 Task: Look for space in Sherghāti, India from 3rd August, 2023 to 17th August, 2023 for 3 adults, 1 child in price range Rs.3000 to Rs.15000. Place can be entire place with 3 bedrooms having 4 beds and 2 bathrooms. Property type can be house, flat, guest house. Booking option can be shelf check-in. Required host language is English.
Action: Mouse moved to (503, 89)
Screenshot: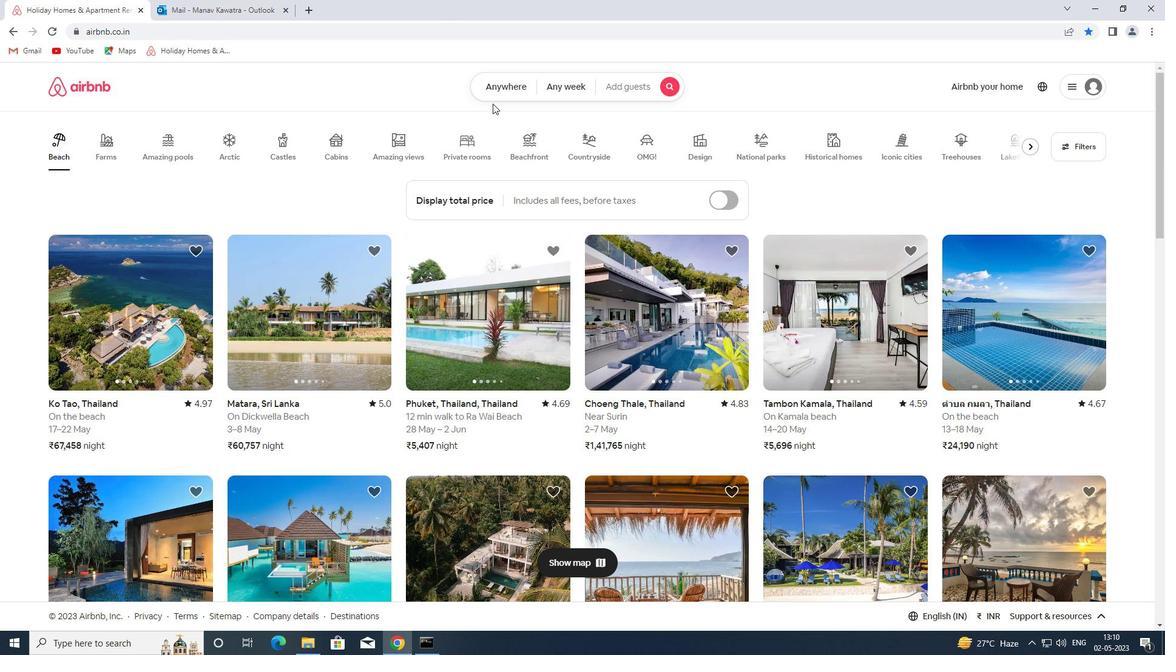 
Action: Mouse pressed left at (503, 89)
Screenshot: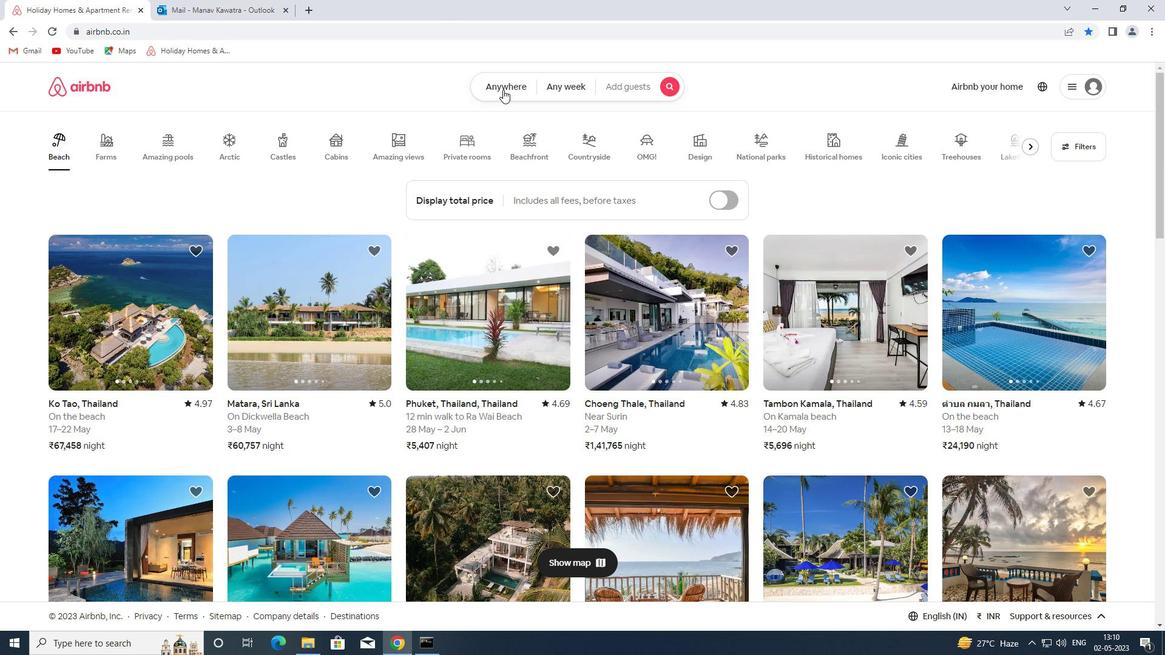 
Action: Mouse moved to (443, 131)
Screenshot: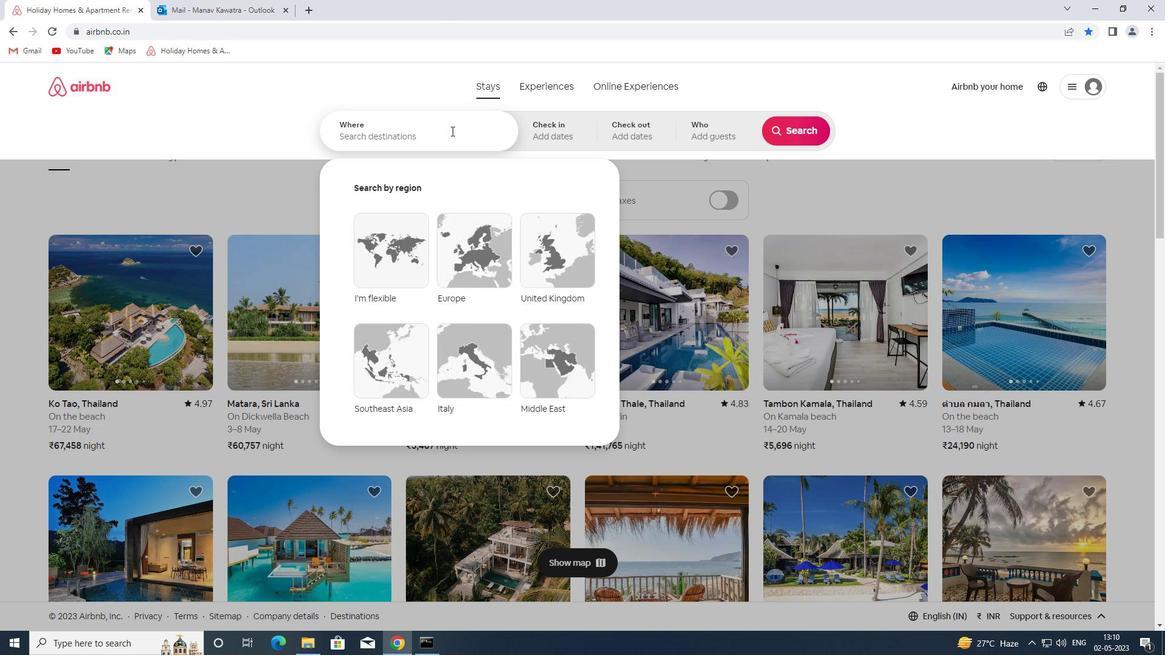 
Action: Mouse pressed left at (443, 131)
Screenshot: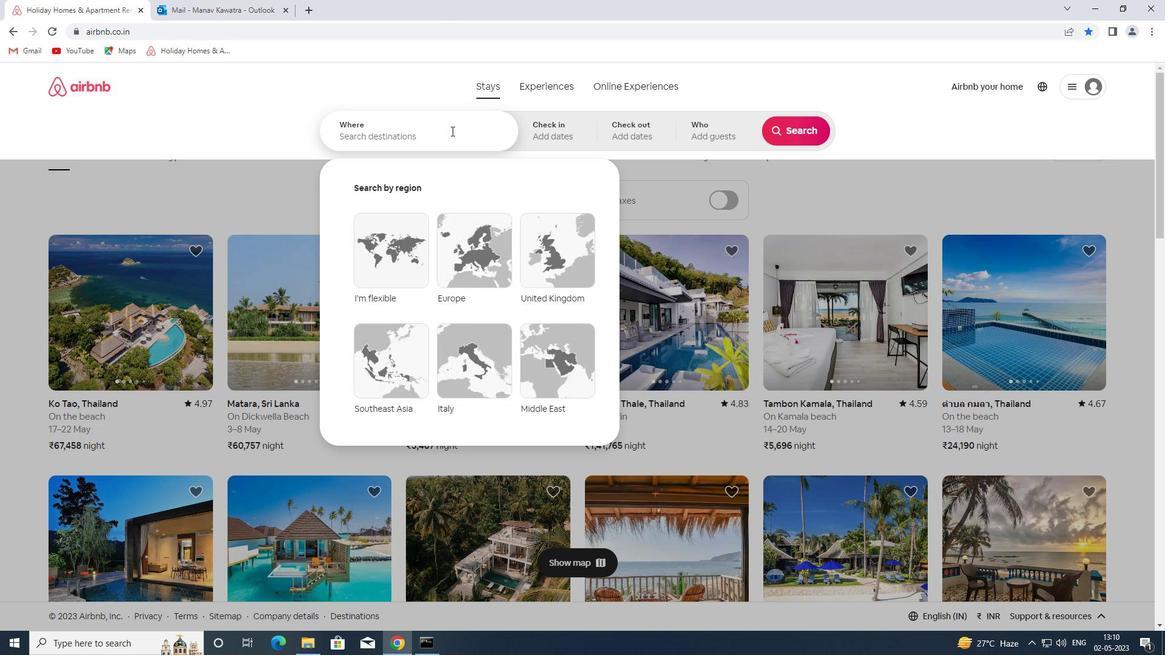 
Action: Key pressed sherghati<Key.space>india<Key.enter>
Screenshot: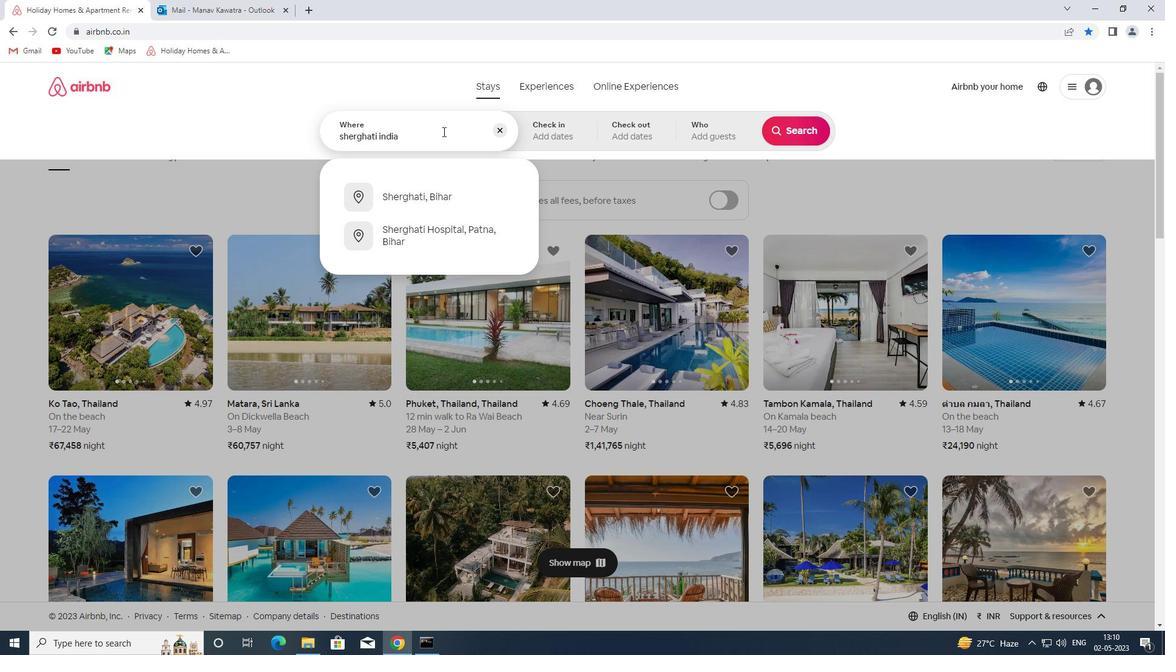 
Action: Mouse moved to (792, 224)
Screenshot: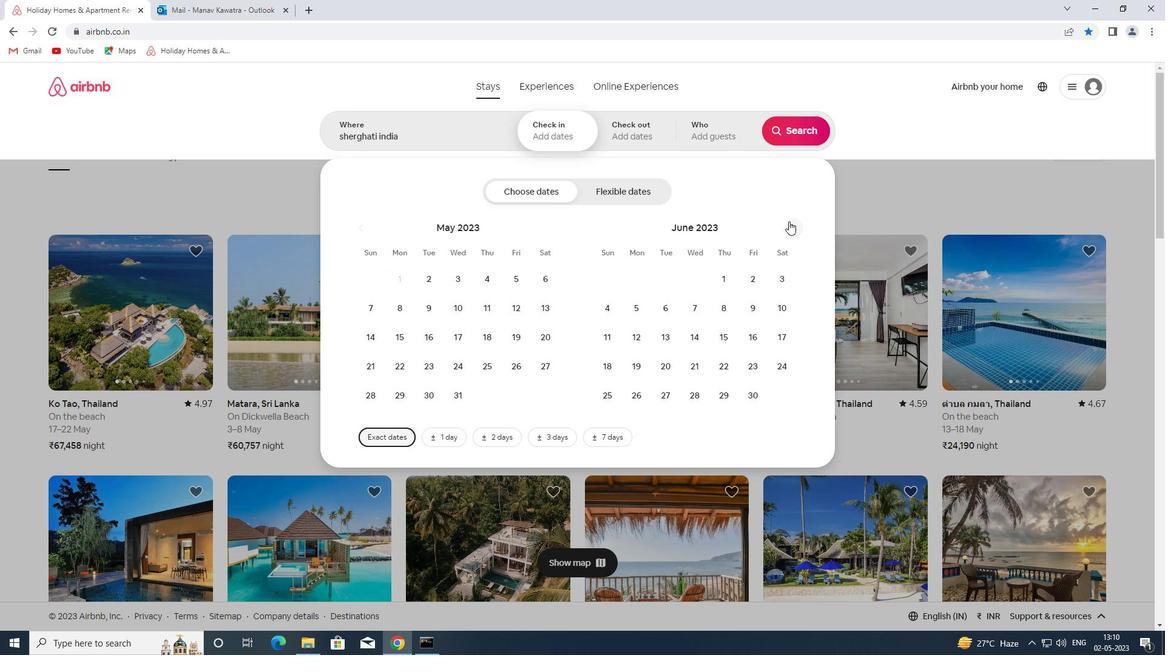 
Action: Mouse pressed left at (792, 224)
Screenshot: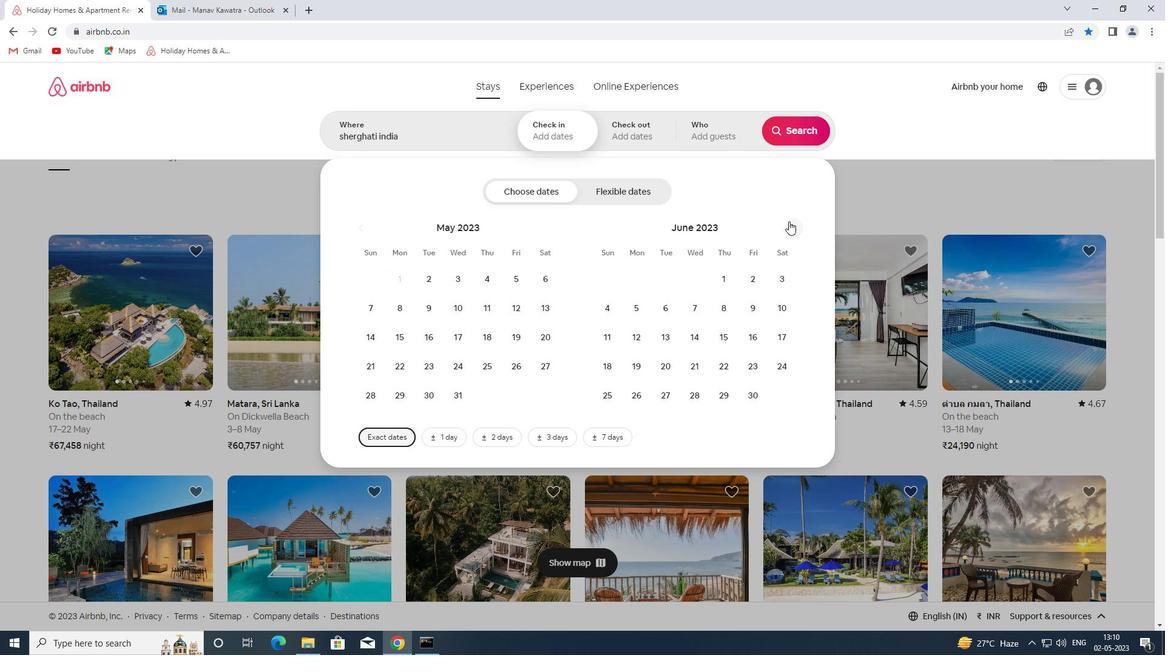 
Action: Mouse moved to (793, 224)
Screenshot: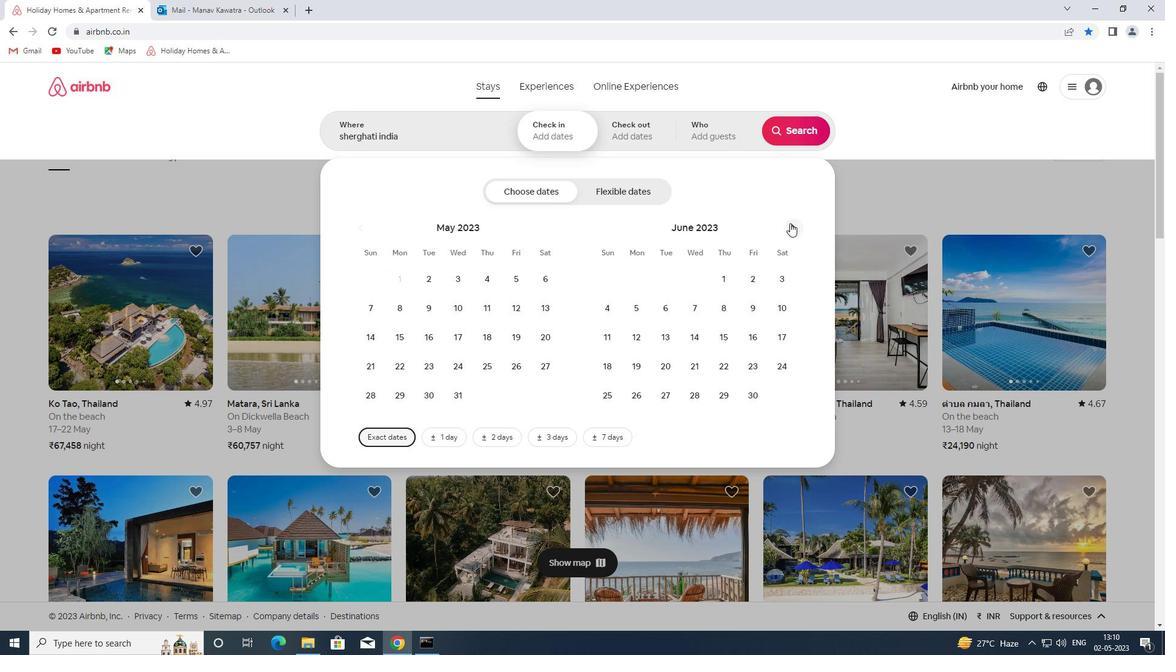 
Action: Mouse pressed left at (793, 224)
Screenshot: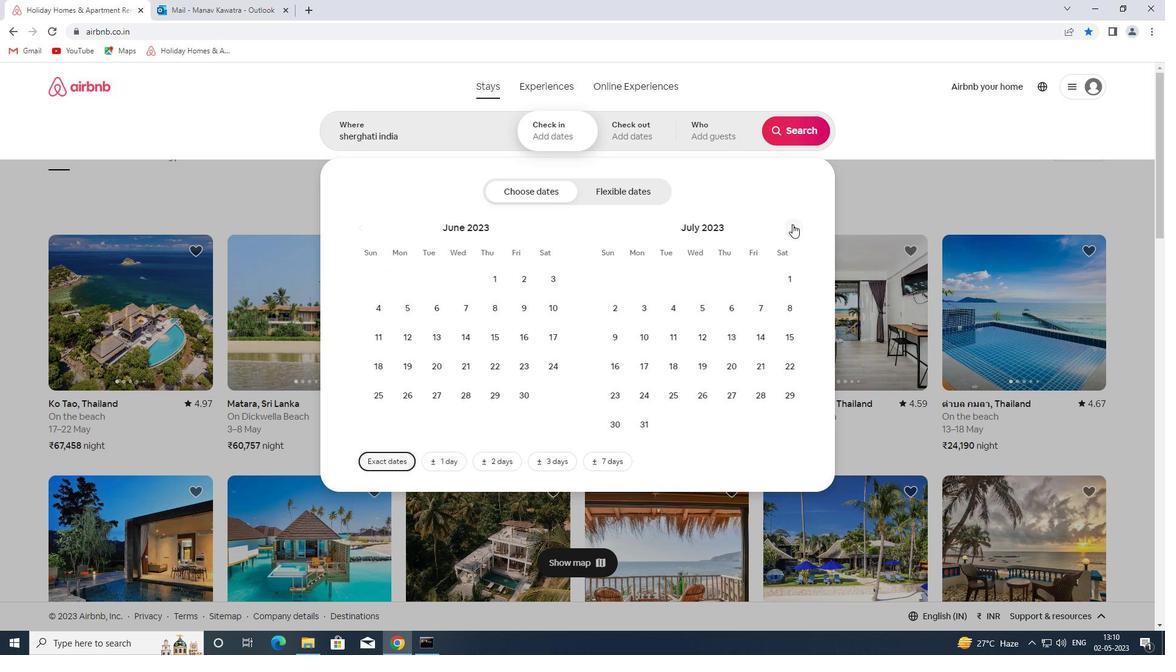 
Action: Mouse moved to (729, 276)
Screenshot: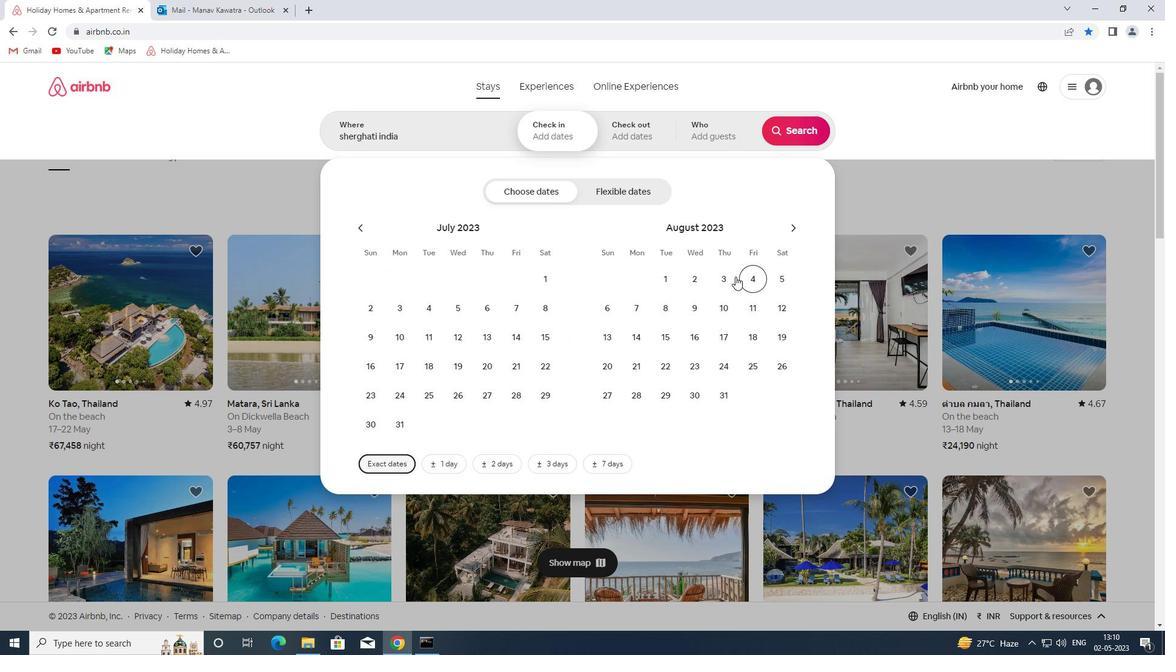 
Action: Mouse pressed left at (729, 276)
Screenshot: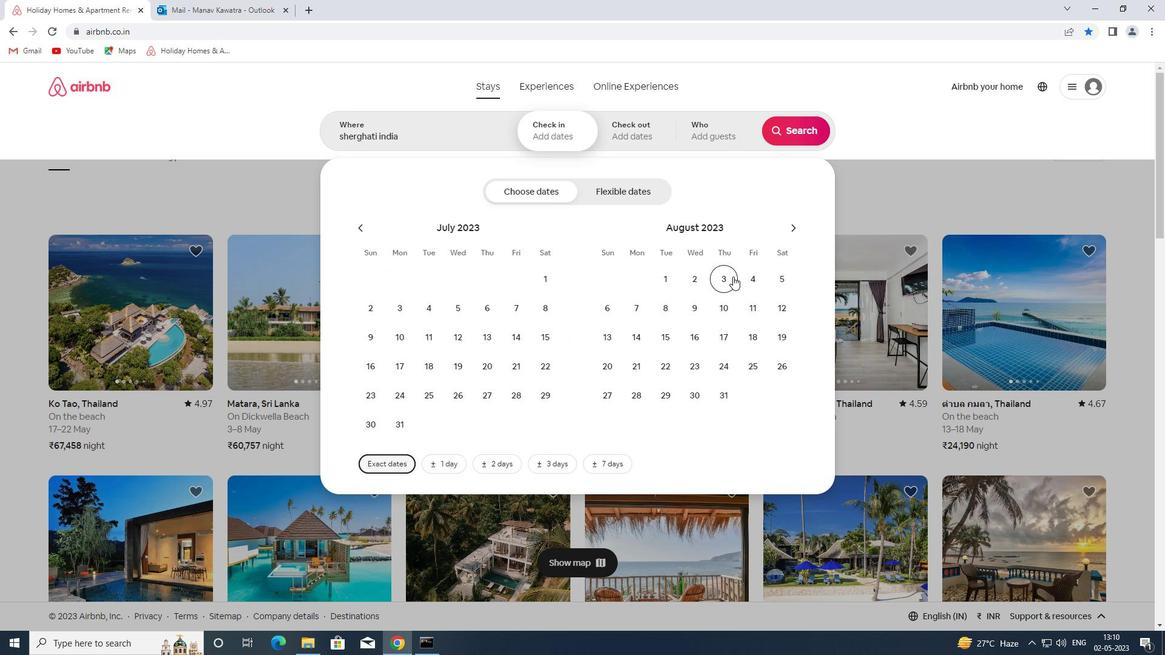 
Action: Mouse moved to (728, 341)
Screenshot: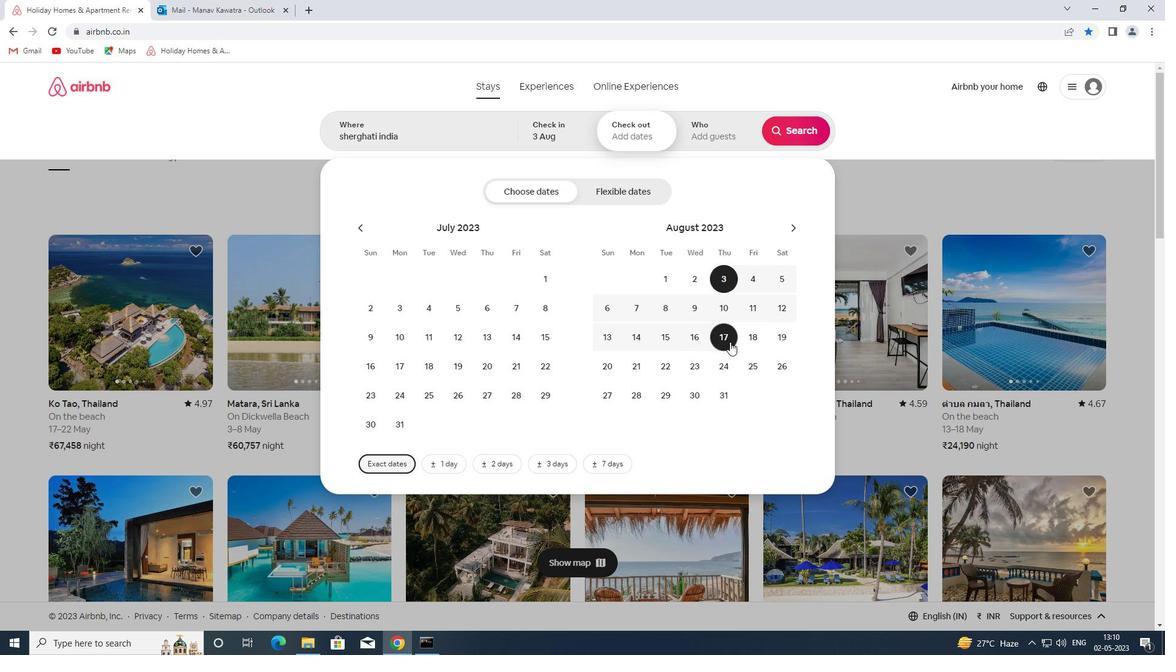 
Action: Mouse pressed left at (728, 341)
Screenshot: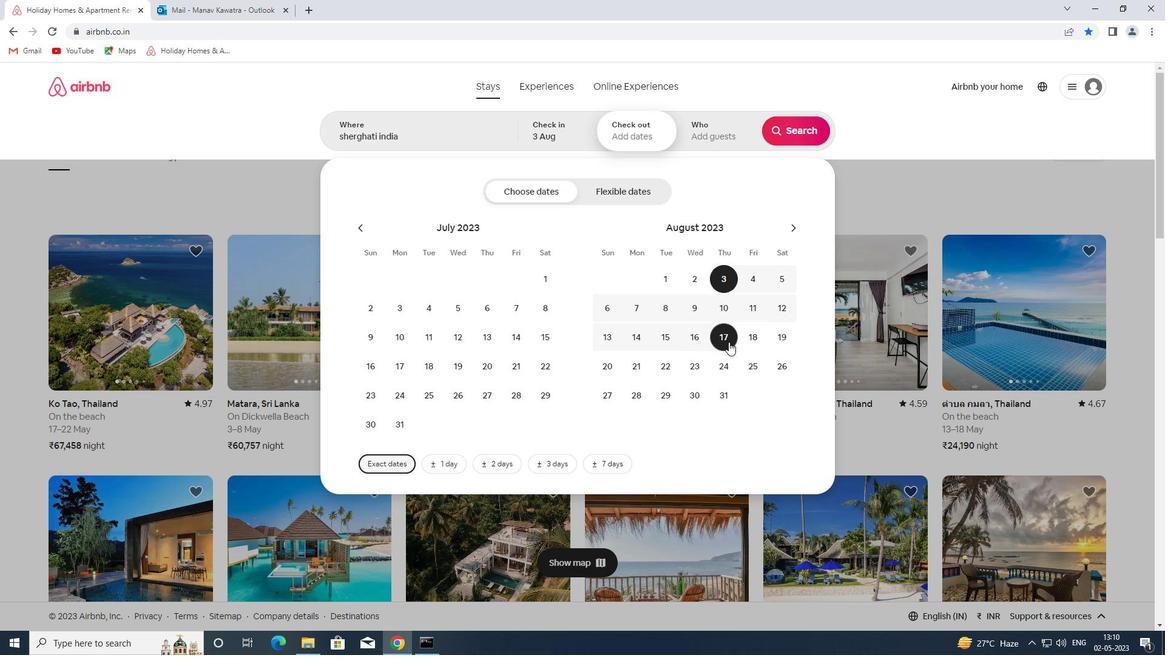 
Action: Mouse moved to (721, 136)
Screenshot: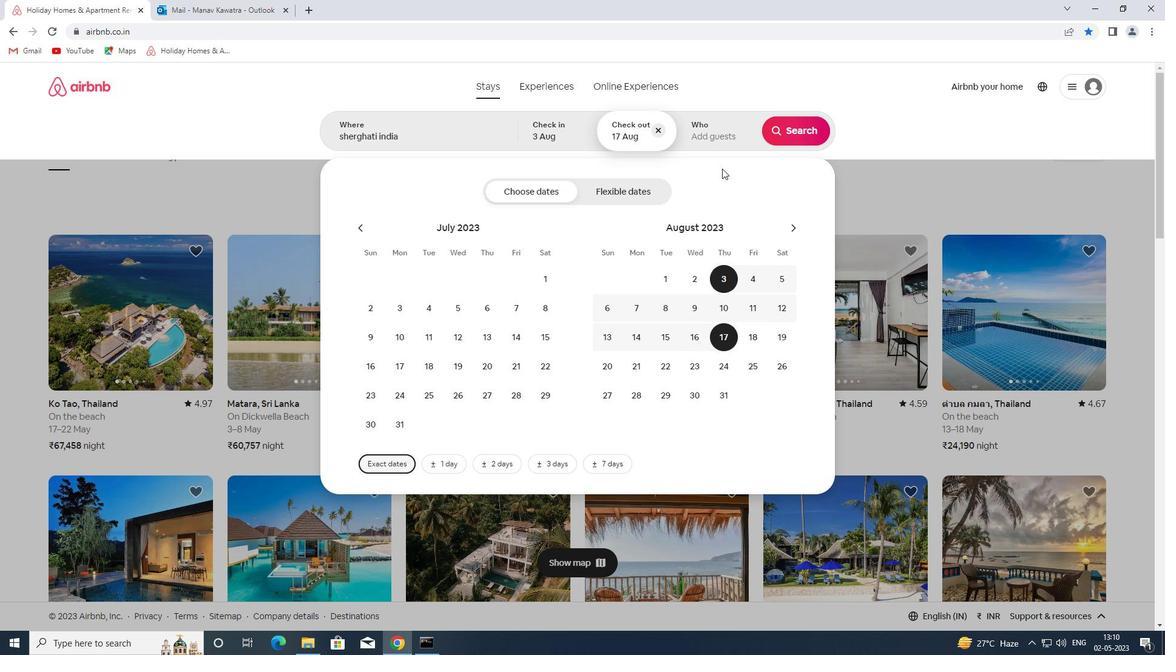 
Action: Mouse pressed left at (721, 136)
Screenshot: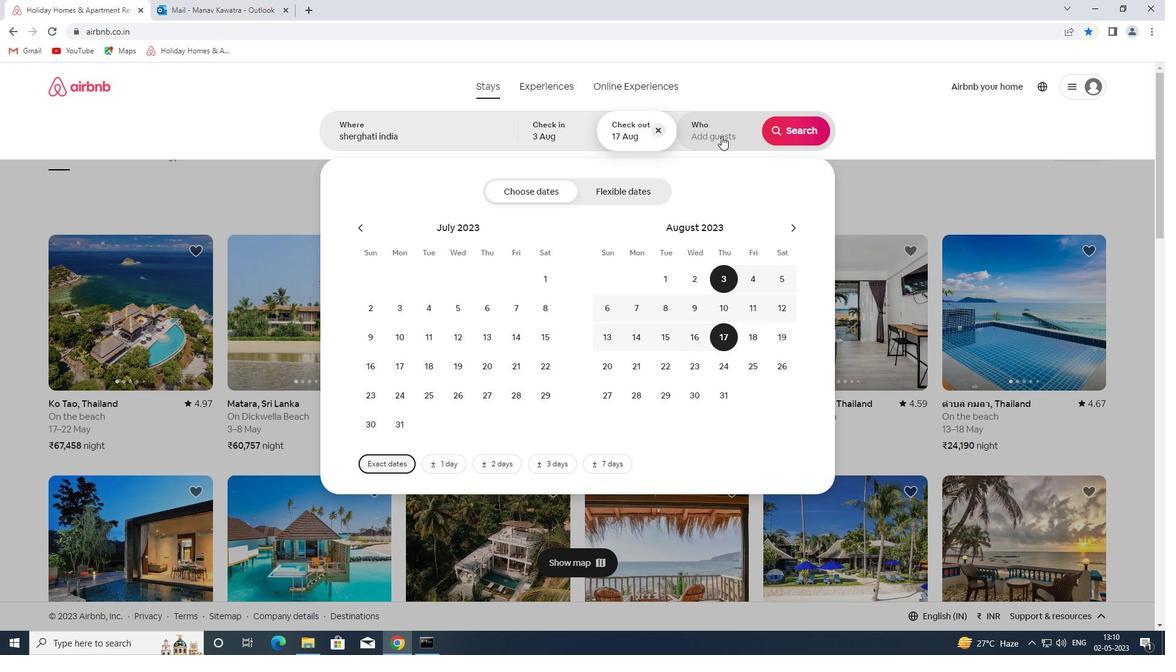 
Action: Mouse moved to (797, 193)
Screenshot: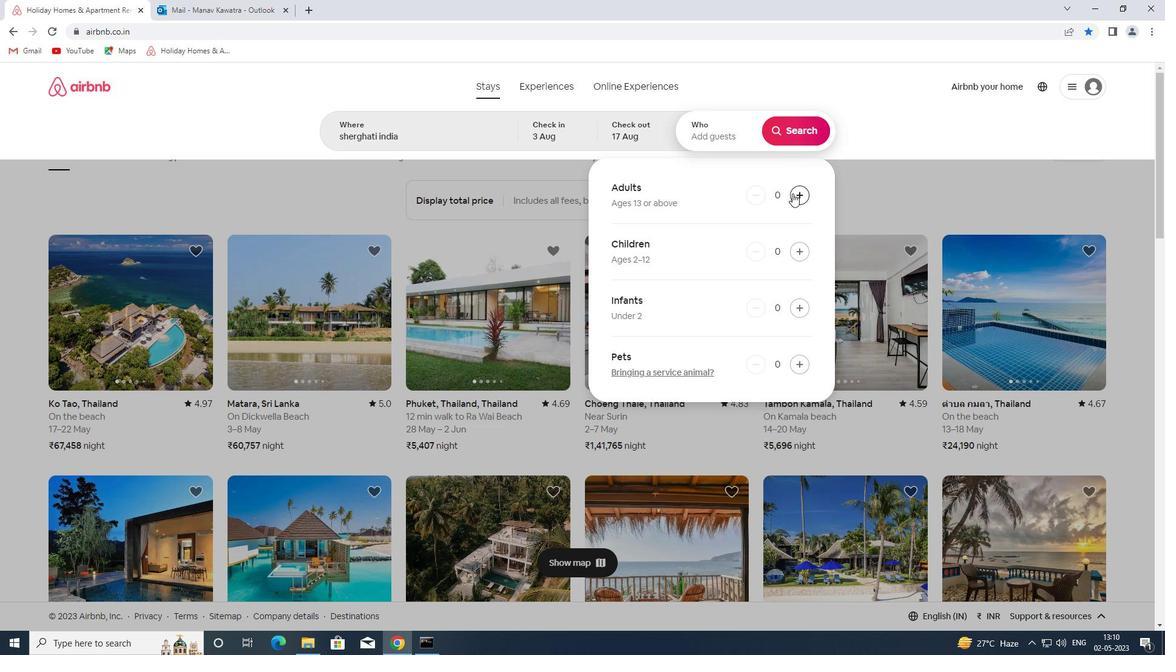 
Action: Mouse pressed left at (797, 193)
Screenshot: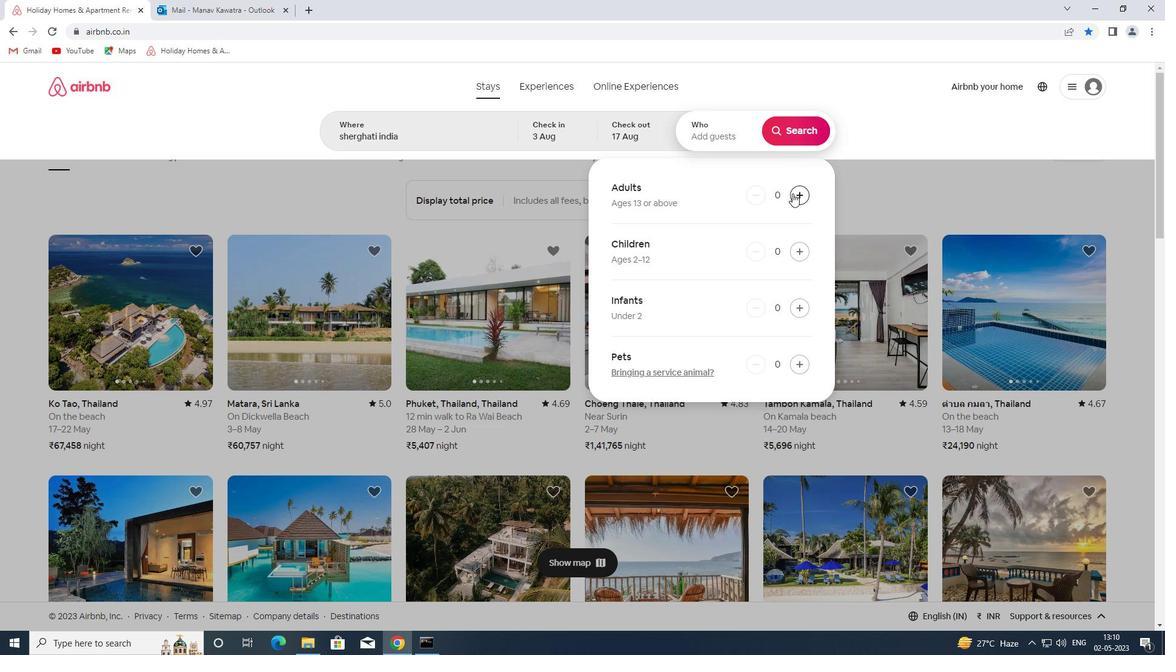 
Action: Mouse moved to (798, 193)
Screenshot: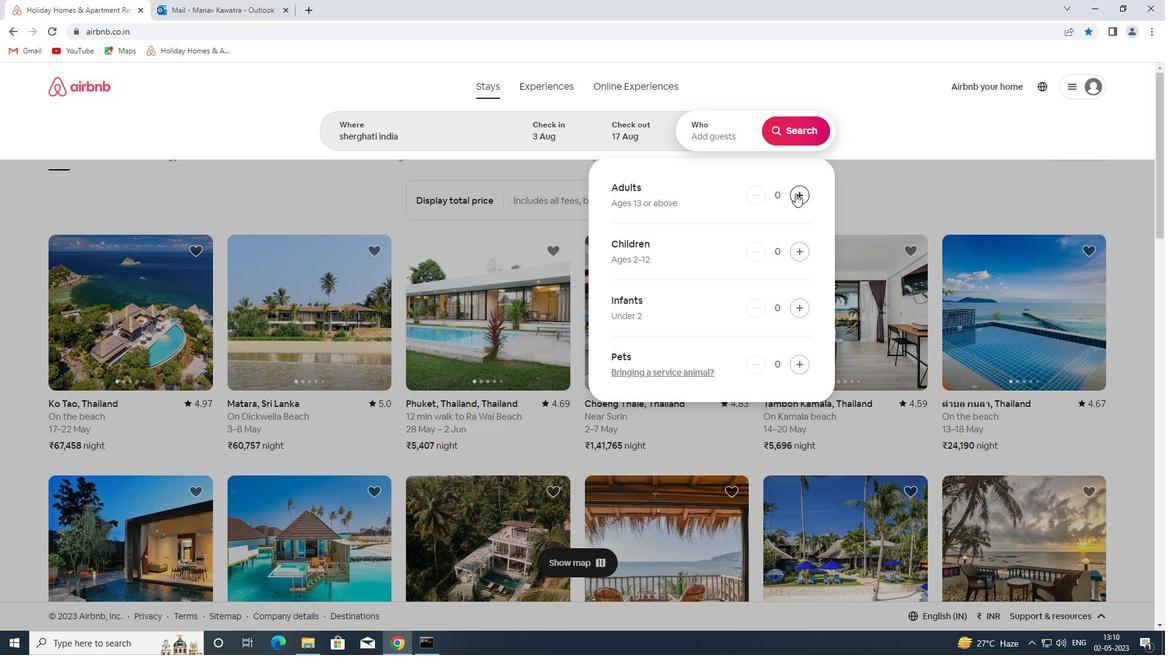 
Action: Mouse pressed left at (798, 193)
Screenshot: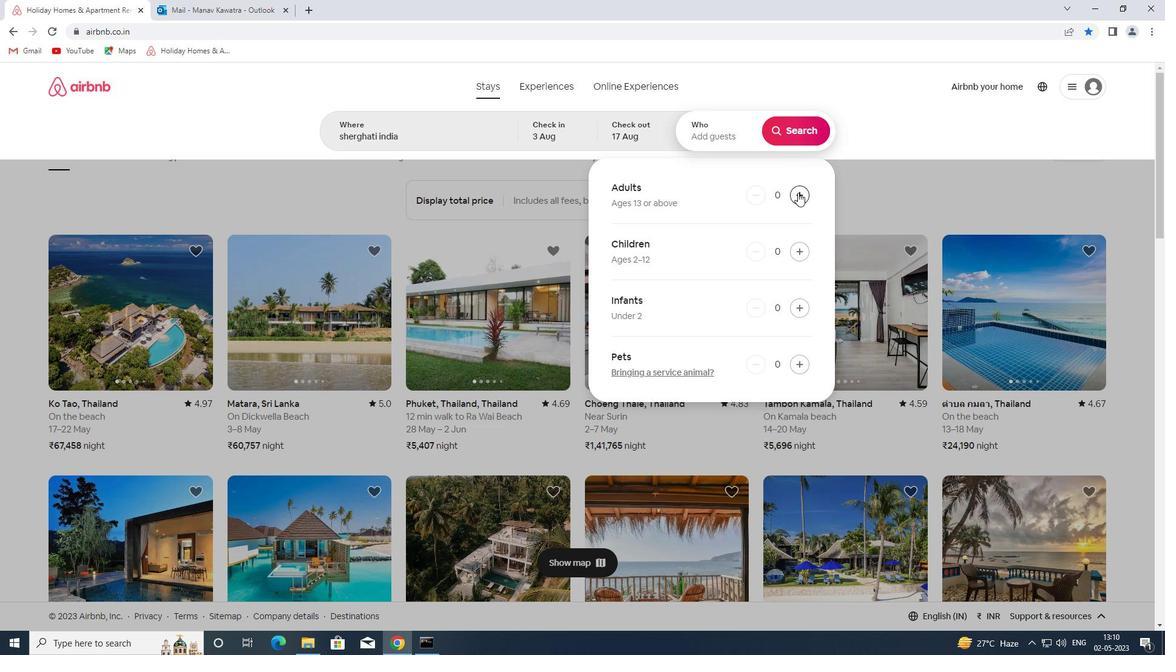 
Action: Mouse moved to (799, 182)
Screenshot: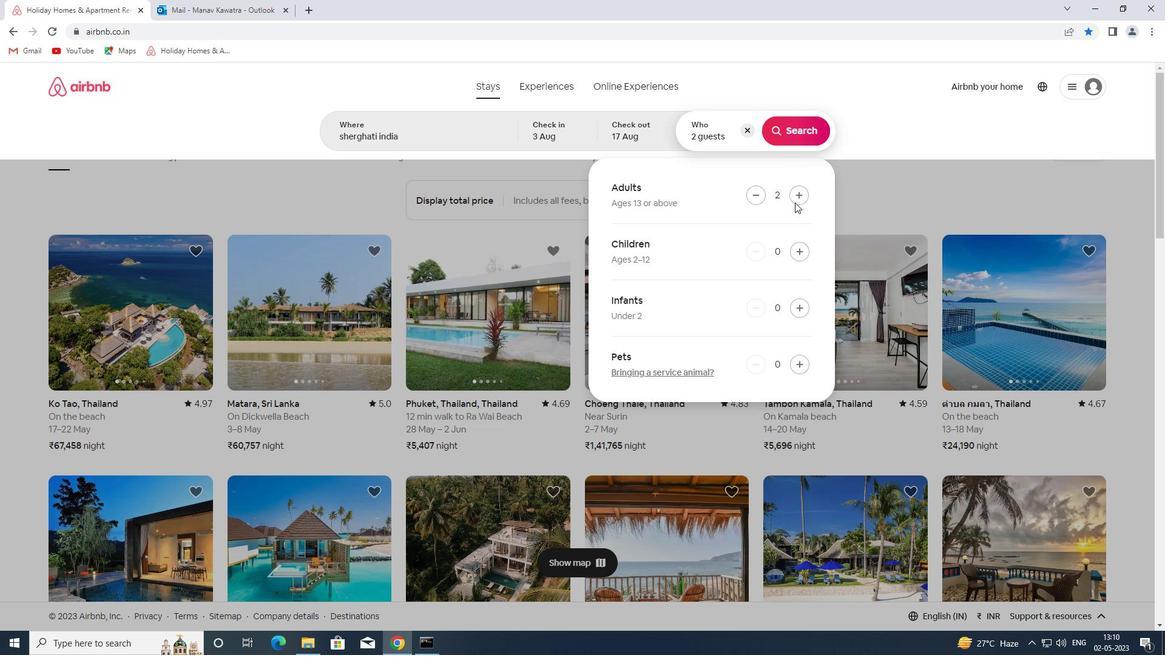 
Action: Mouse pressed left at (799, 182)
Screenshot: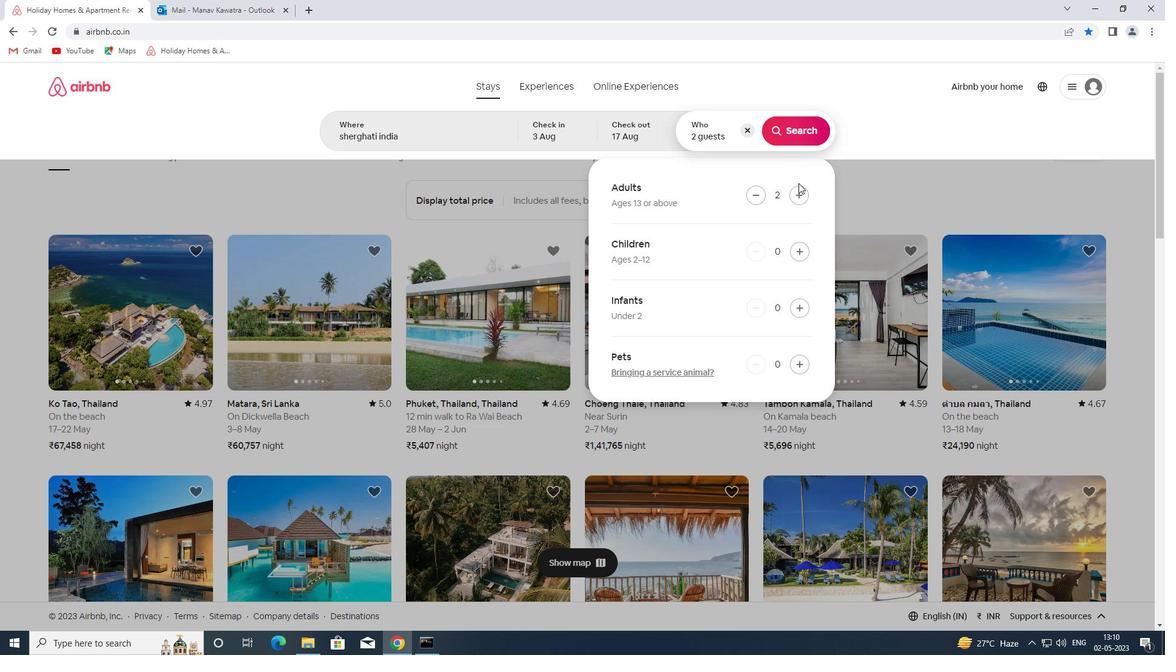 
Action: Mouse moved to (799, 205)
Screenshot: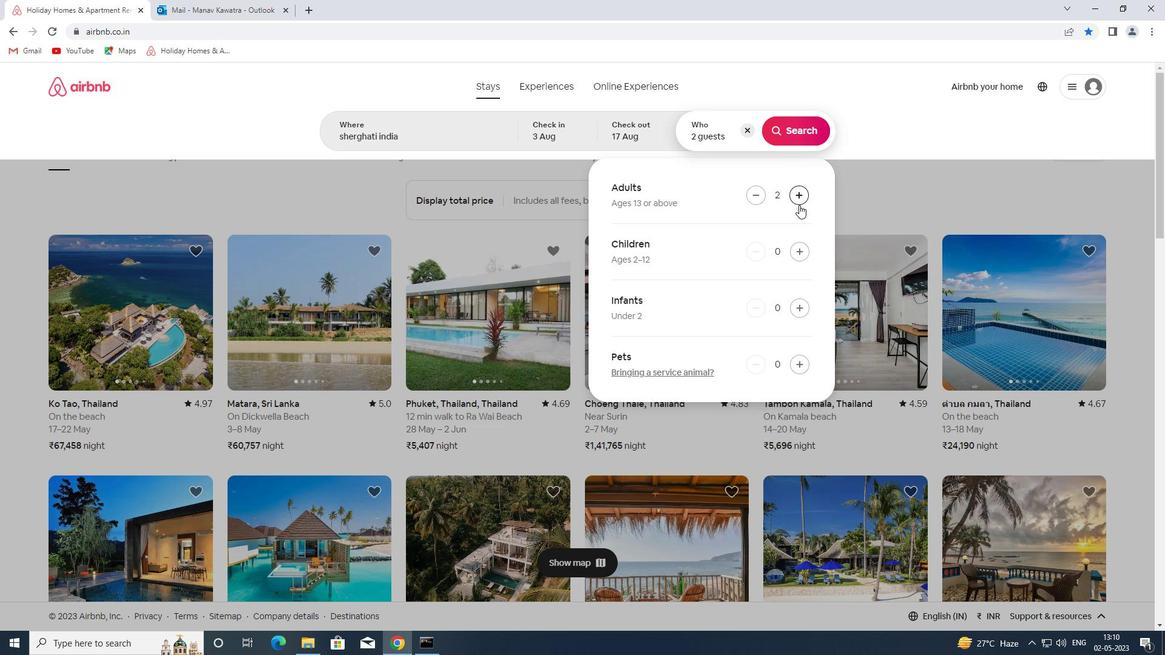 
Action: Mouse pressed left at (799, 205)
Screenshot: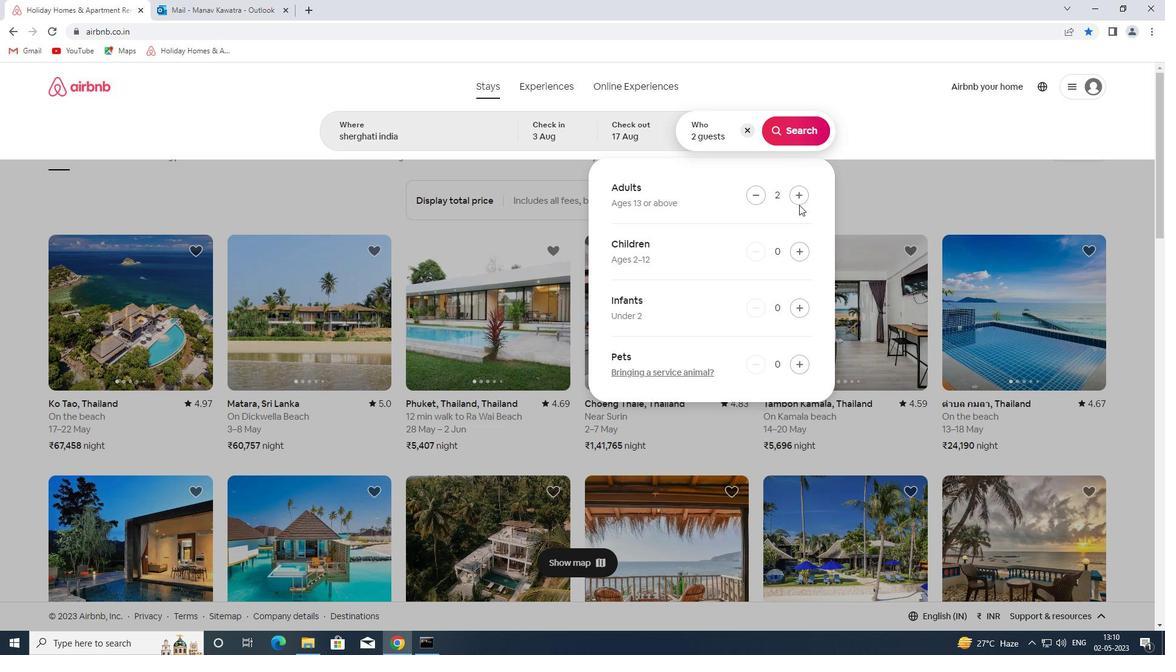 
Action: Mouse moved to (799, 202)
Screenshot: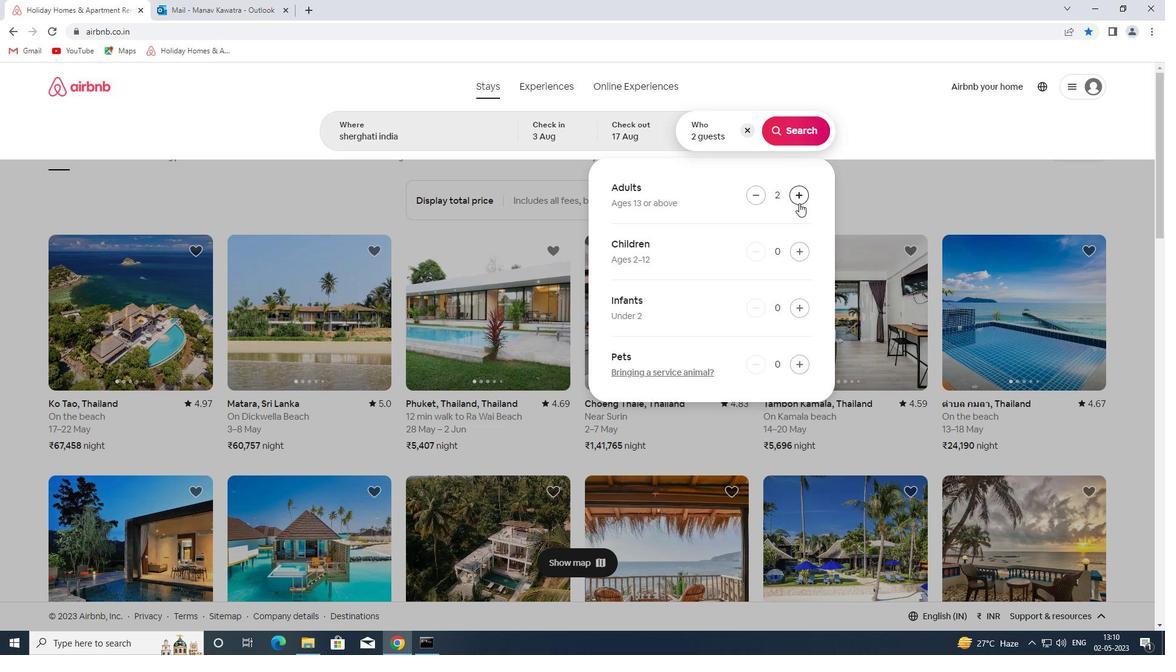 
Action: Mouse pressed left at (799, 202)
Screenshot: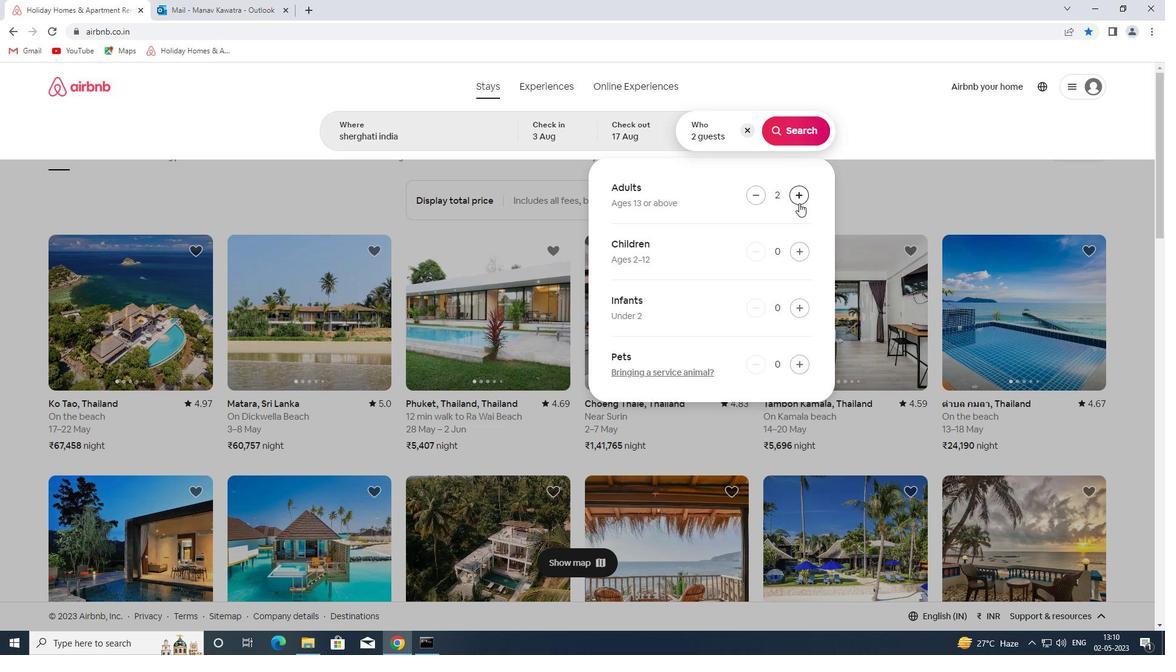 
Action: Mouse moved to (800, 241)
Screenshot: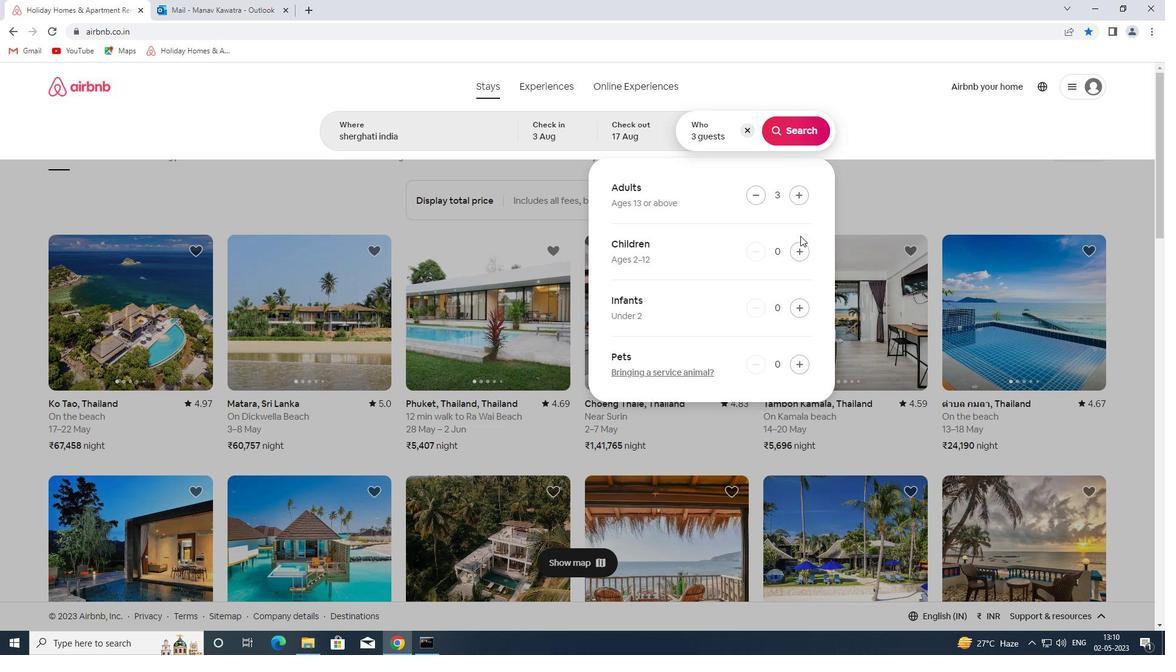 
Action: Mouse pressed left at (800, 241)
Screenshot: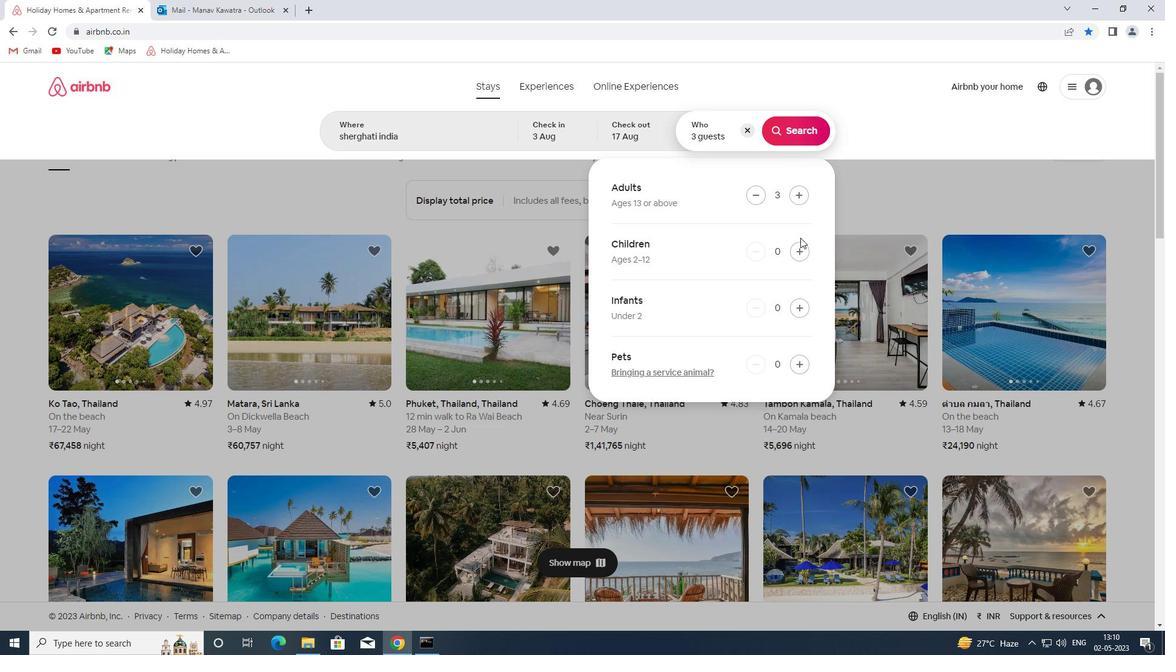 
Action: Mouse moved to (802, 248)
Screenshot: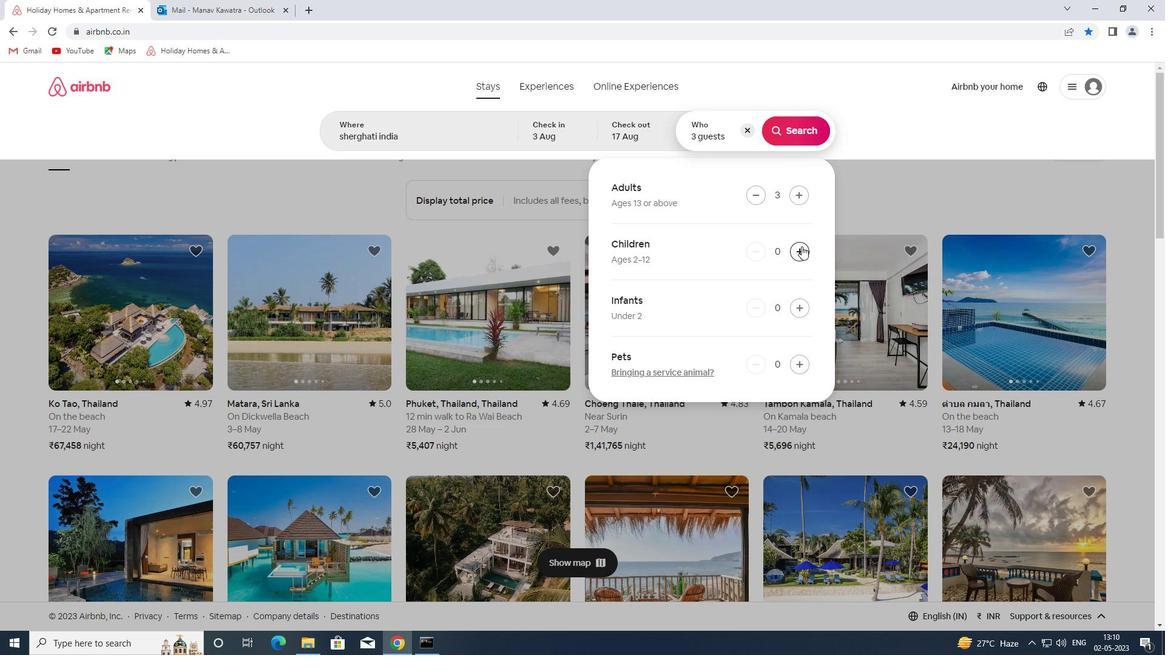 
Action: Mouse pressed left at (802, 248)
Screenshot: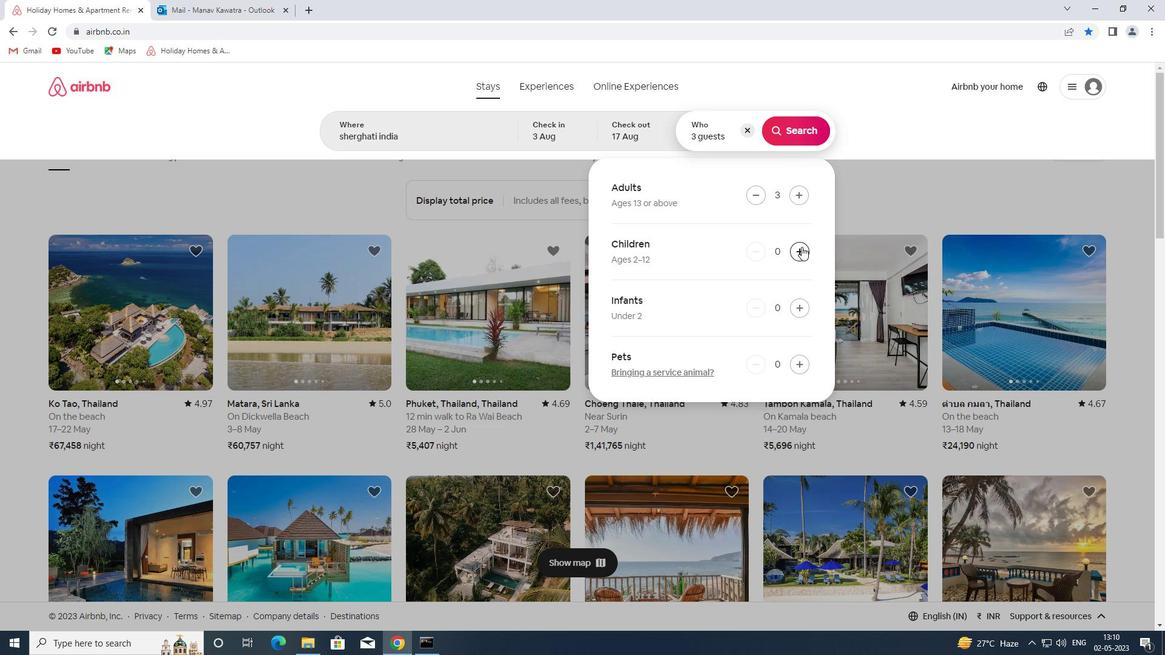 
Action: Mouse moved to (789, 136)
Screenshot: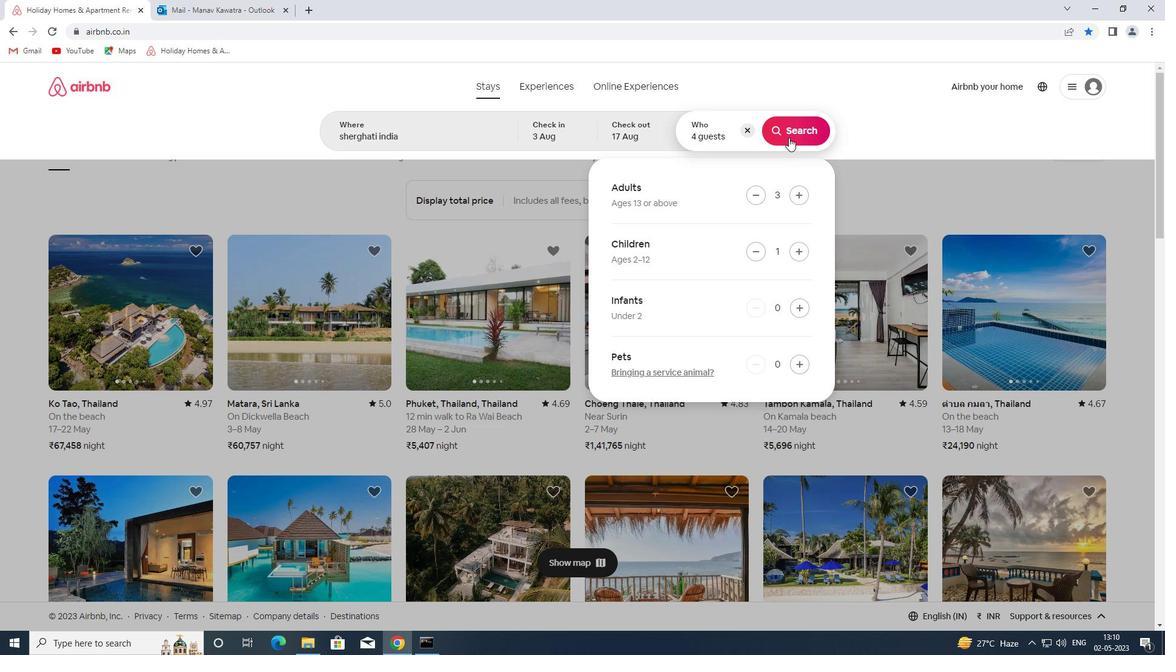 
Action: Mouse pressed left at (789, 136)
Screenshot: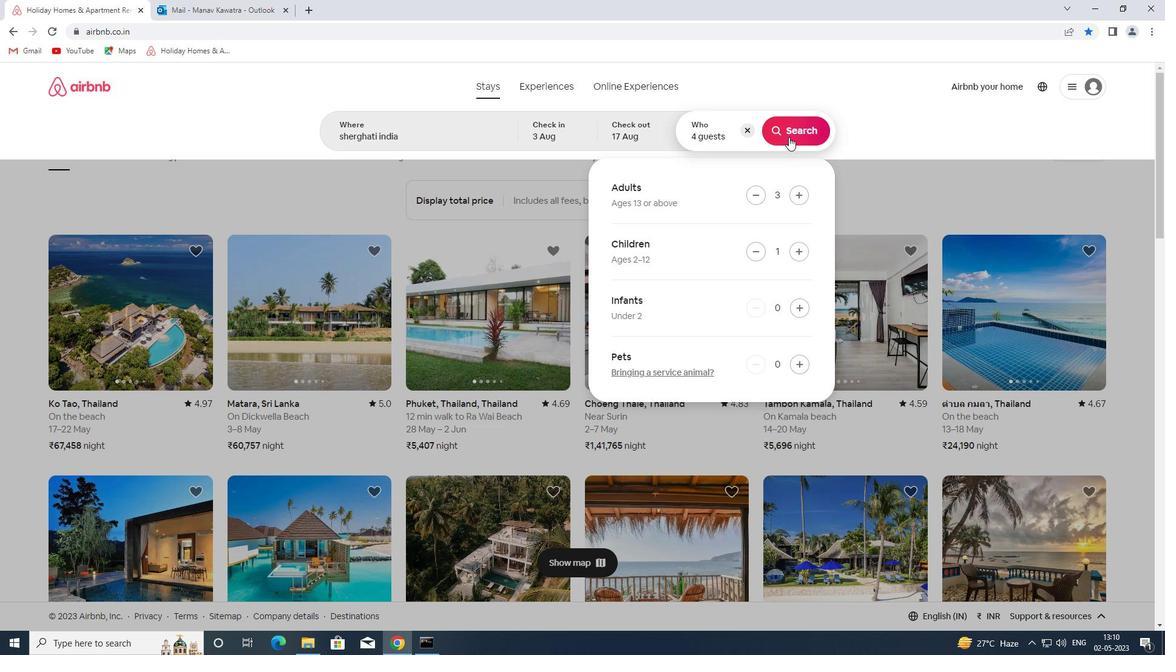 
Action: Mouse moved to (1117, 140)
Screenshot: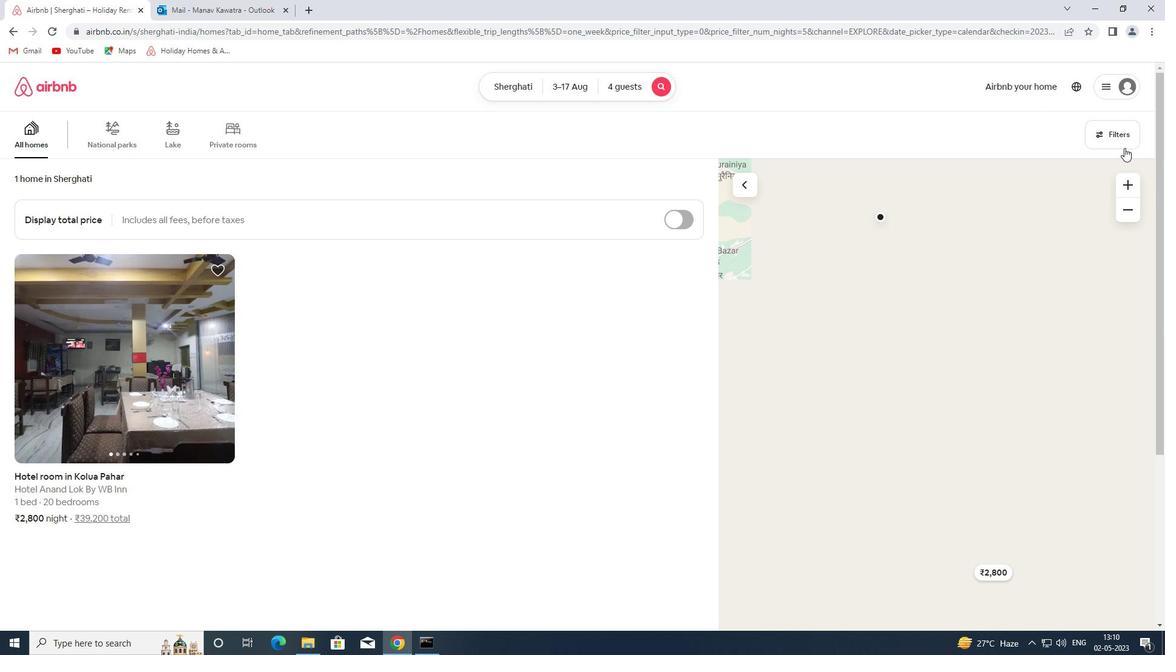 
Action: Mouse pressed left at (1117, 140)
Screenshot: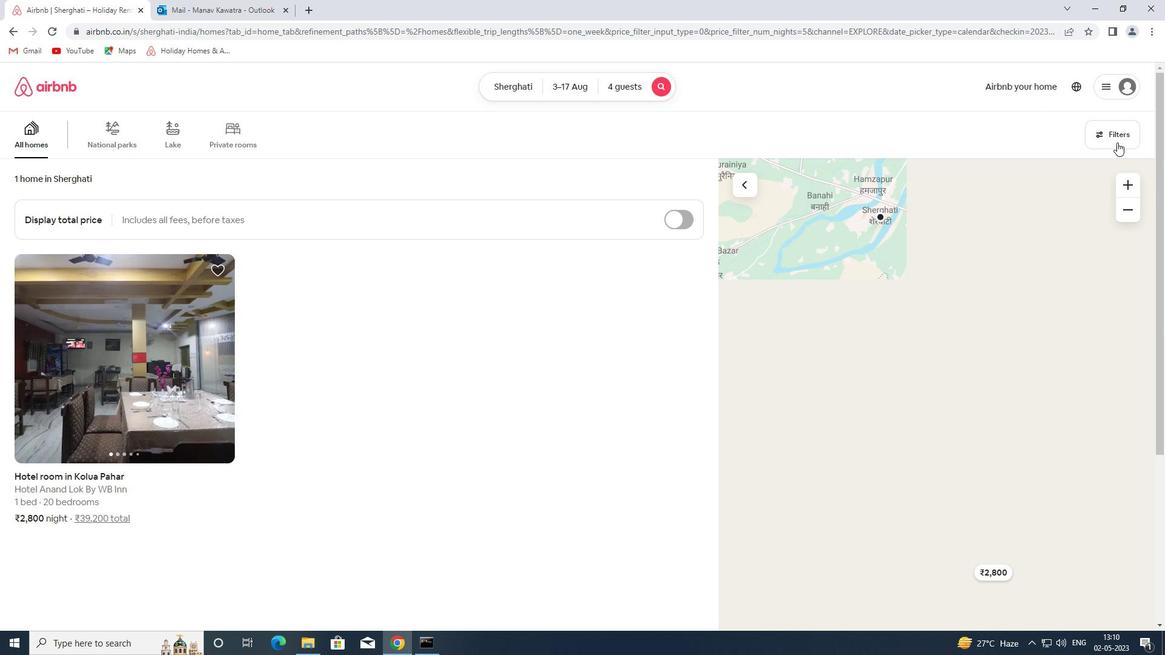
Action: Mouse moved to (428, 292)
Screenshot: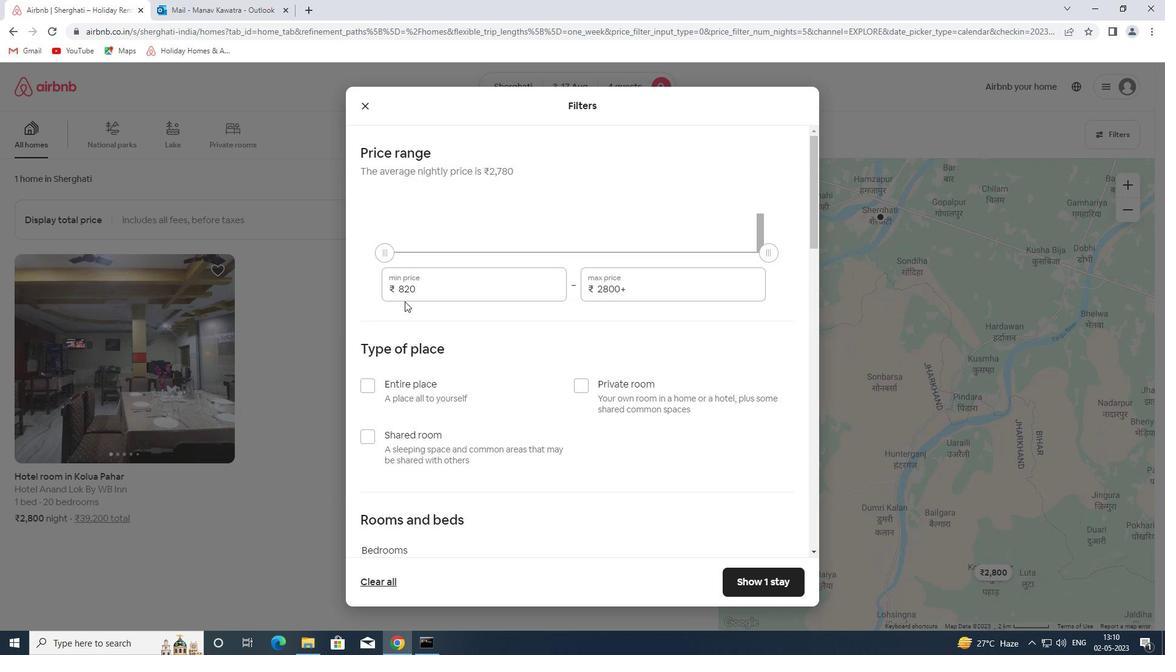 
Action: Mouse pressed left at (428, 292)
Screenshot: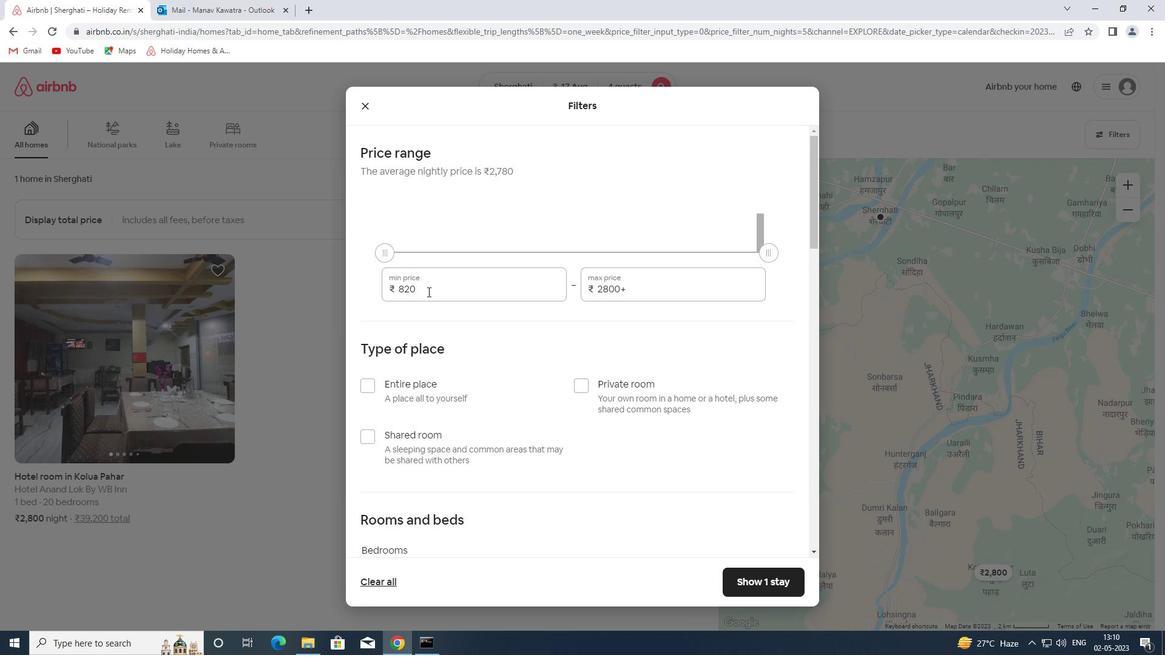 
Action: Mouse pressed left at (428, 292)
Screenshot: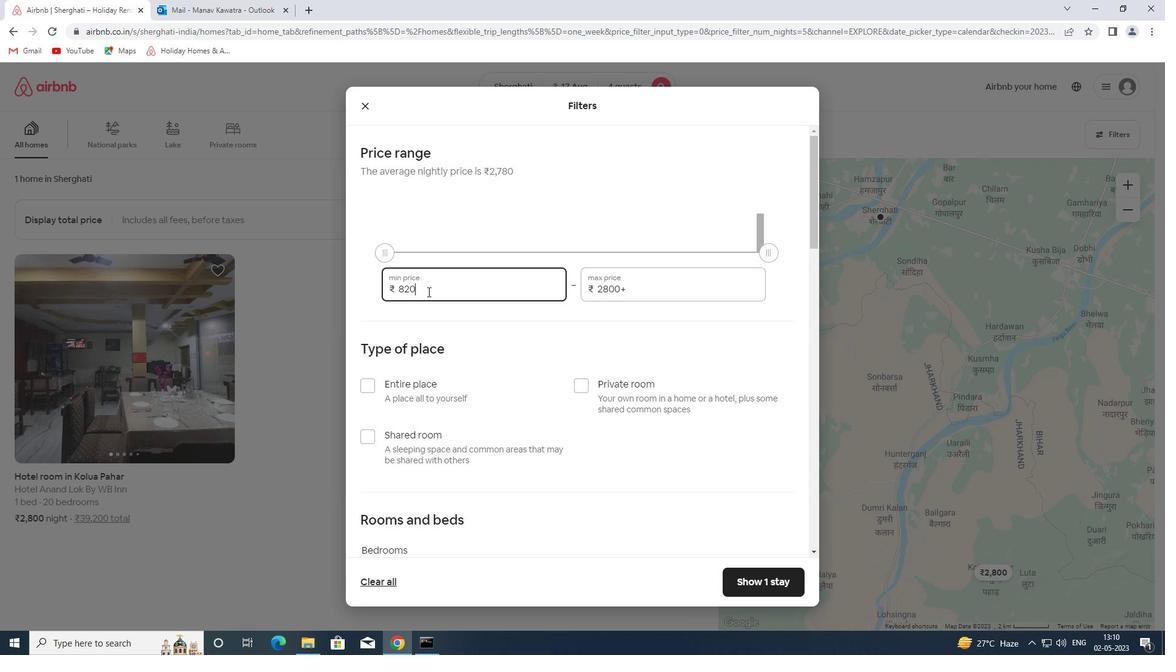 
Action: Key pressed 3000<Key.tab>1<Key.backspace><Key.backspace><Key.backspace><Key.backspace><Key.backspace>15000
Screenshot: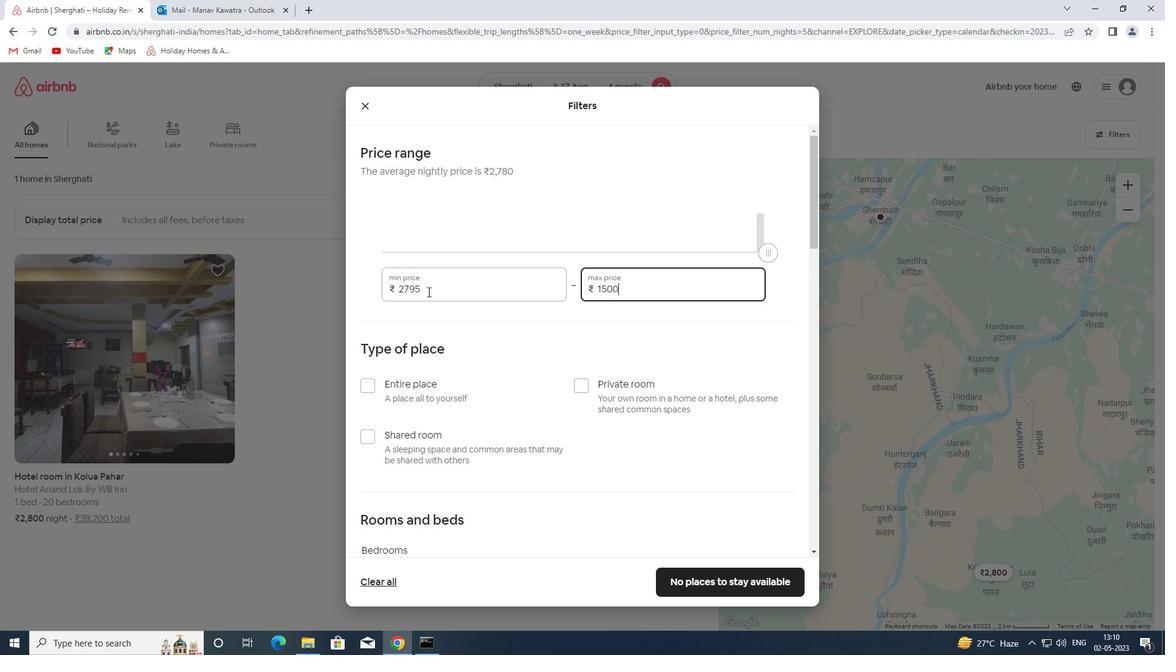 
Action: Mouse moved to (392, 379)
Screenshot: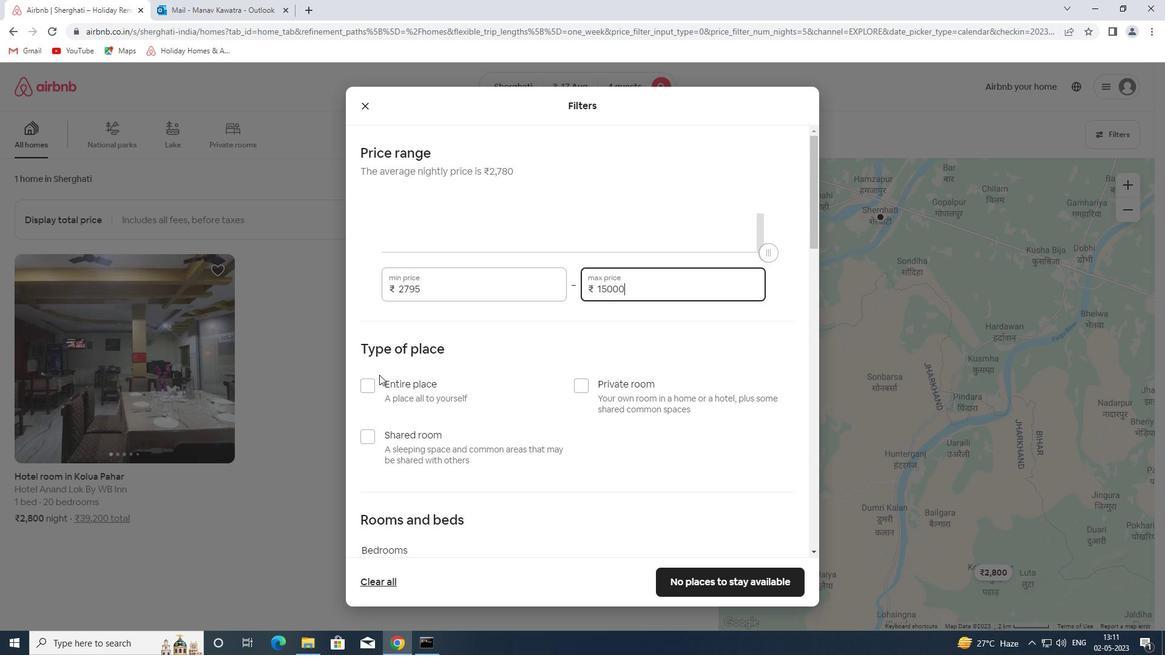 
Action: Mouse pressed left at (392, 379)
Screenshot: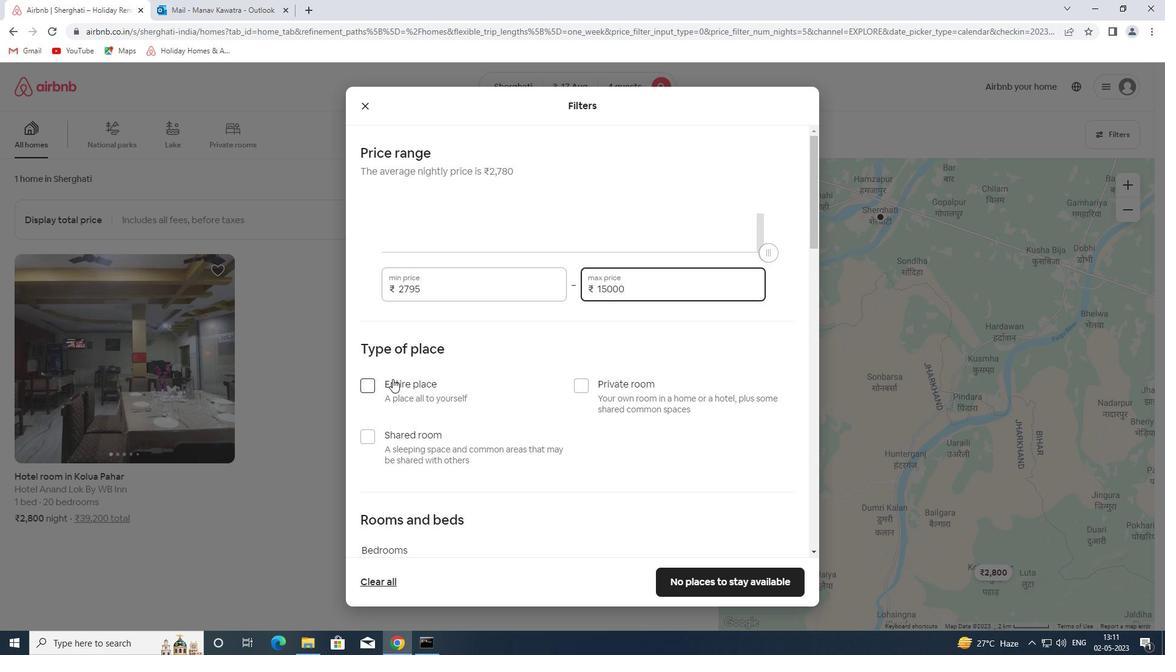 
Action: Mouse moved to (451, 343)
Screenshot: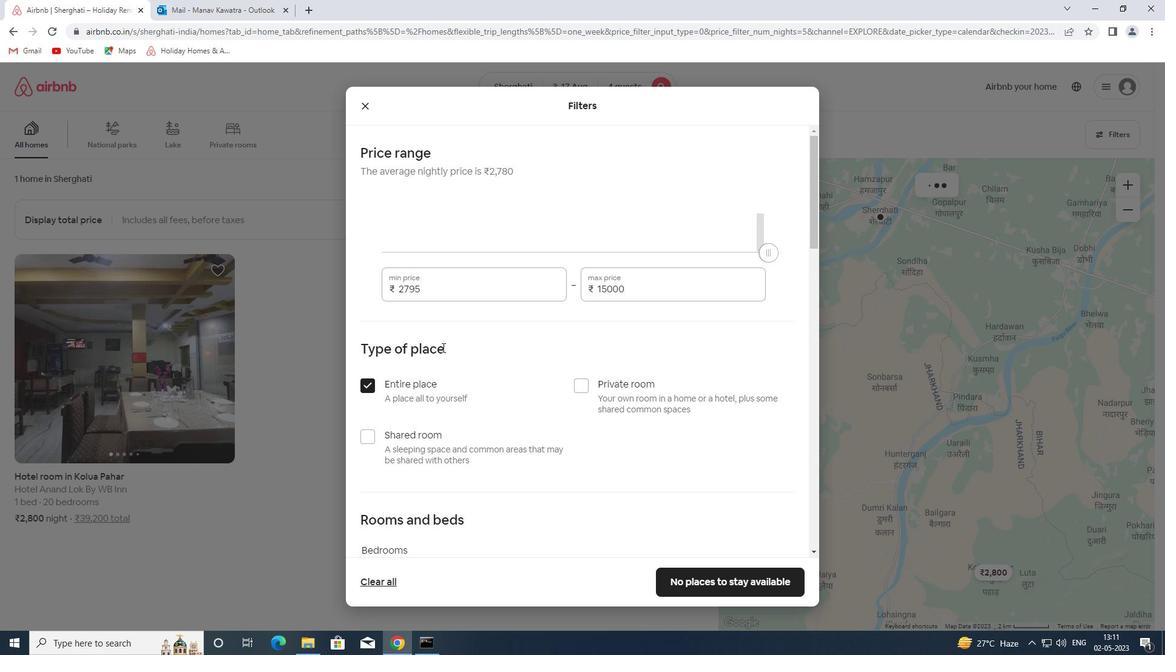 
Action: Mouse scrolled (451, 342) with delta (0, 0)
Screenshot: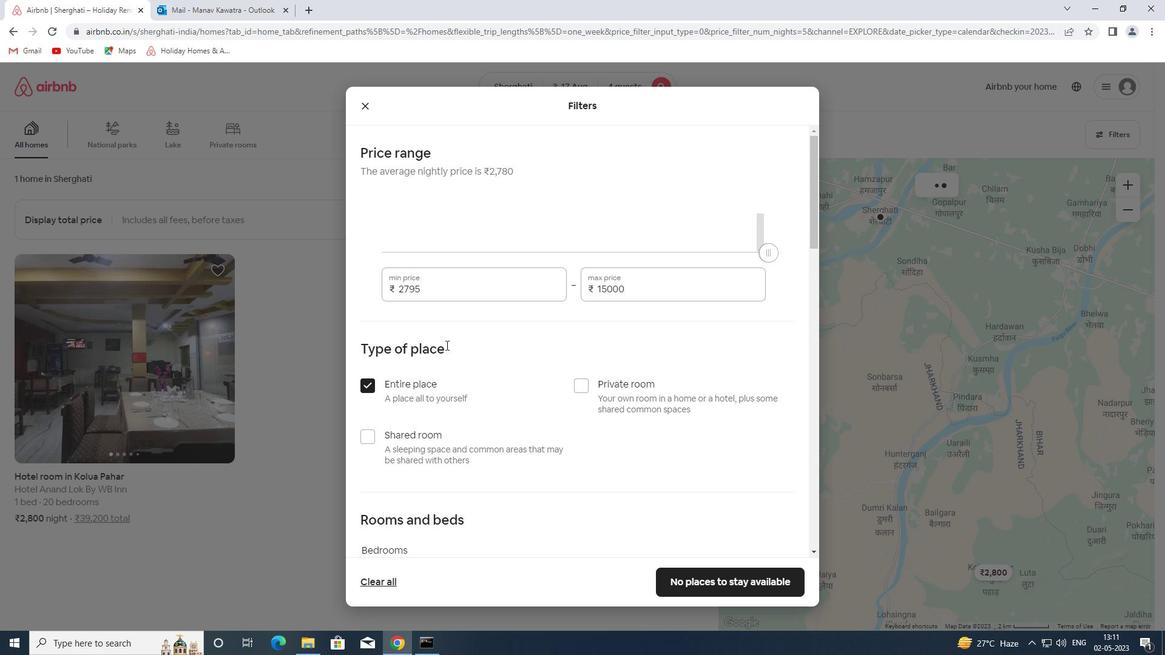
Action: Mouse moved to (452, 343)
Screenshot: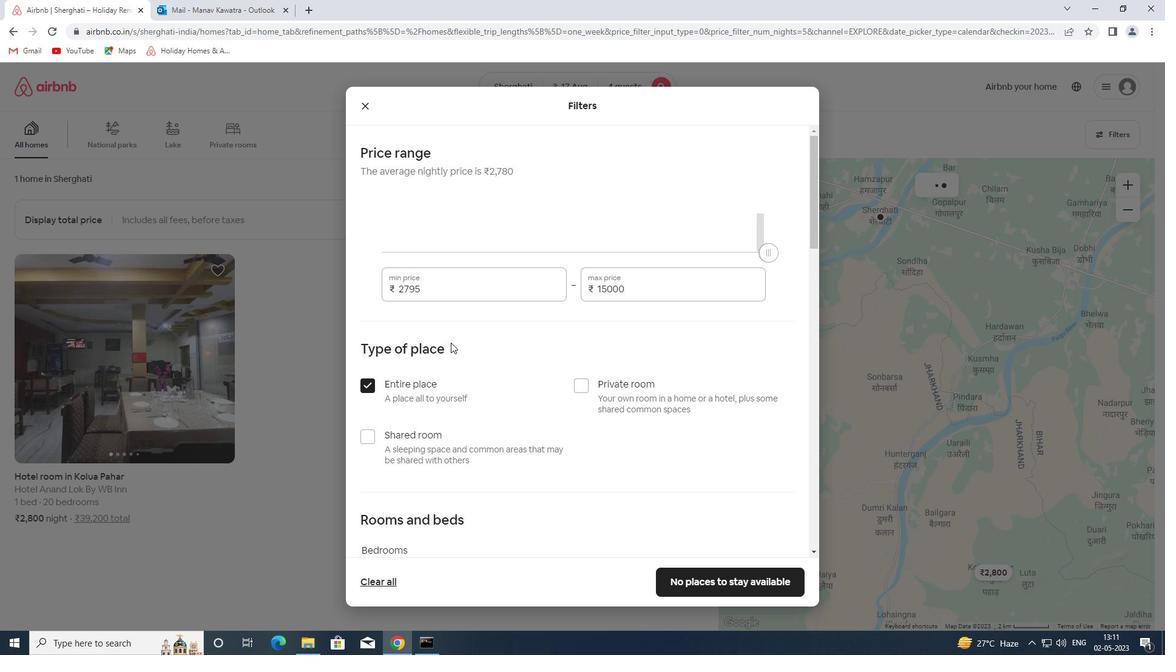 
Action: Mouse scrolled (452, 342) with delta (0, 0)
Screenshot: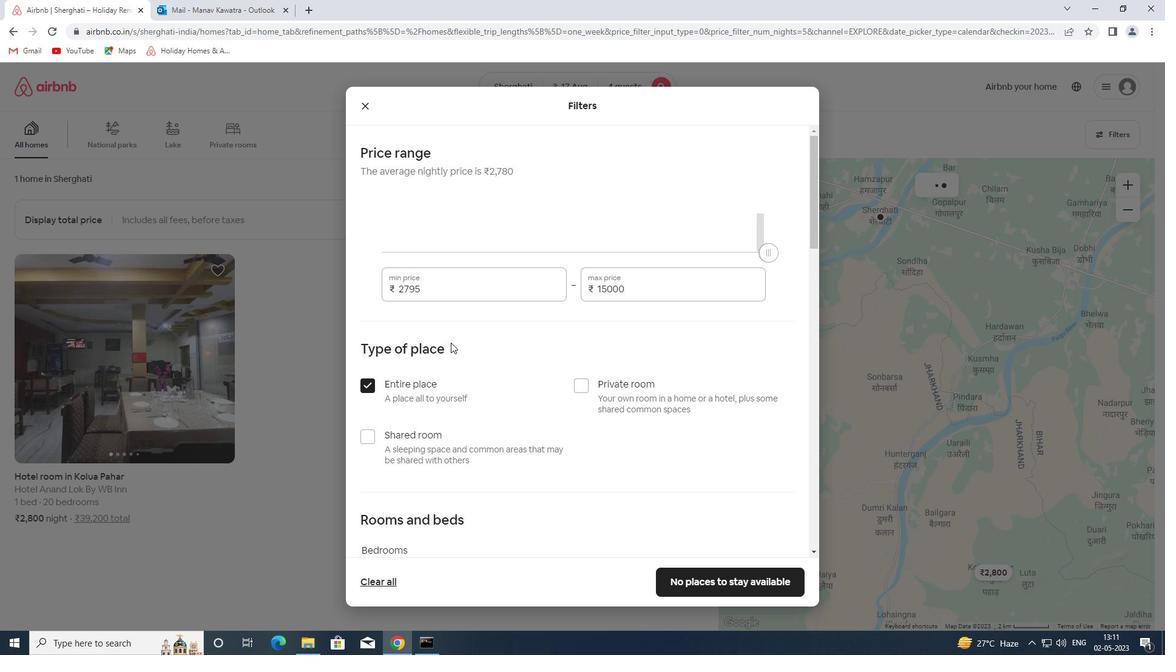 
Action: Mouse moved to (453, 342)
Screenshot: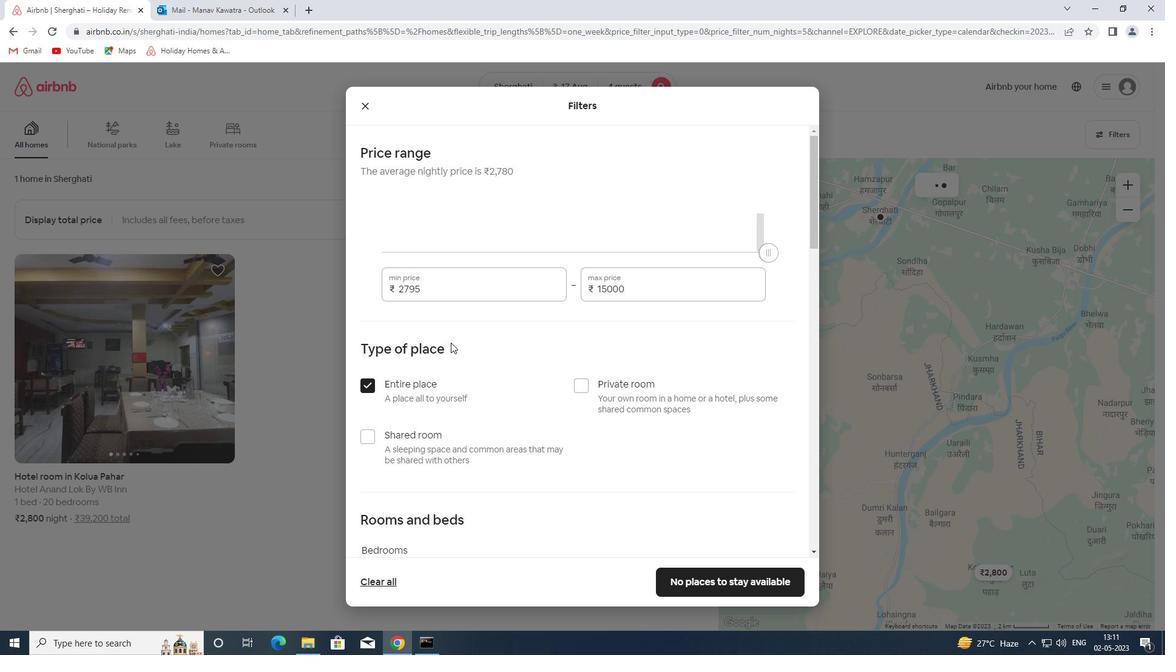 
Action: Mouse scrolled (453, 341) with delta (0, 0)
Screenshot: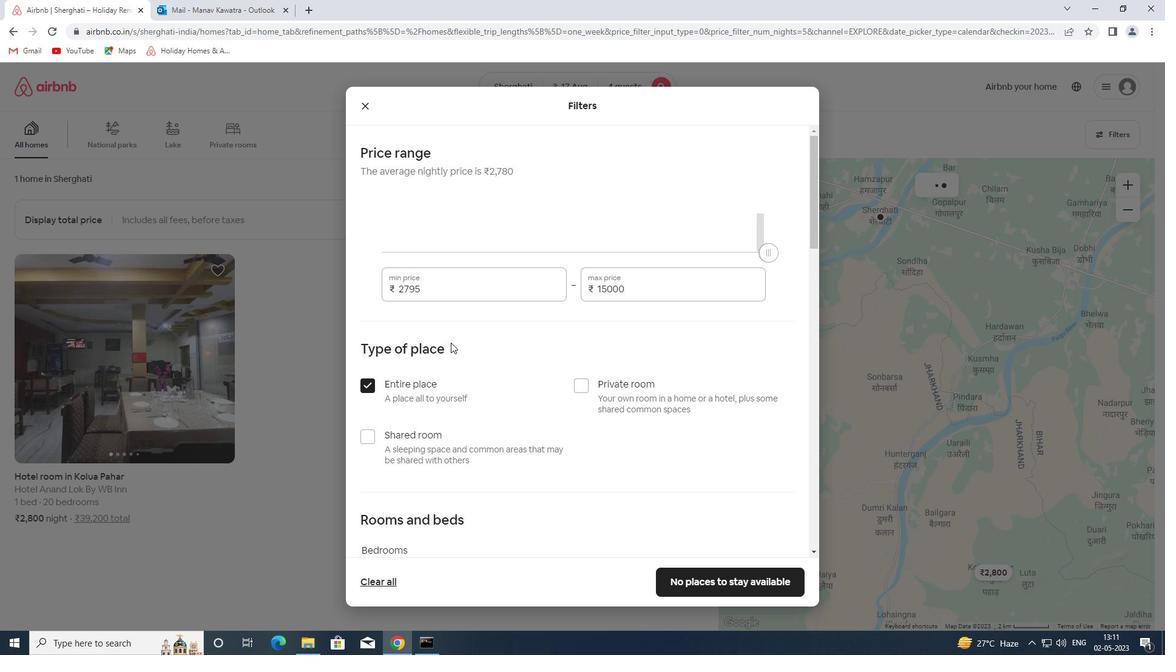 
Action: Mouse moved to (454, 342)
Screenshot: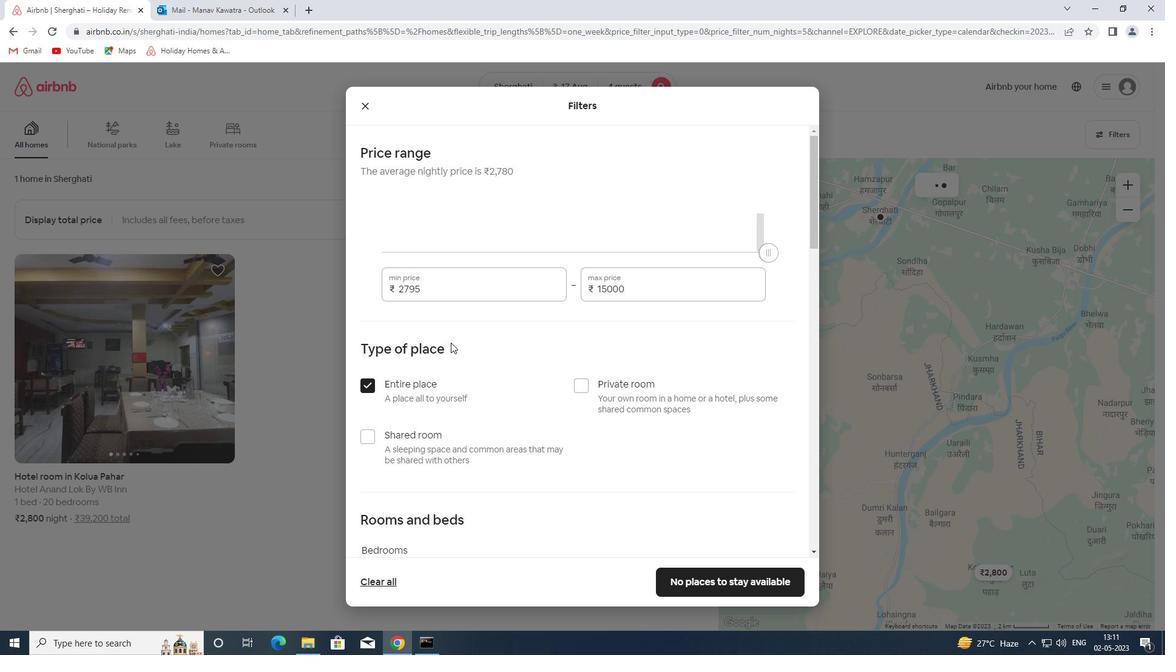 
Action: Mouse scrolled (454, 341) with delta (0, 0)
Screenshot: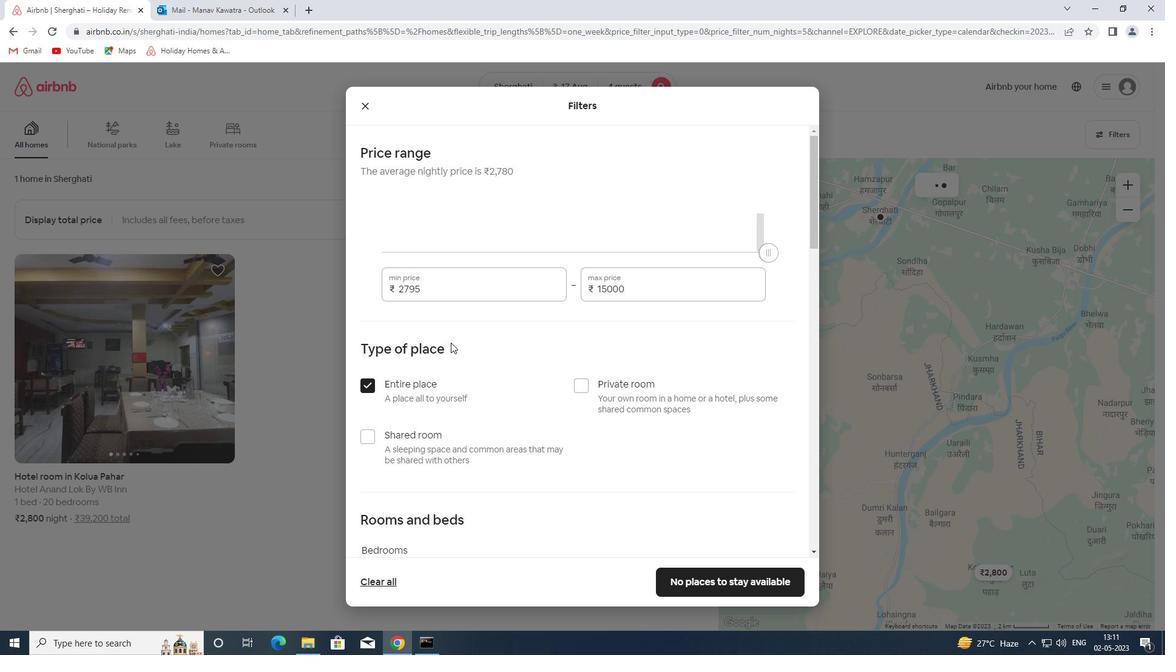 
Action: Mouse moved to (456, 341)
Screenshot: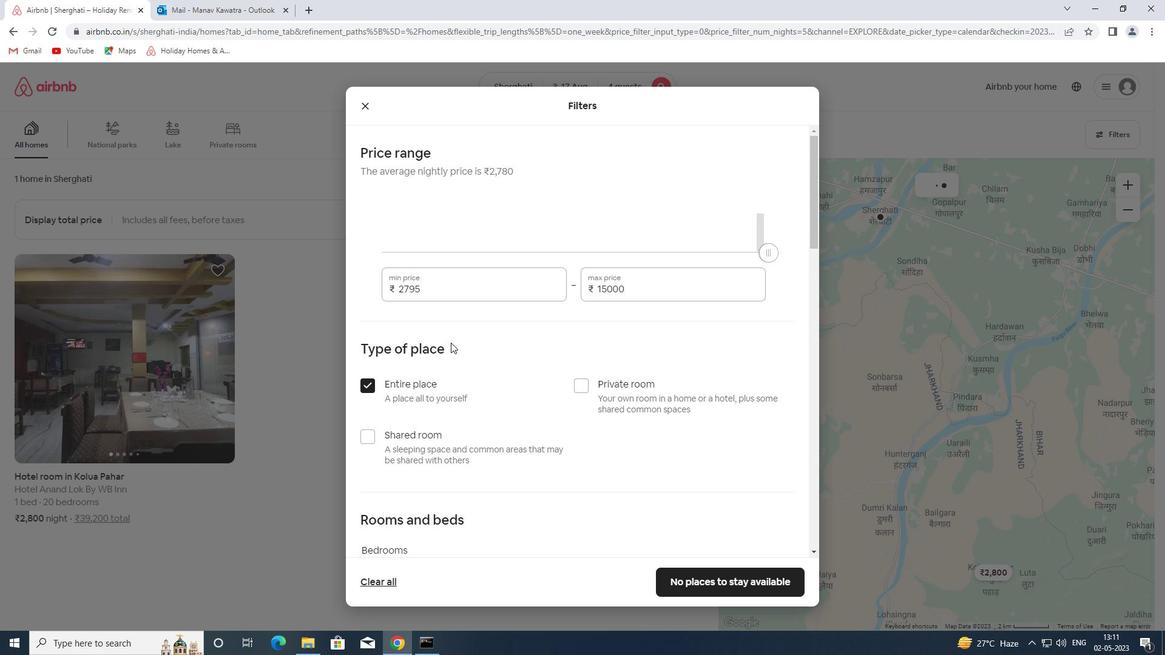 
Action: Mouse scrolled (456, 340) with delta (0, 0)
Screenshot: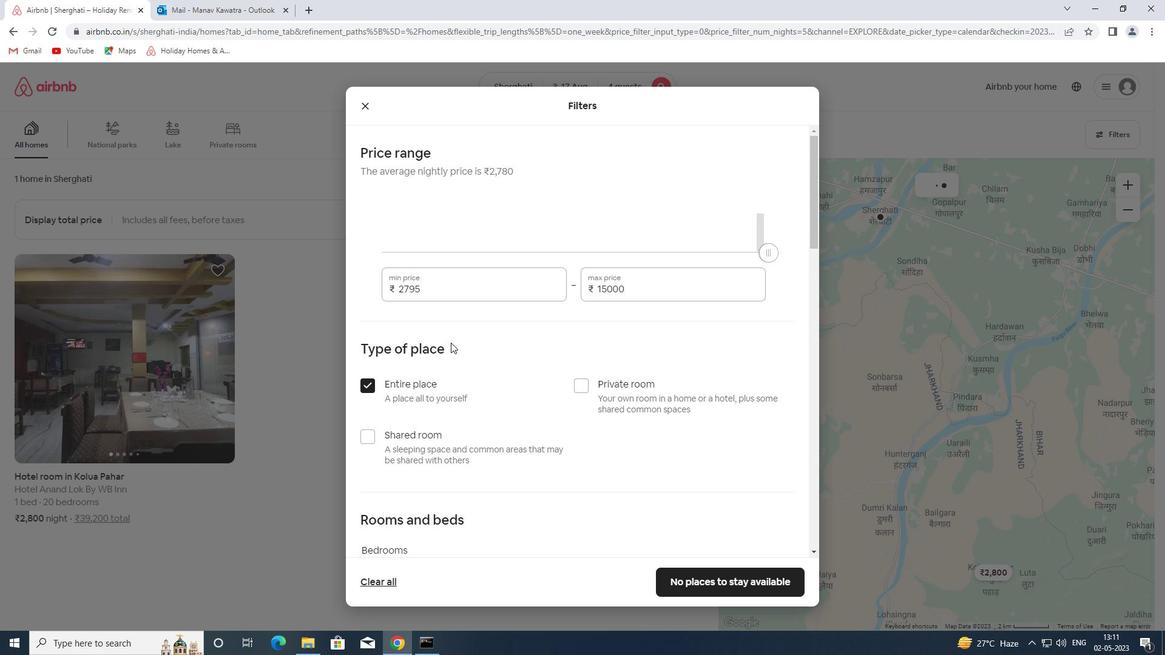 
Action: Mouse moved to (522, 286)
Screenshot: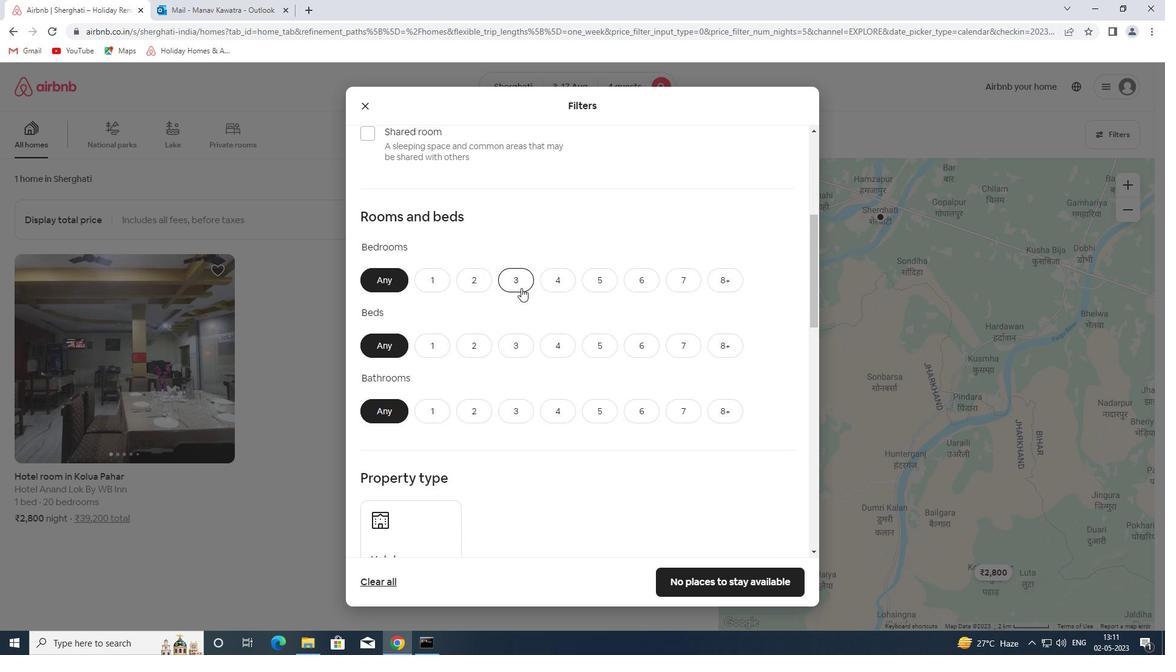 
Action: Mouse pressed left at (522, 286)
Screenshot: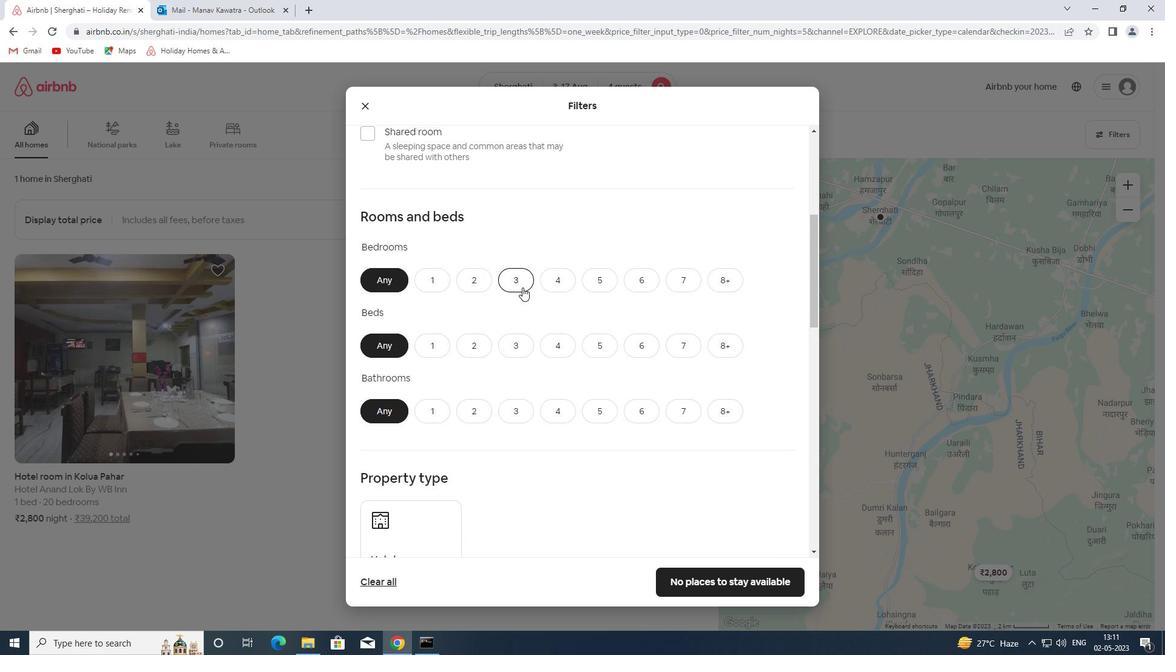 
Action: Mouse moved to (560, 344)
Screenshot: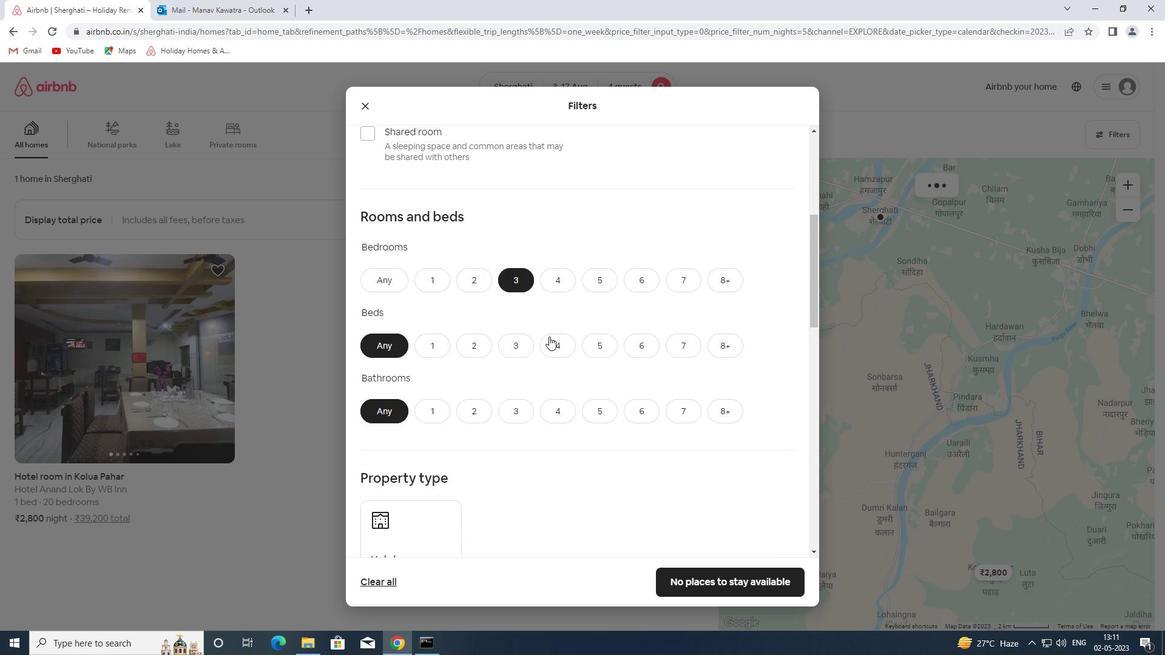
Action: Mouse pressed left at (560, 344)
Screenshot: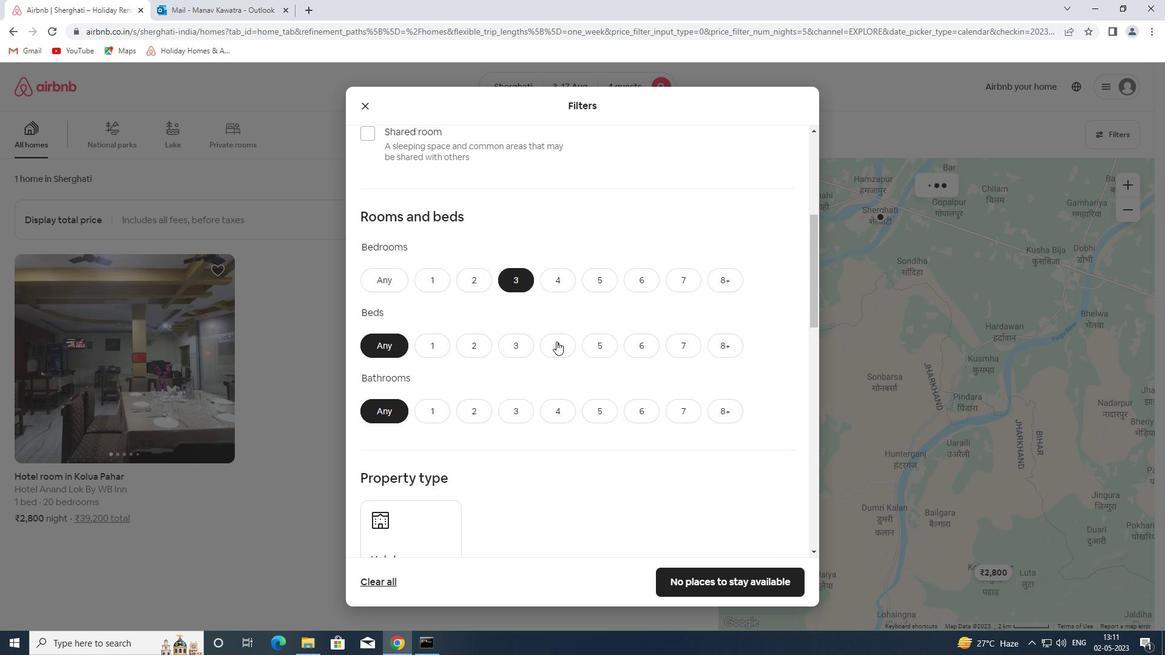 
Action: Mouse moved to (468, 406)
Screenshot: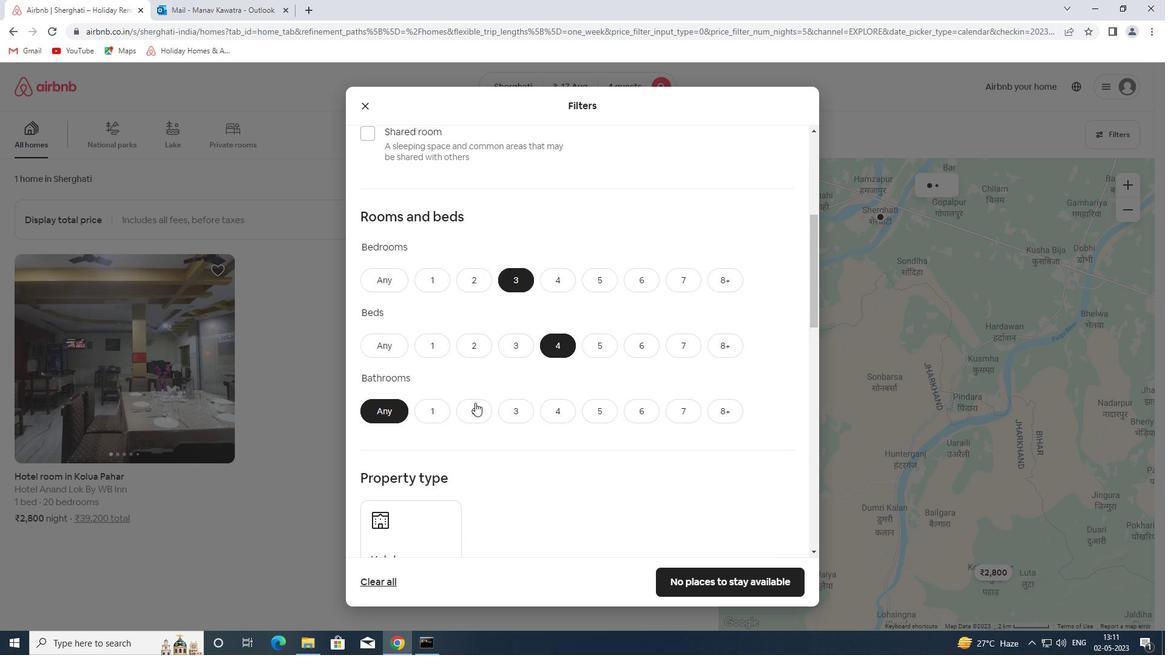 
Action: Mouse pressed left at (468, 406)
Screenshot: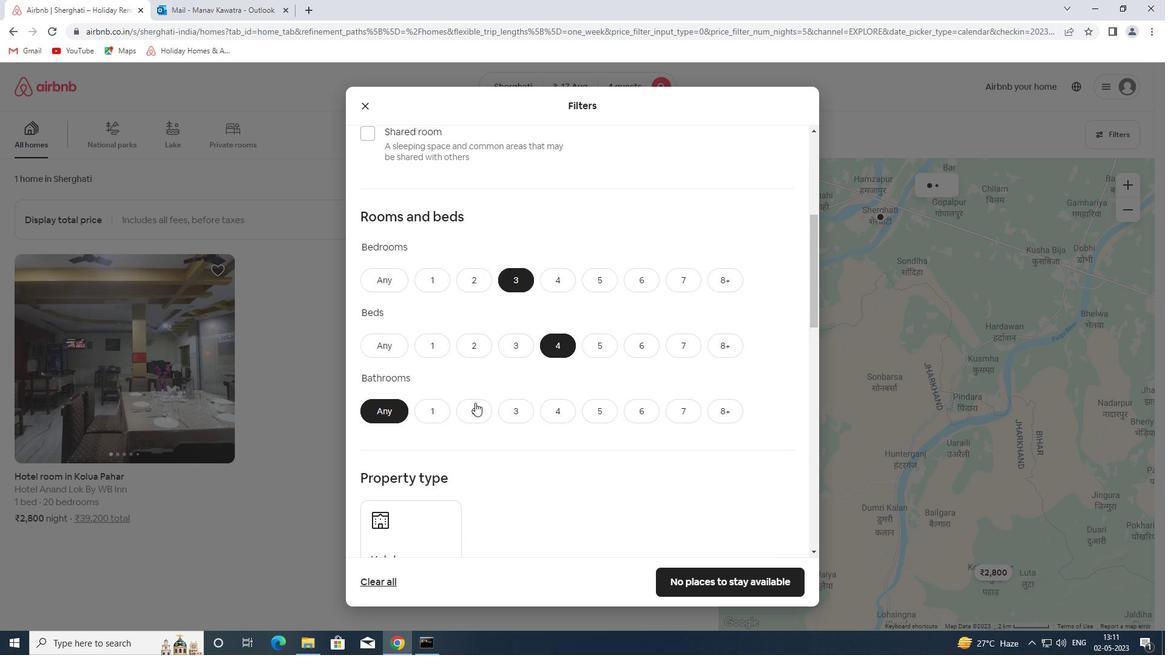 
Action: Mouse moved to (553, 362)
Screenshot: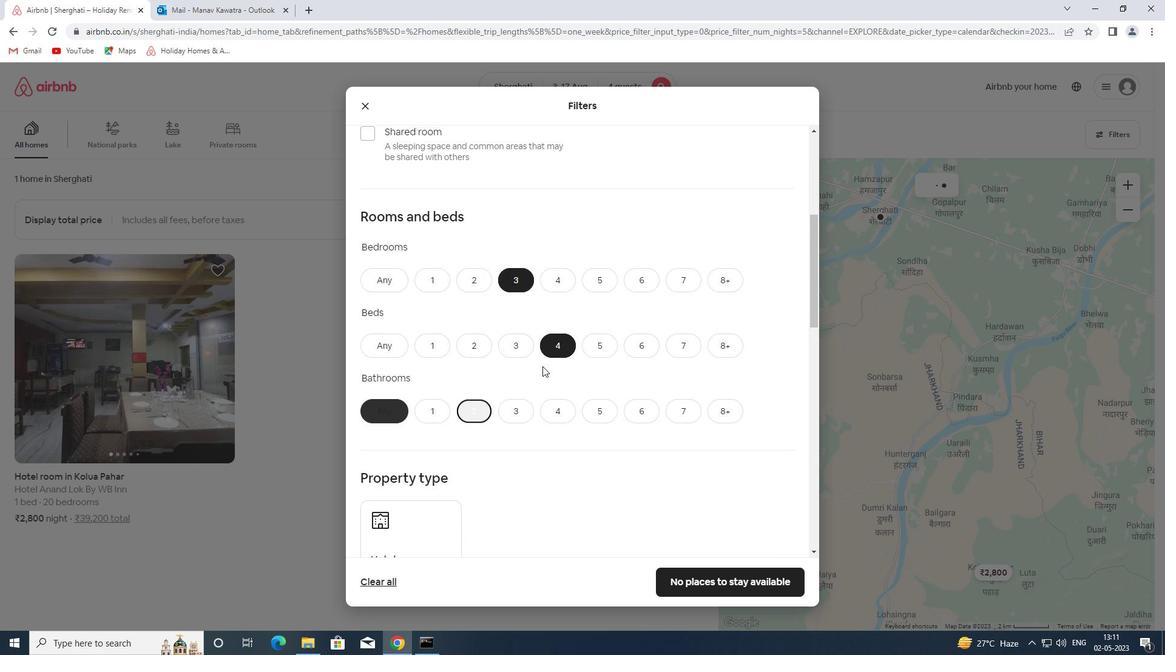 
Action: Mouse scrolled (553, 361) with delta (0, 0)
Screenshot: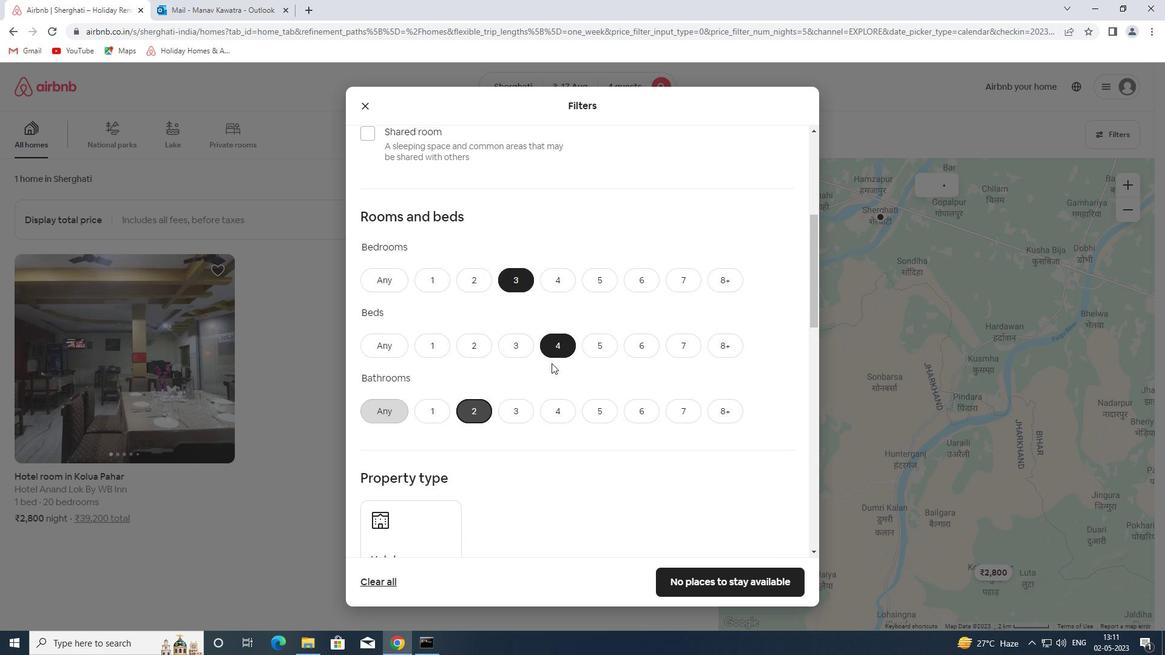 
Action: Mouse scrolled (553, 361) with delta (0, 0)
Screenshot: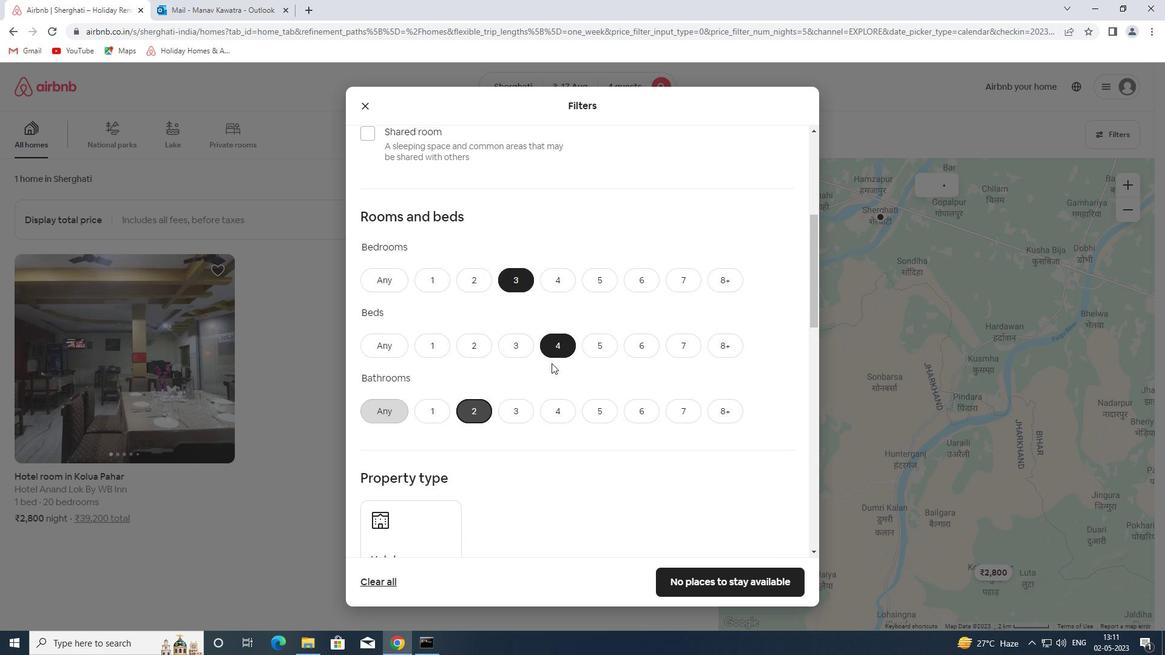 
Action: Mouse scrolled (553, 361) with delta (0, 0)
Screenshot: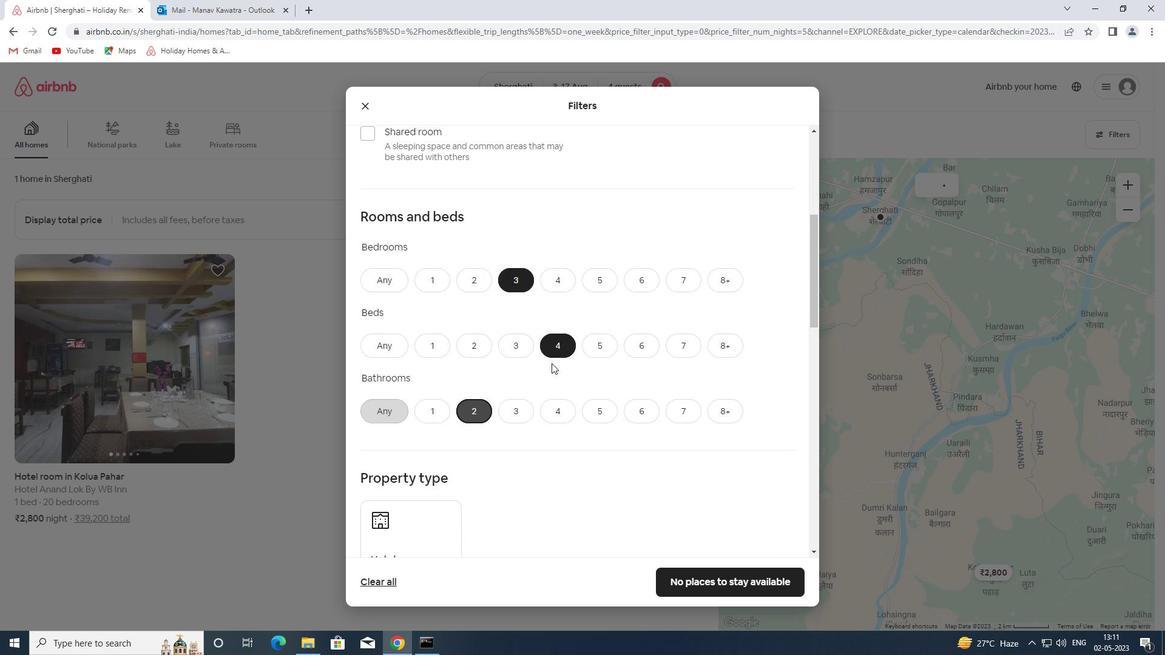 
Action: Mouse scrolled (553, 361) with delta (0, 0)
Screenshot: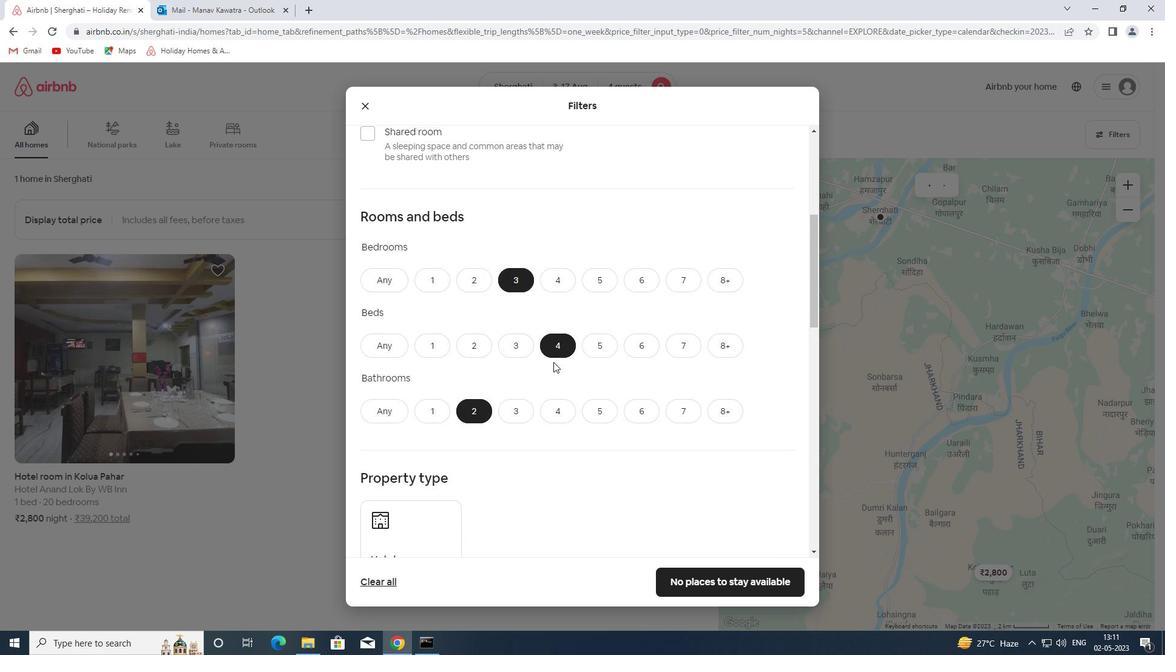 
Action: Mouse scrolled (553, 361) with delta (0, 0)
Screenshot: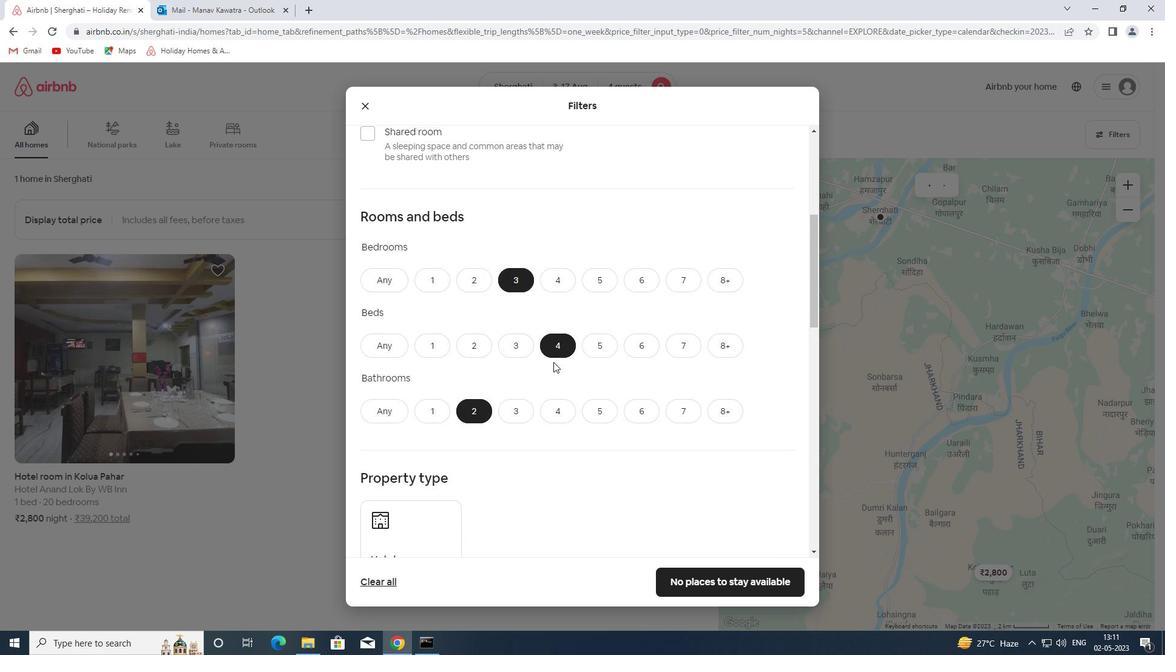 
Action: Mouse scrolled (553, 361) with delta (0, 0)
Screenshot: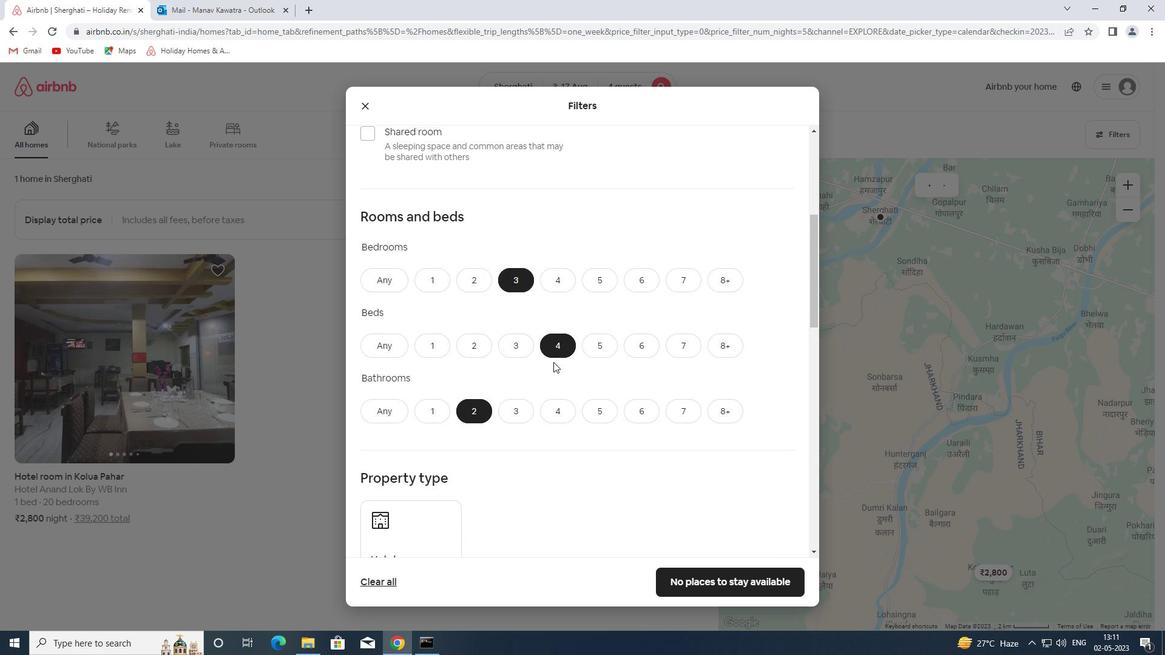 
Action: Mouse moved to (426, 171)
Screenshot: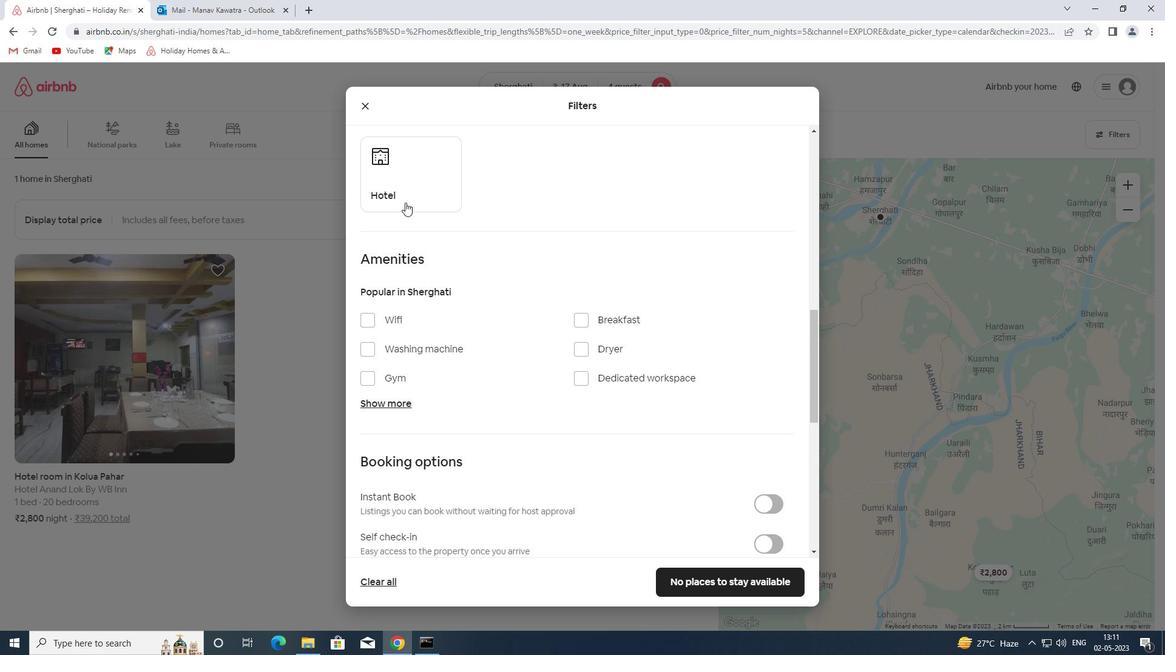 
Action: Mouse pressed left at (426, 171)
Screenshot: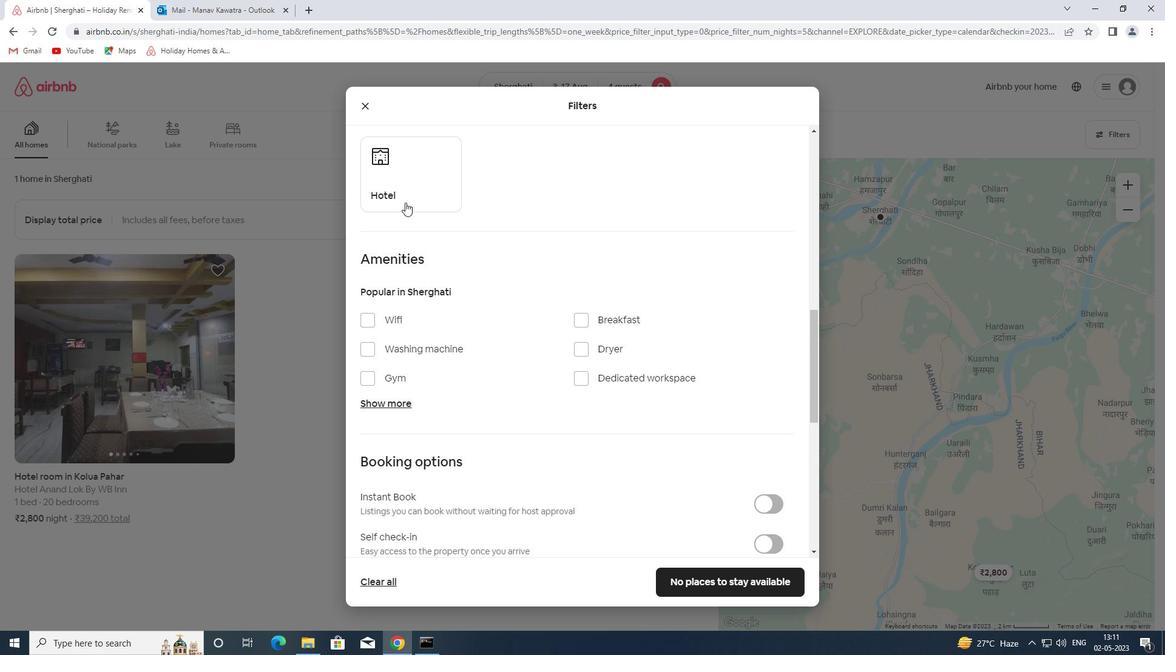 
Action: Mouse moved to (667, 377)
Screenshot: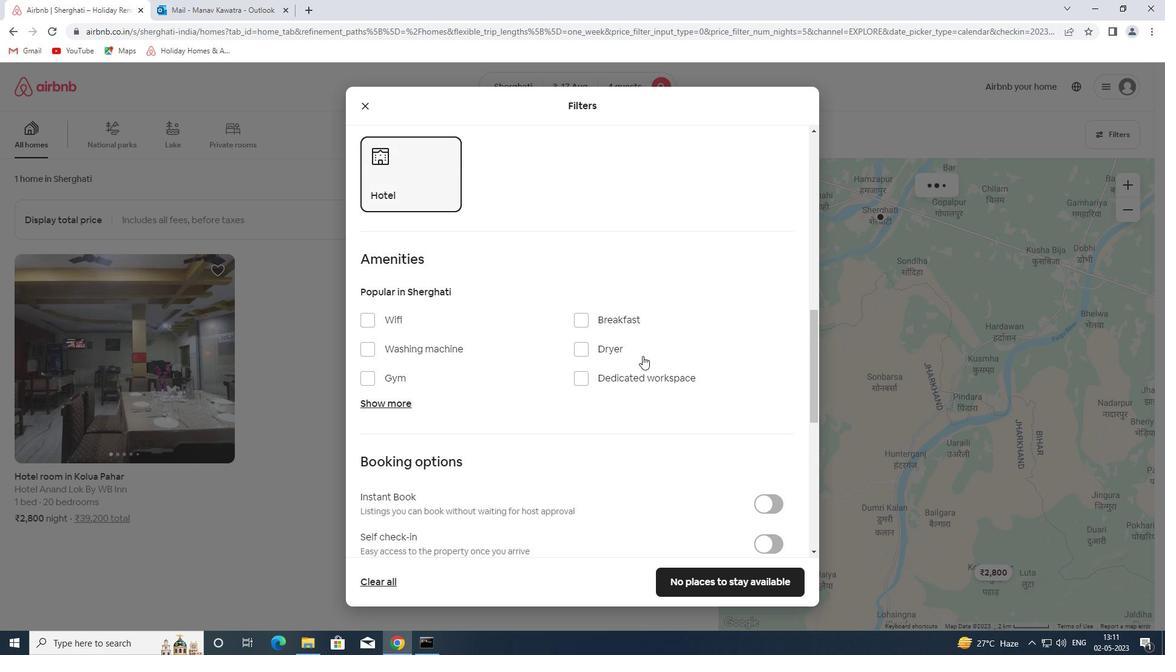 
Action: Mouse scrolled (667, 376) with delta (0, 0)
Screenshot: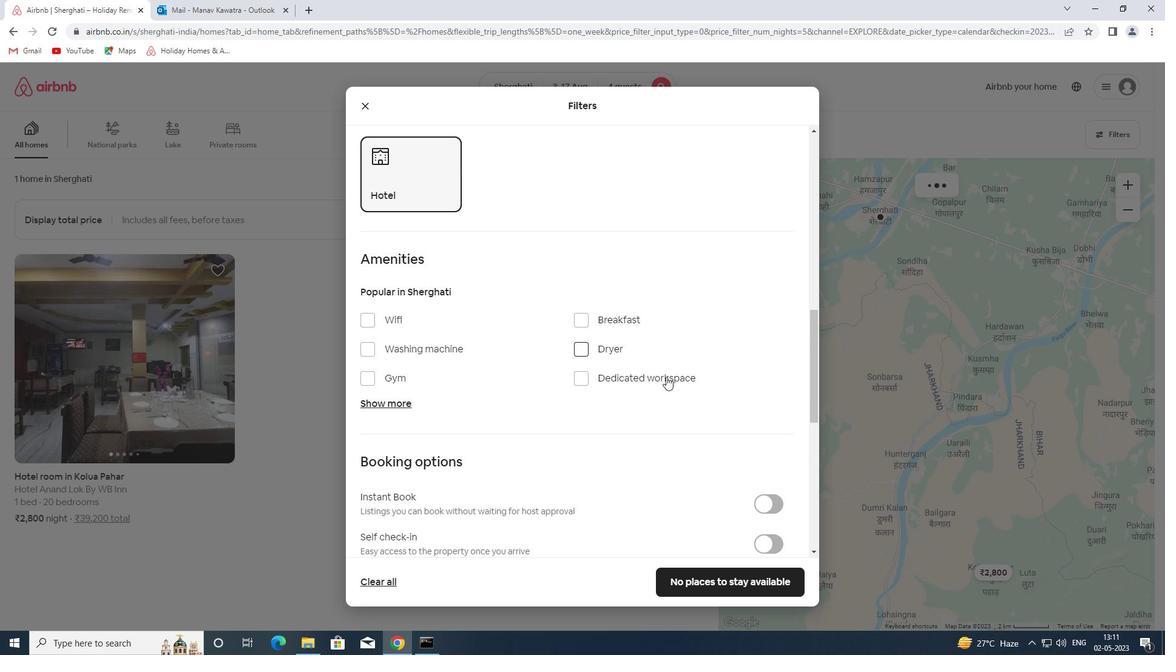 
Action: Mouse moved to (667, 377)
Screenshot: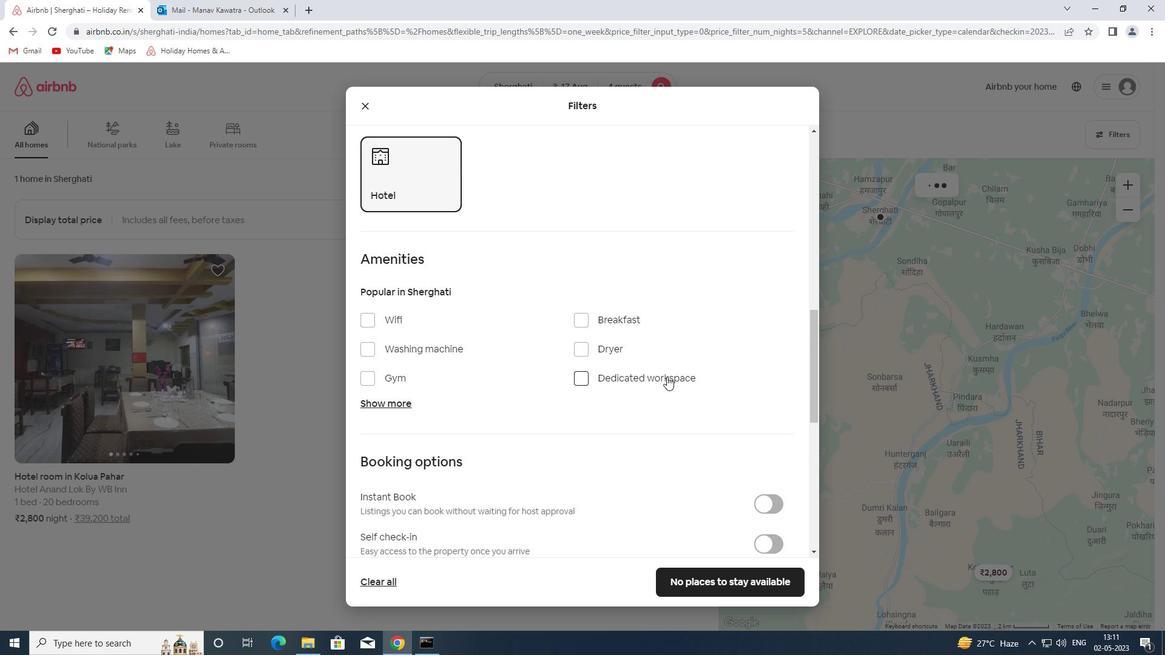 
Action: Mouse scrolled (667, 377) with delta (0, 0)
Screenshot: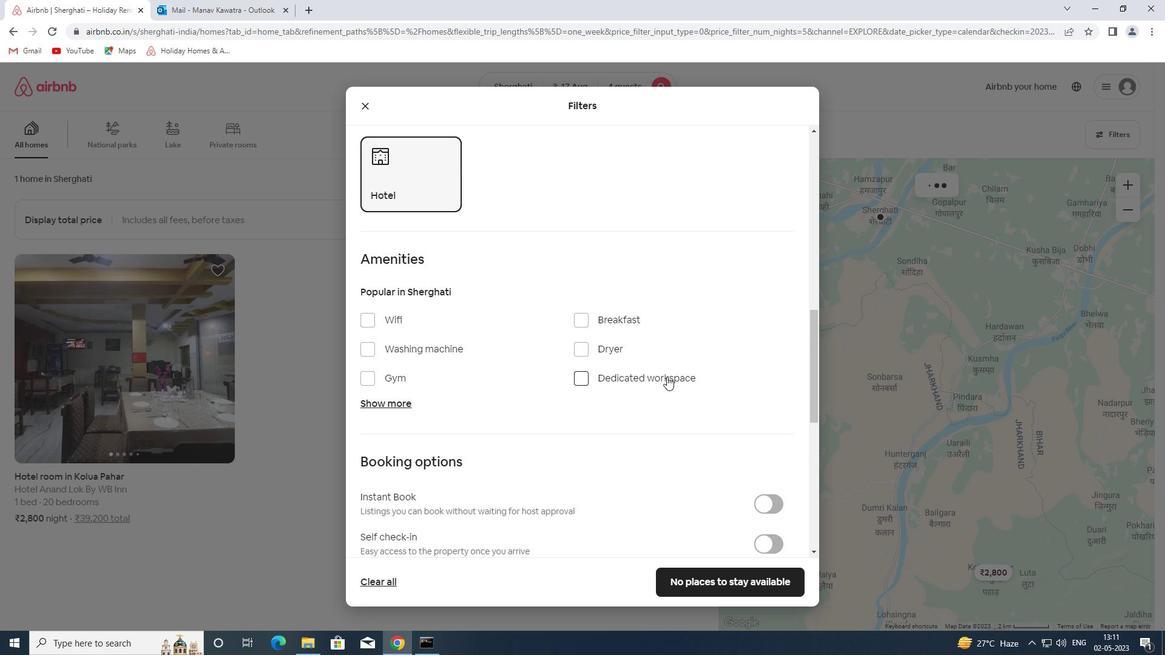
Action: Mouse moved to (666, 378)
Screenshot: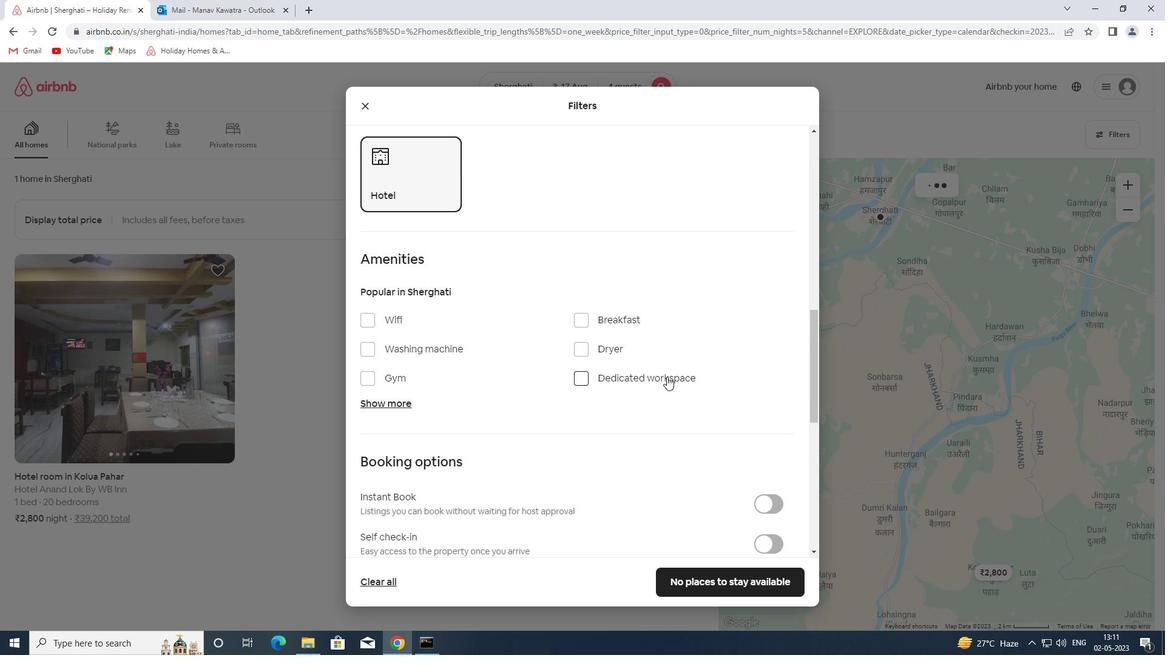 
Action: Mouse scrolled (666, 377) with delta (0, 0)
Screenshot: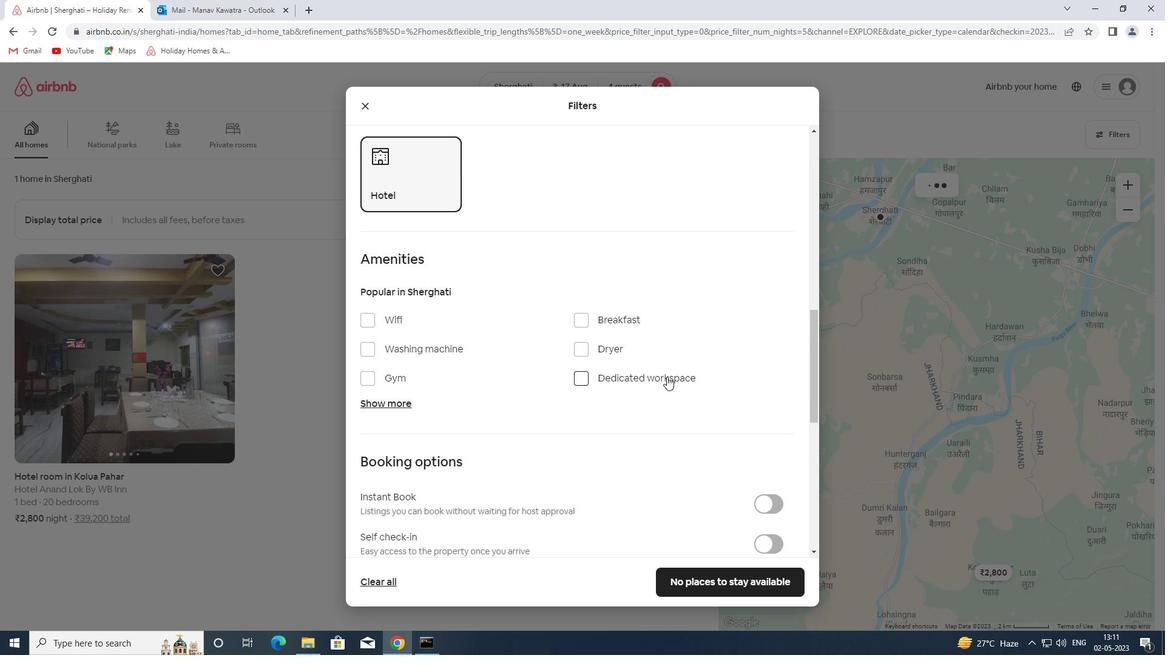 
Action: Mouse moved to (665, 378)
Screenshot: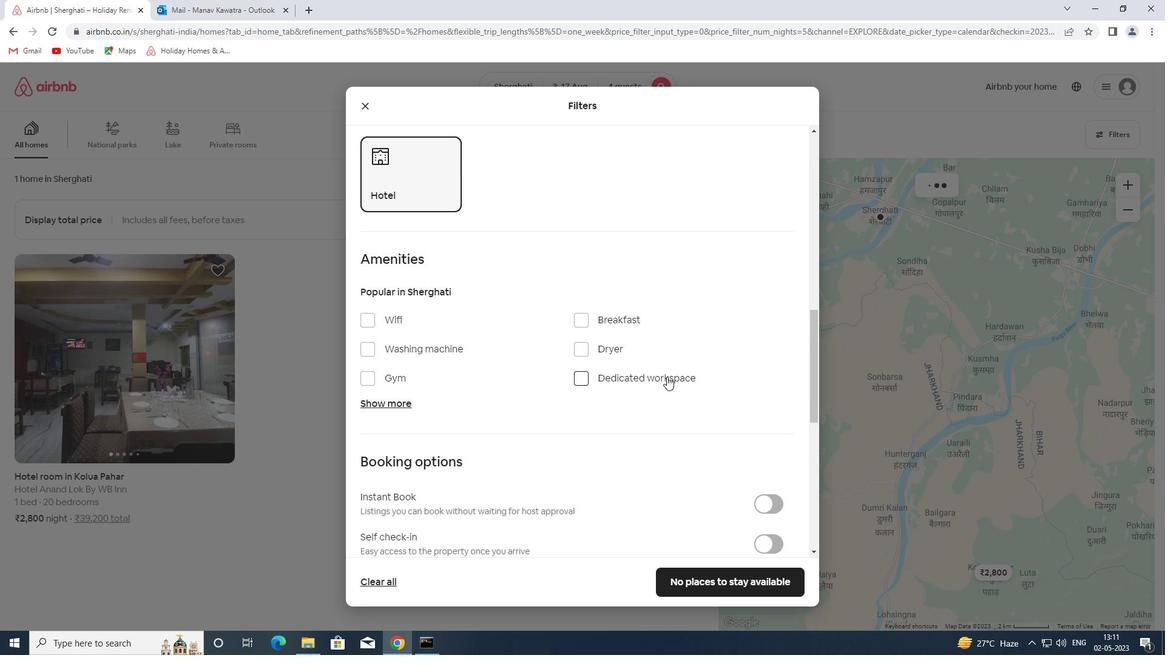 
Action: Mouse scrolled (665, 377) with delta (0, 0)
Screenshot: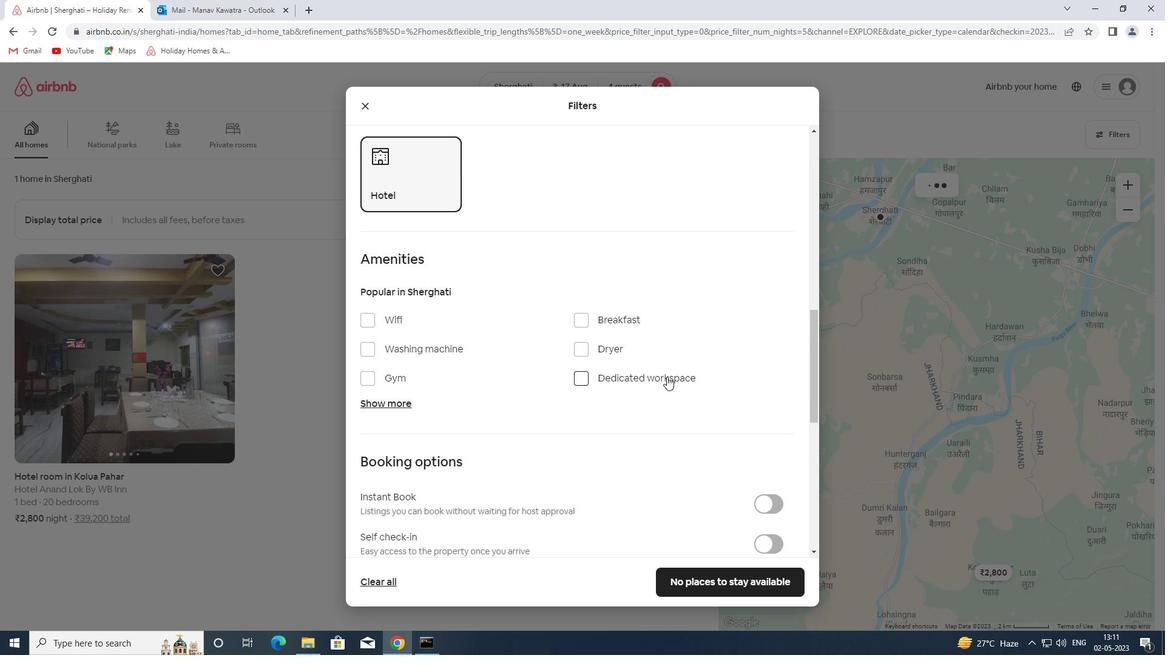 
Action: Mouse moved to (664, 378)
Screenshot: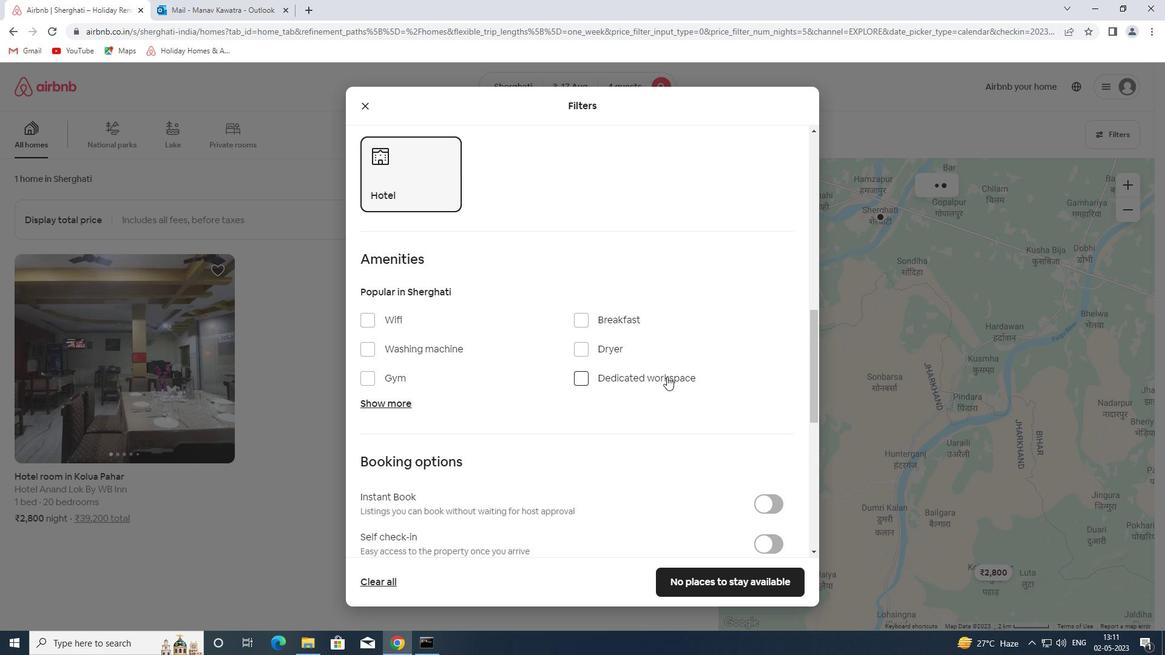 
Action: Mouse scrolled (664, 378) with delta (0, 0)
Screenshot: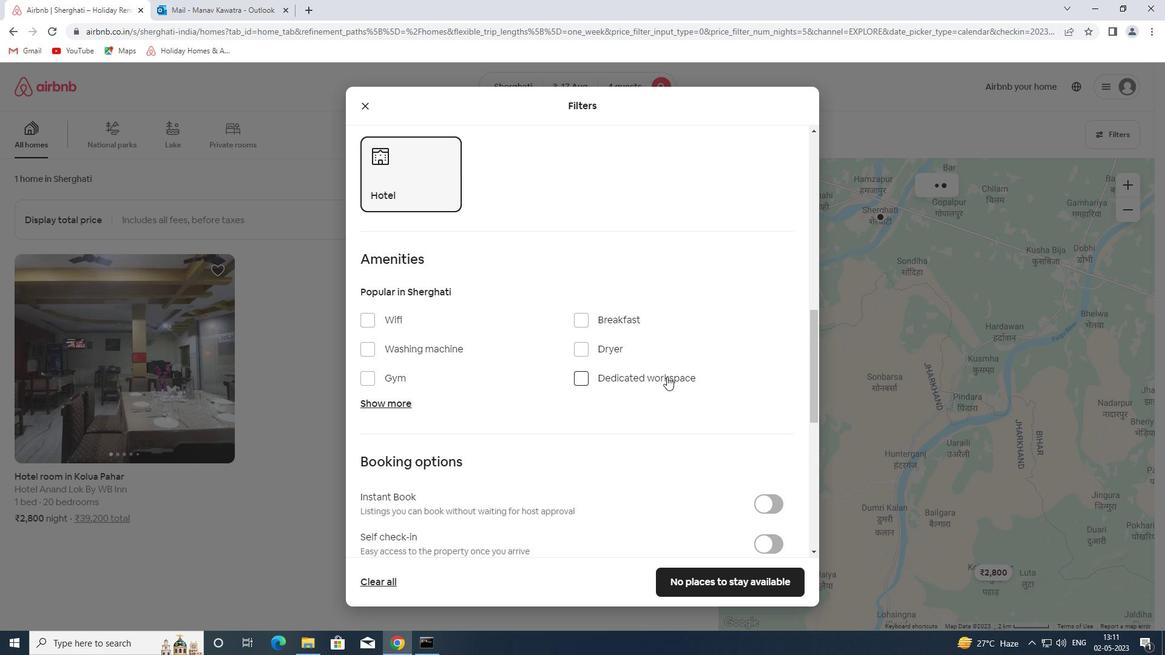 
Action: Mouse moved to (770, 245)
Screenshot: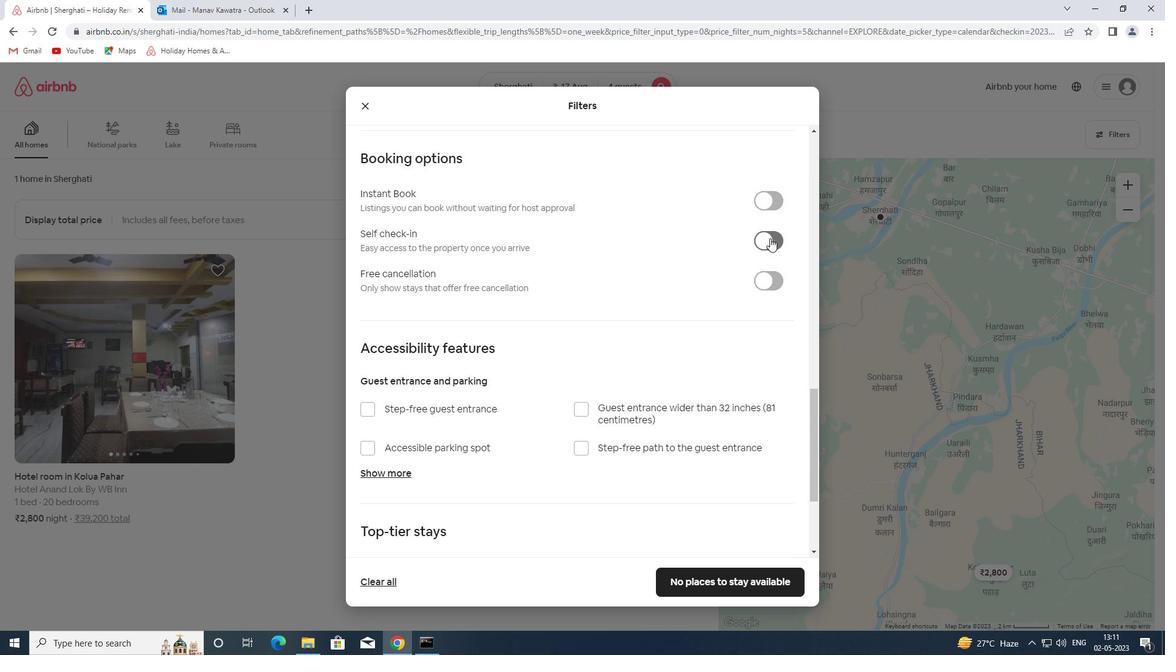 
Action: Mouse pressed left at (770, 245)
Screenshot: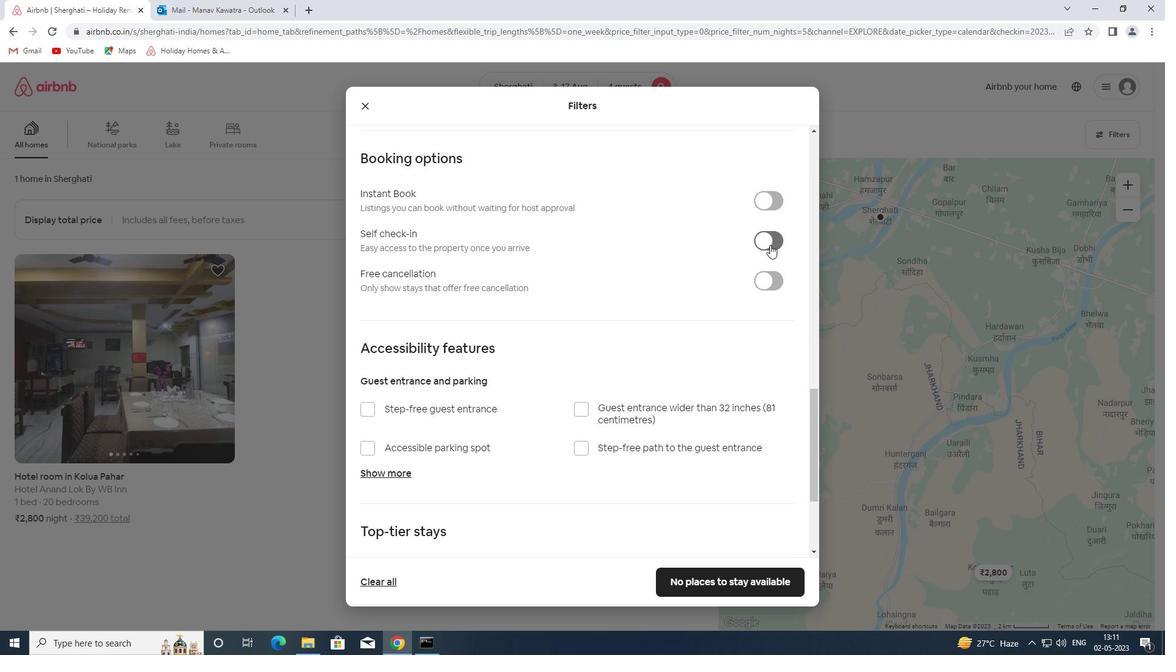 
Action: Mouse moved to (738, 331)
Screenshot: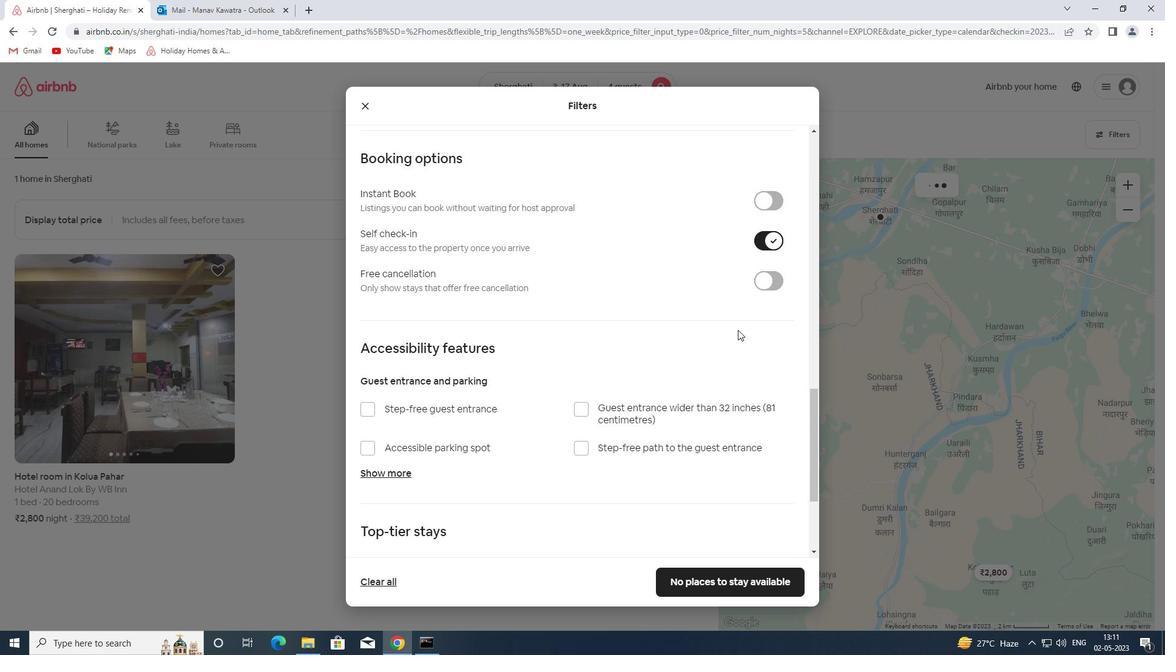 
Action: Mouse scrolled (738, 330) with delta (0, 0)
Screenshot: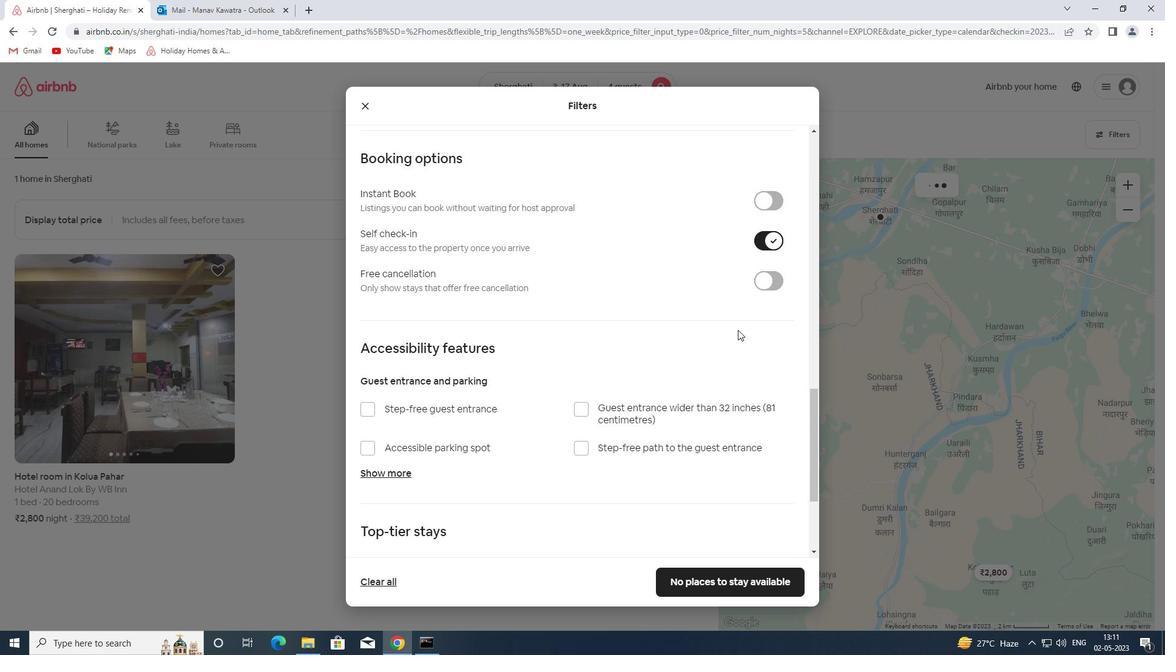 
Action: Mouse scrolled (738, 330) with delta (0, 0)
Screenshot: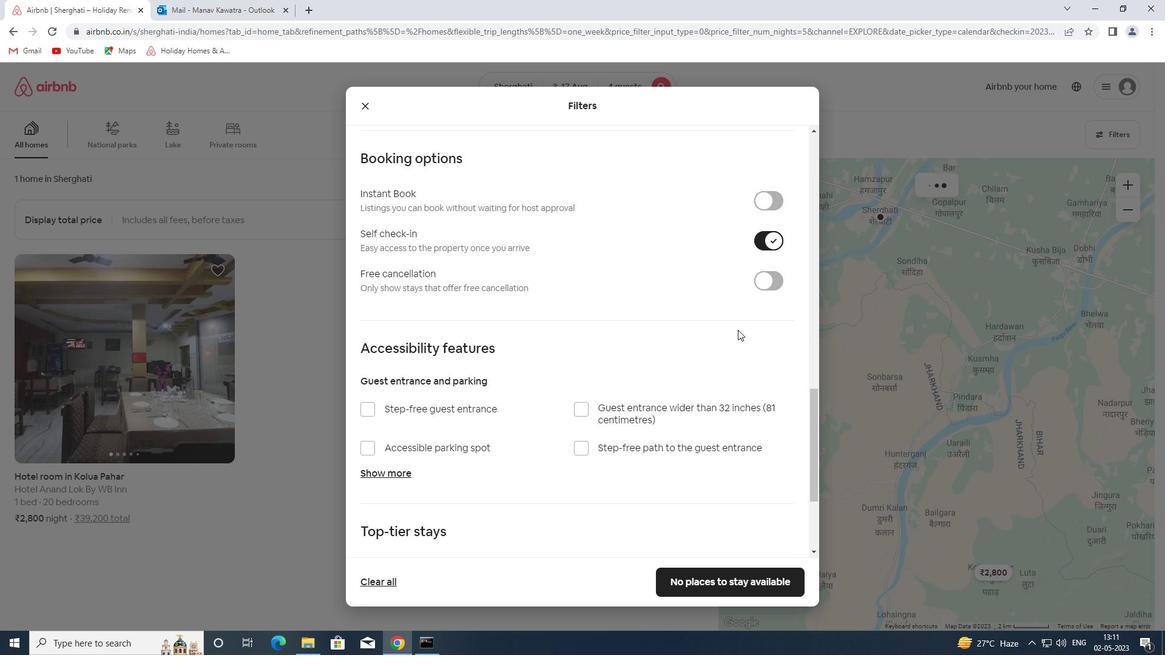 
Action: Mouse scrolled (738, 330) with delta (0, 0)
Screenshot: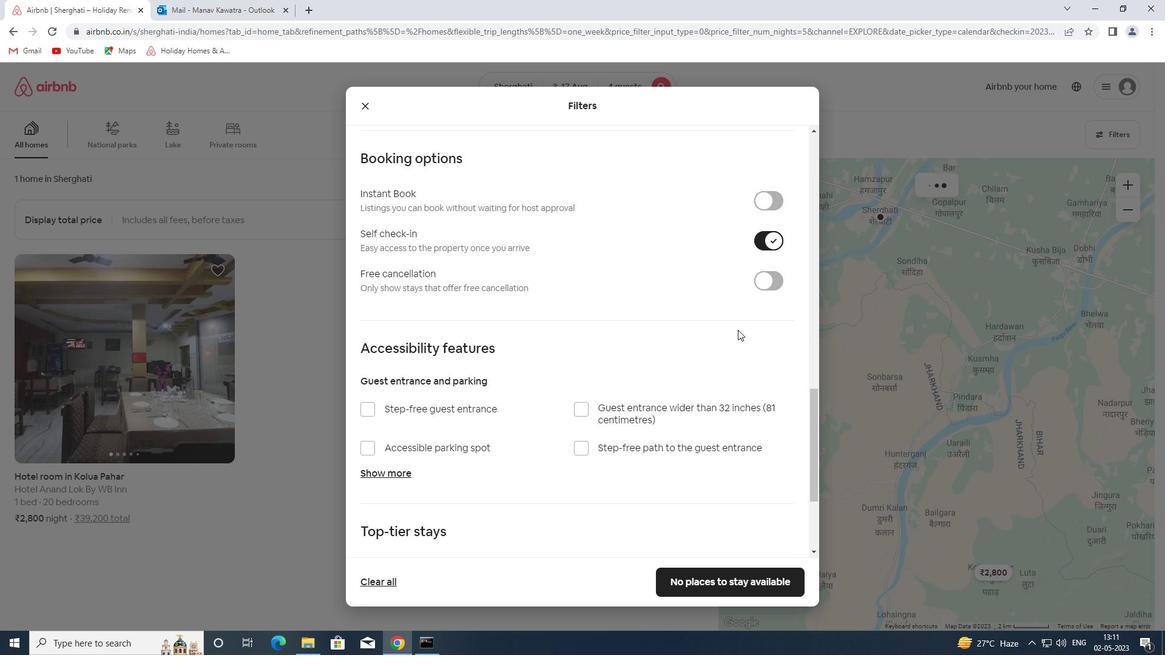 
Action: Mouse scrolled (738, 330) with delta (0, 0)
Screenshot: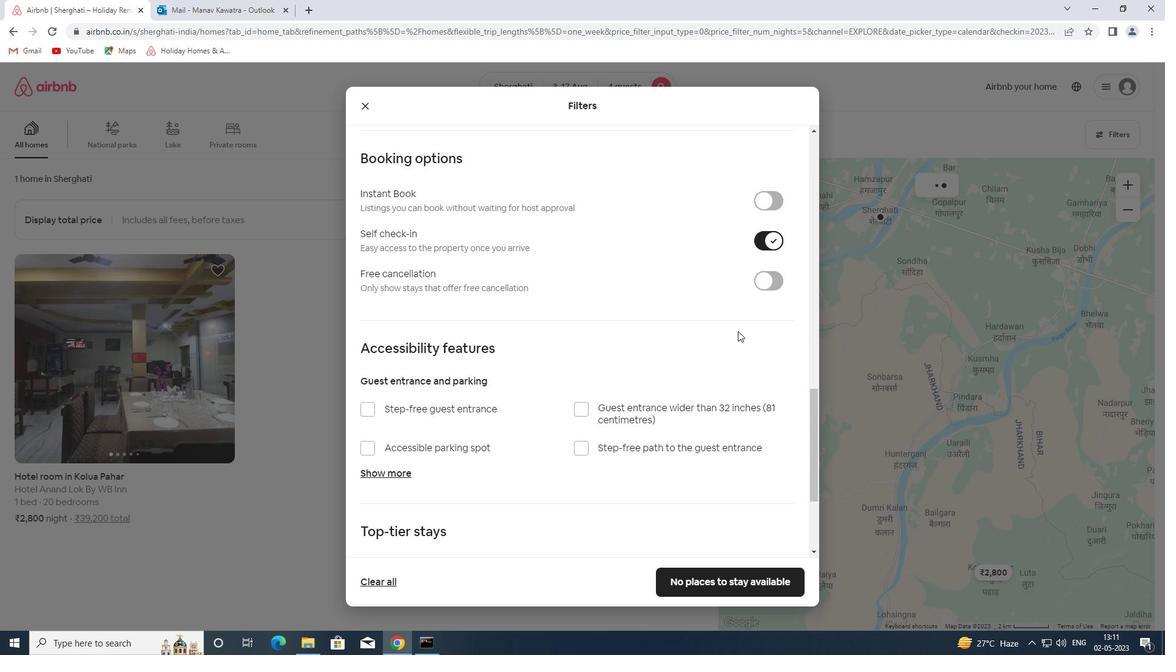 
Action: Mouse scrolled (738, 330) with delta (0, 0)
Screenshot: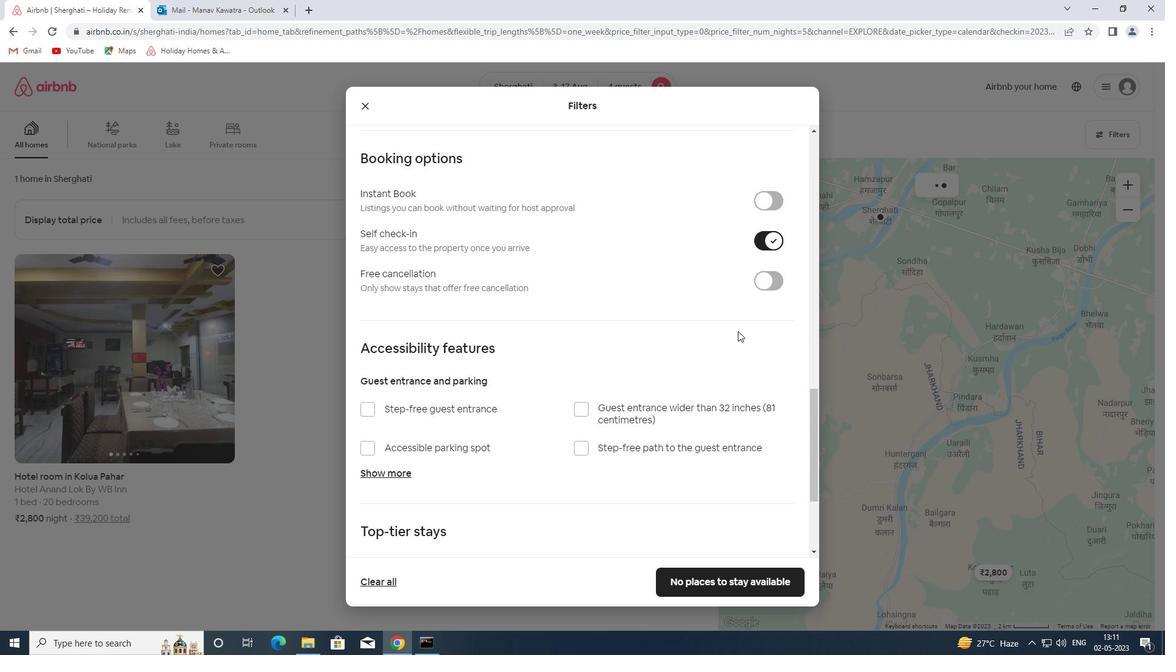 
Action: Mouse scrolled (738, 330) with delta (0, 0)
Screenshot: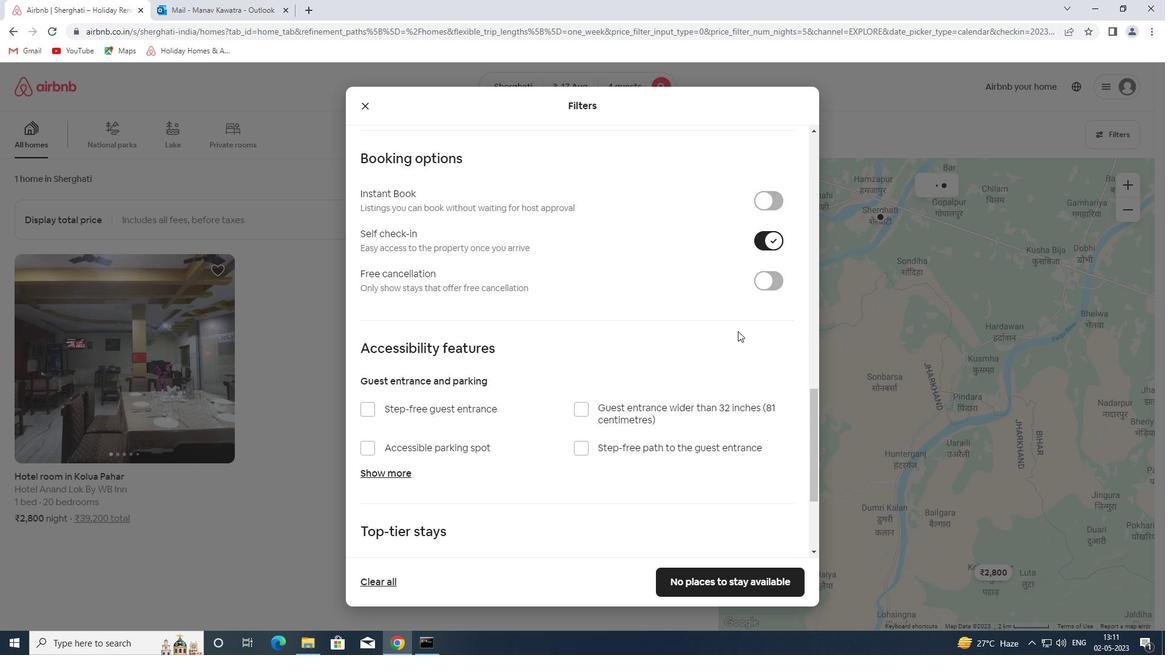 
Action: Mouse moved to (392, 523)
Screenshot: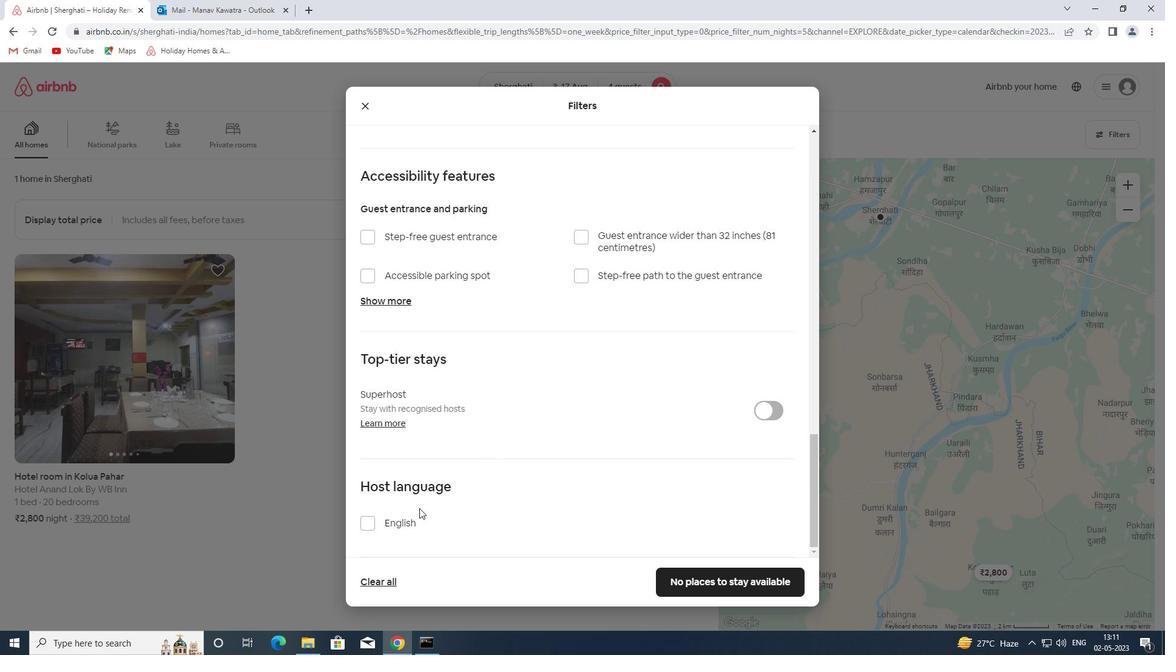 
Action: Mouse pressed left at (392, 523)
Screenshot: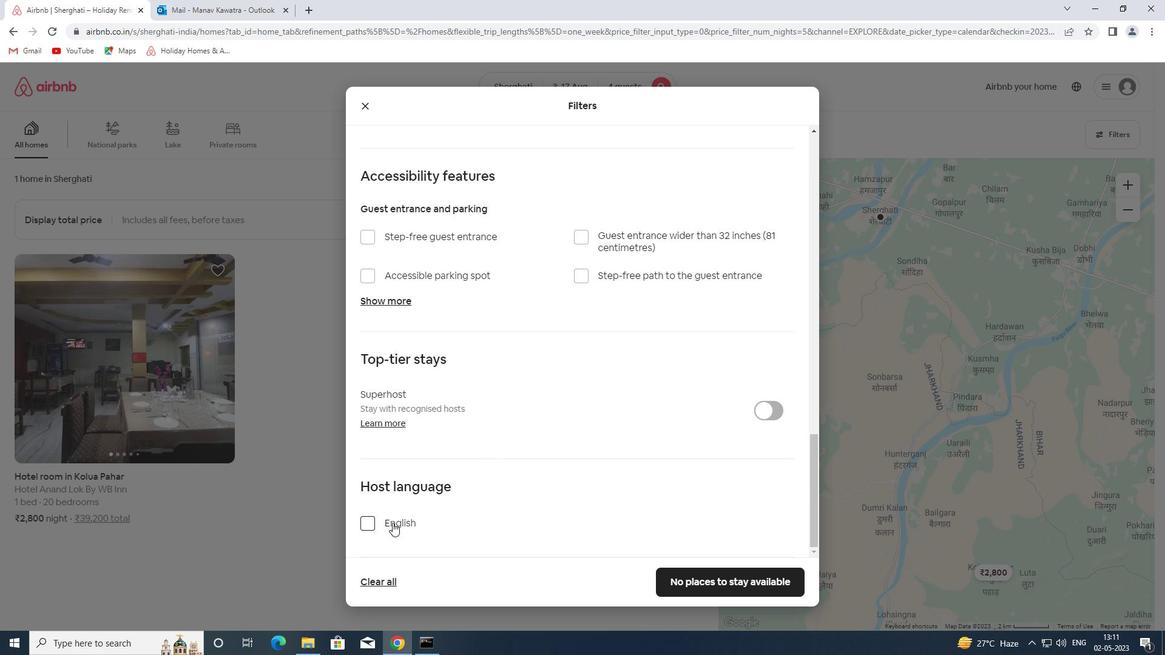 
Action: Mouse moved to (699, 579)
Screenshot: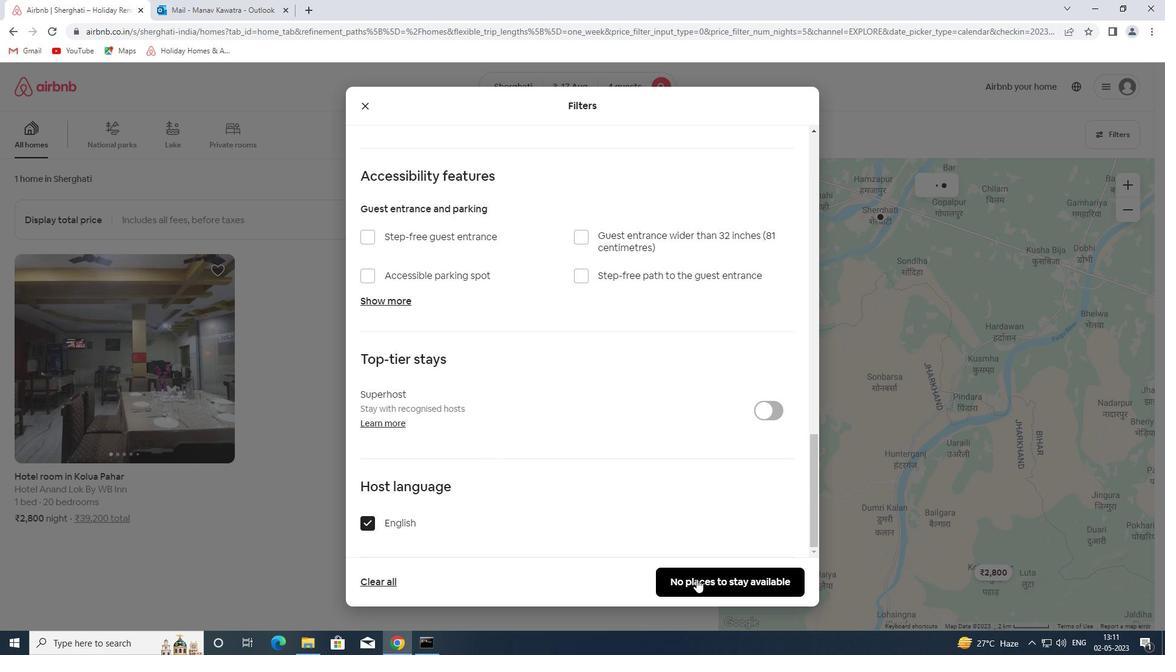 
Action: Mouse pressed left at (699, 579)
Screenshot: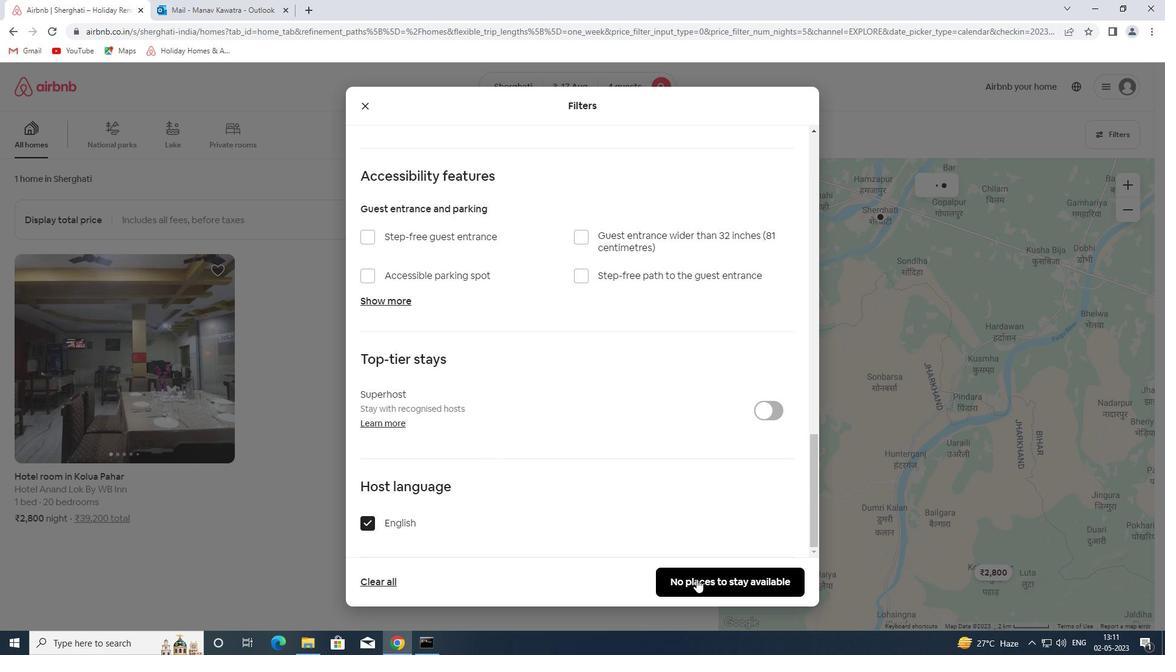 
Action: Mouse moved to (293, 651)
Screenshot: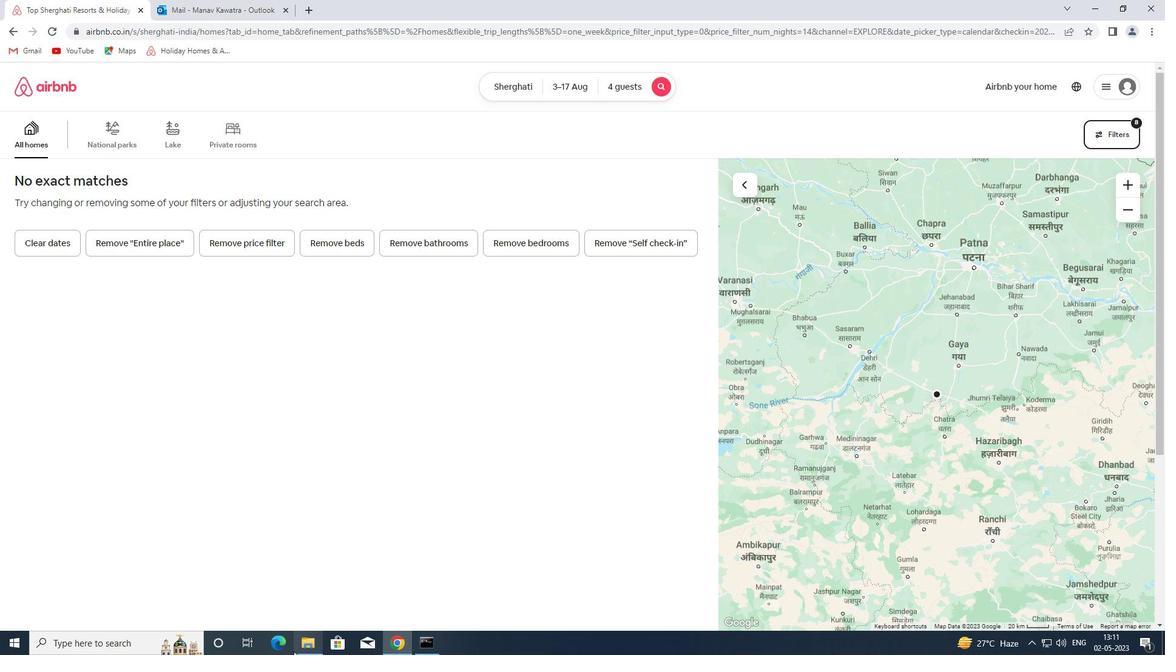 
Action: Mouse pressed left at (293, 651)
Screenshot: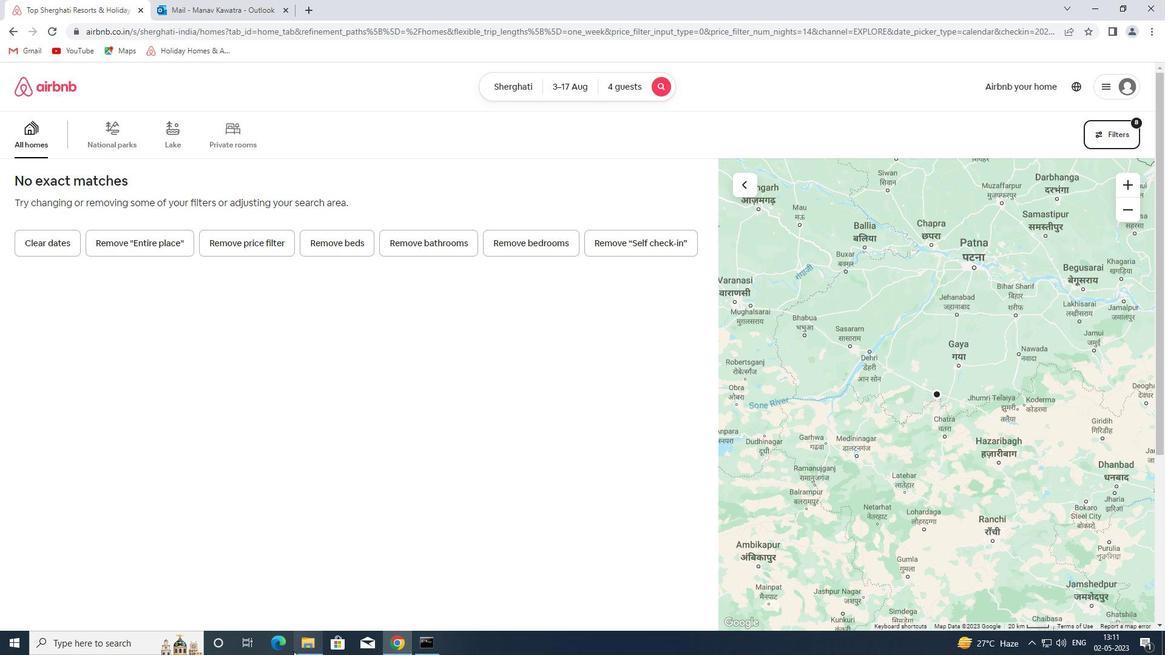 
Action: Mouse moved to (374, 546)
Screenshot: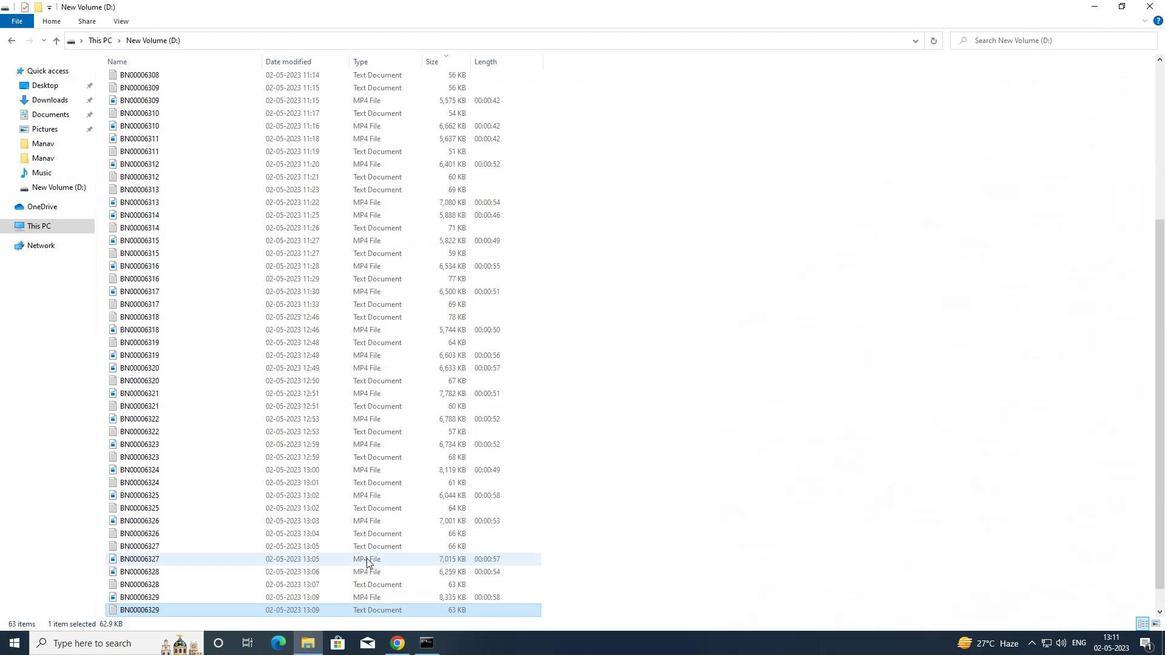 
Action: Mouse scrolled (374, 545) with delta (0, 0)
Screenshot: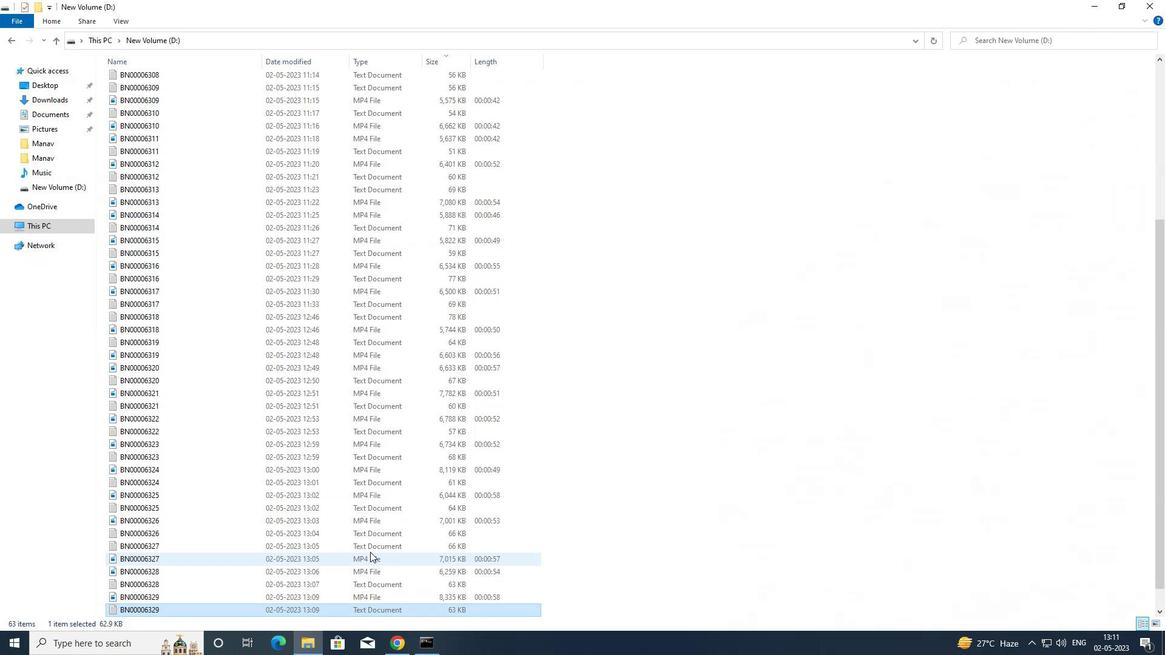 
Action: Mouse scrolled (374, 545) with delta (0, 0)
Screenshot: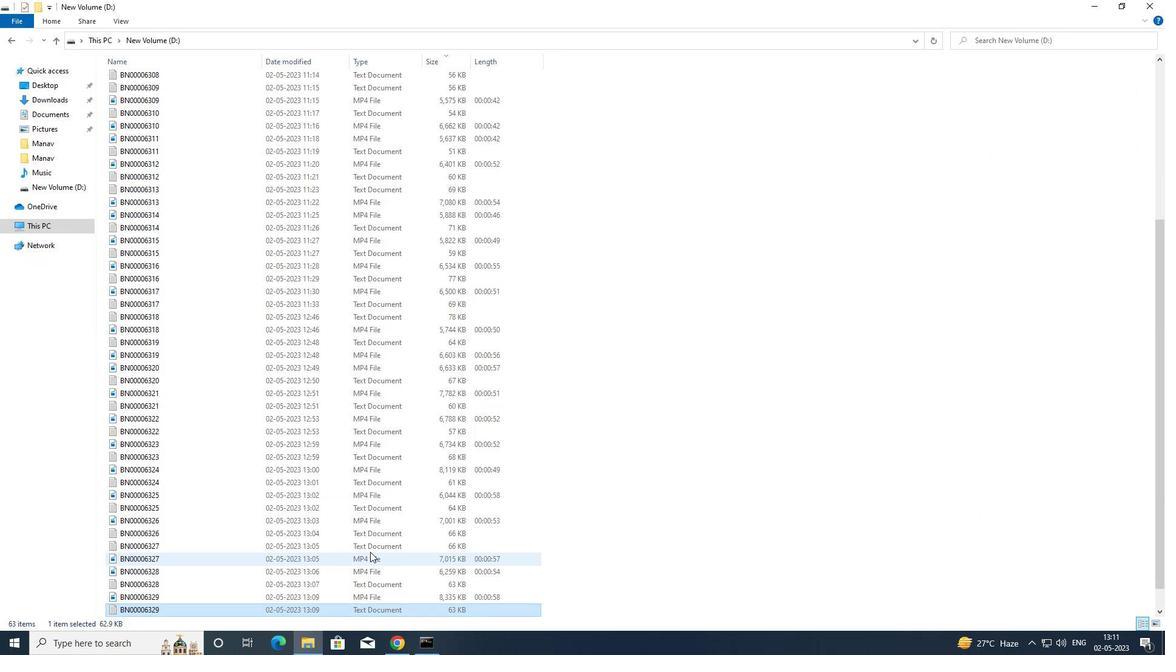 
Action: Mouse scrolled (374, 545) with delta (0, 0)
Screenshot: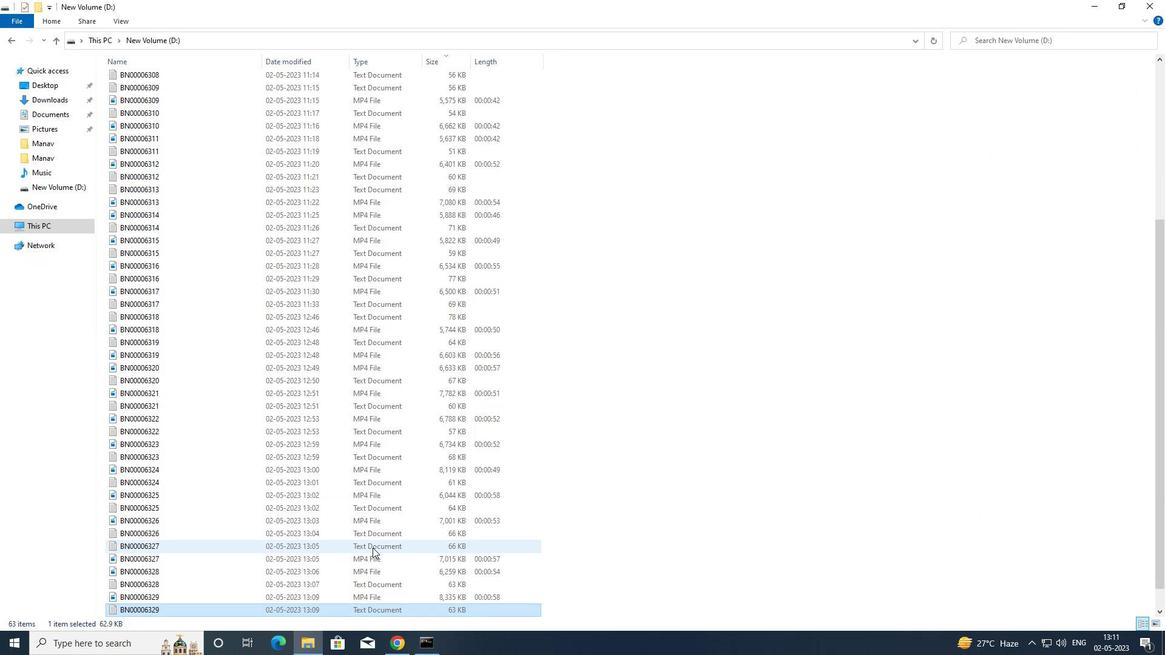 
Action: Mouse scrolled (374, 545) with delta (0, 0)
Screenshot: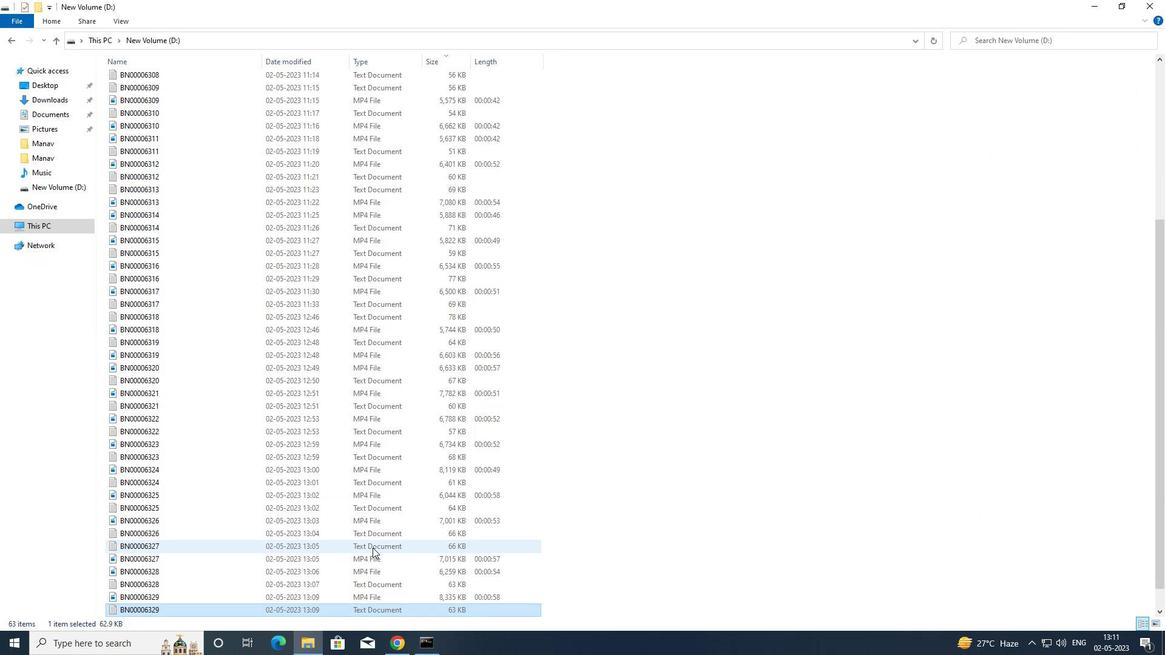 
Action: Mouse scrolled (374, 545) with delta (0, 0)
Screenshot: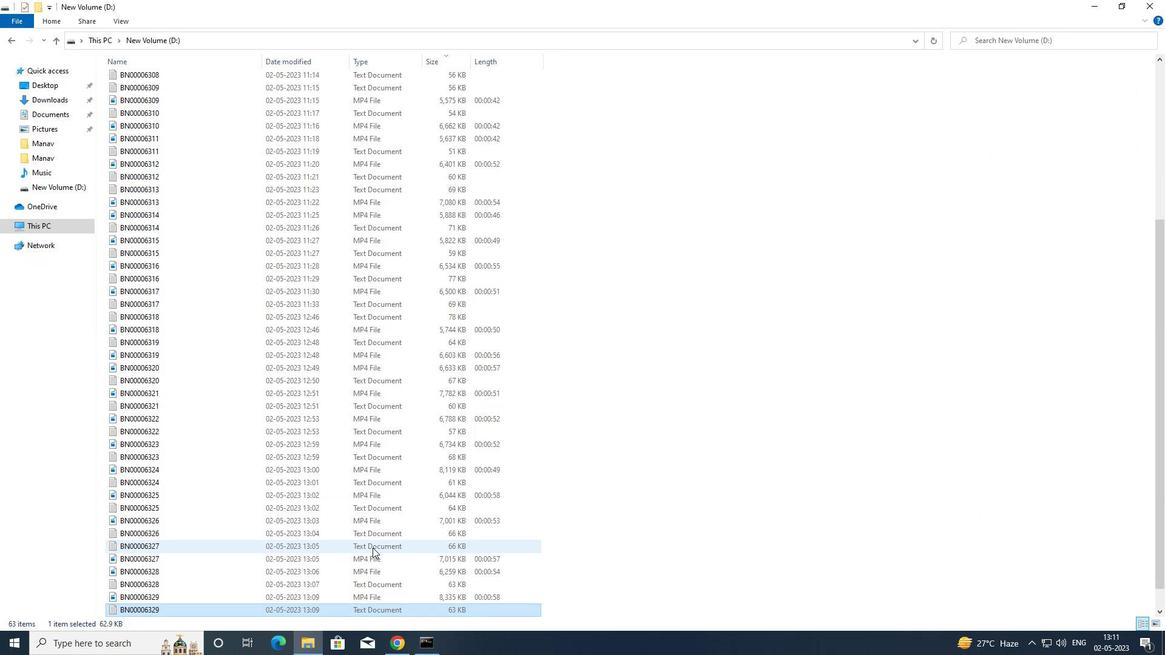 
Action: Mouse moved to (377, 545)
Screenshot: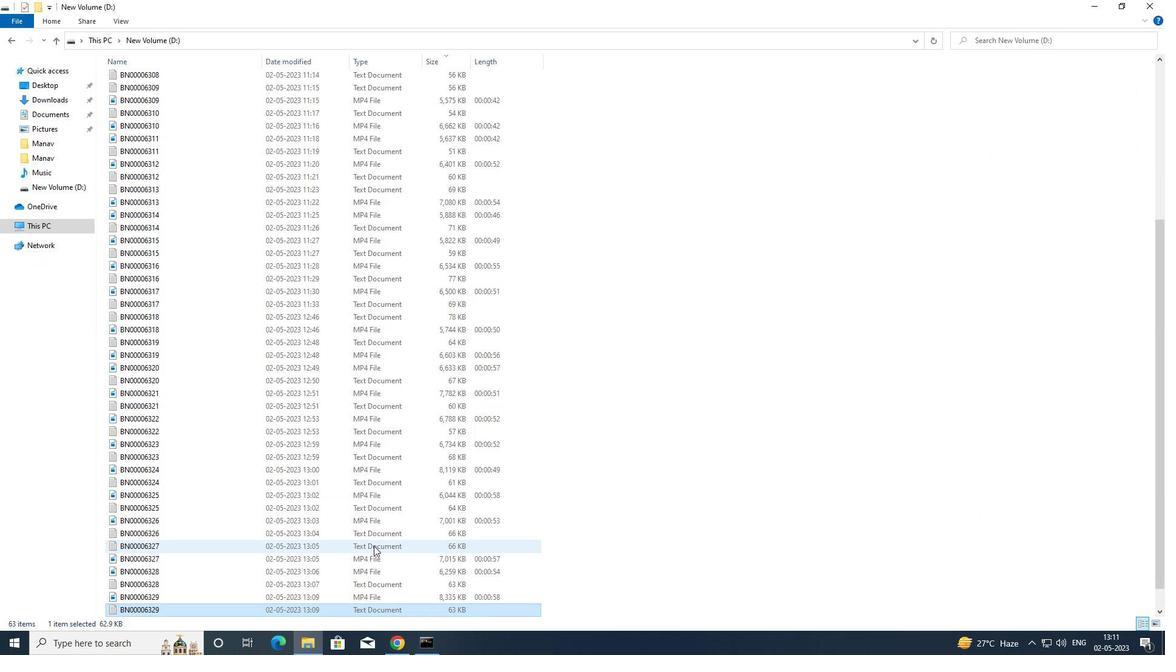 
Action: Mouse scrolled (377, 545) with delta (0, 0)
Screenshot: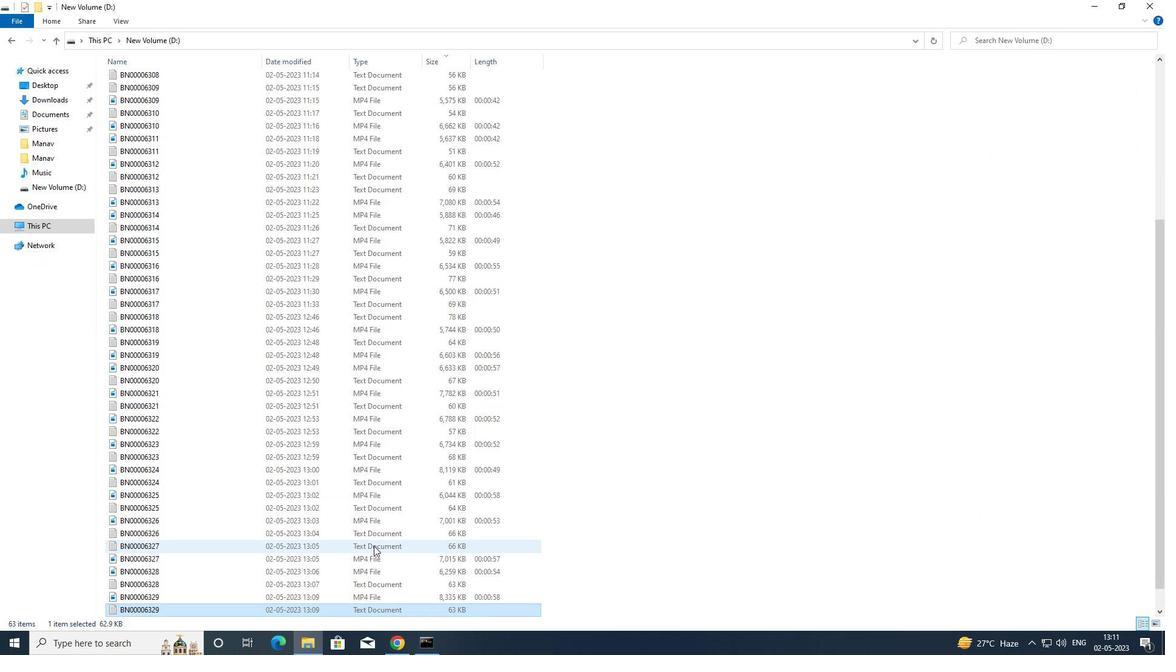 
Action: Mouse moved to (389, 544)
Screenshot: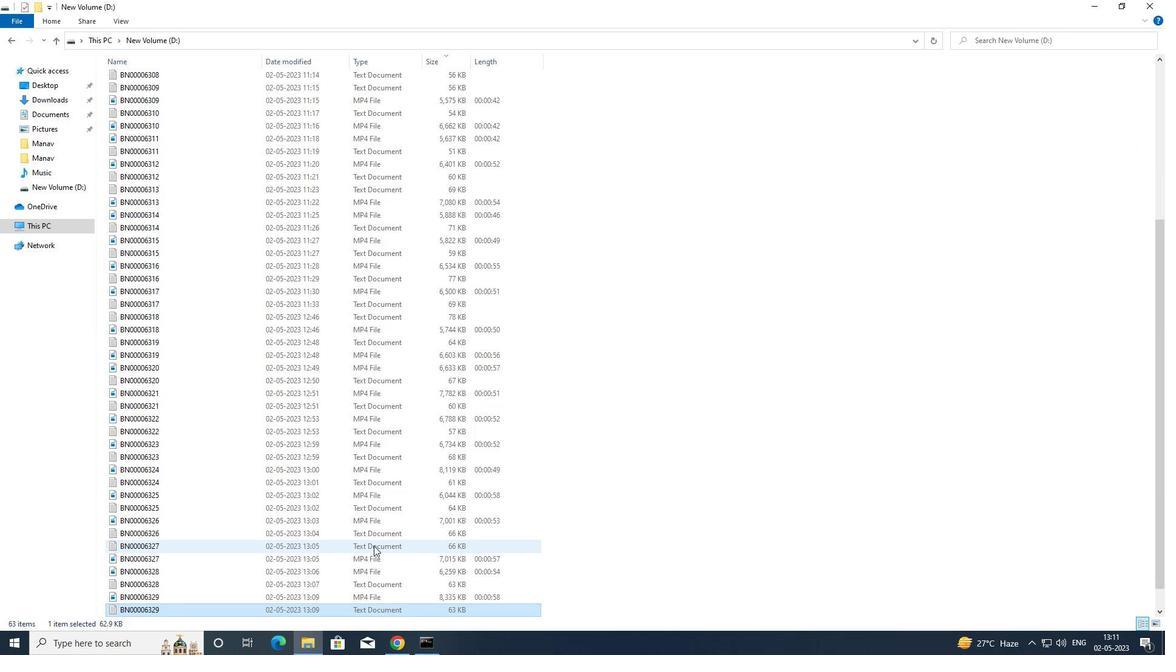 
Action: Mouse scrolled (389, 543) with delta (0, 0)
Screenshot: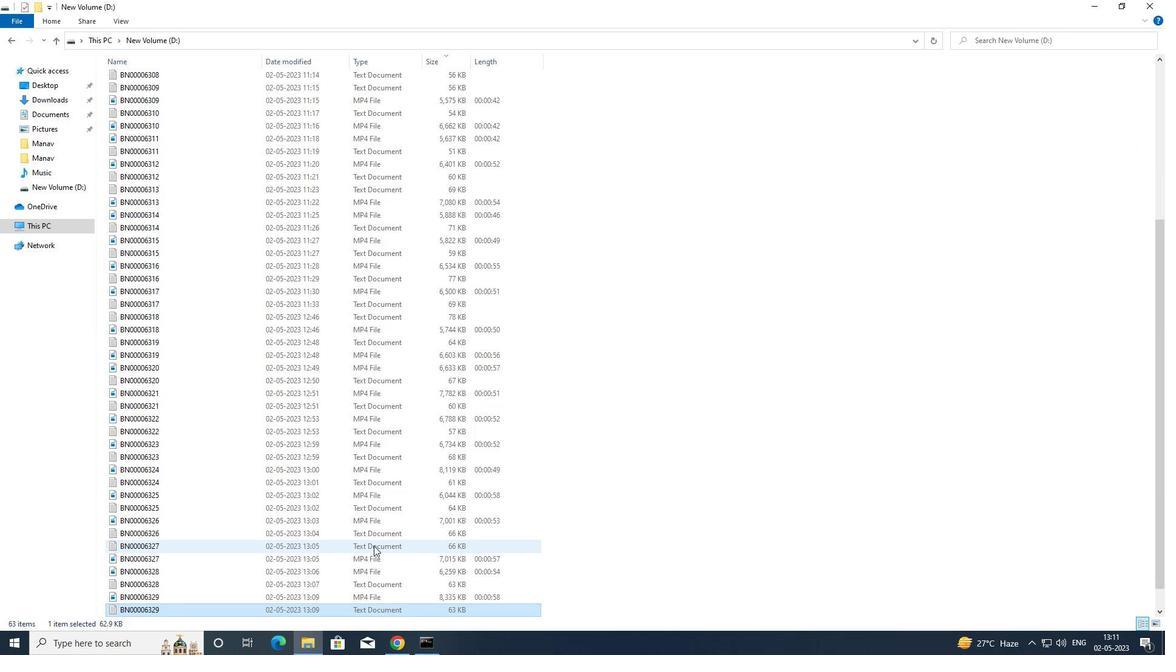 
Action: Mouse moved to (534, 586)
Screenshot: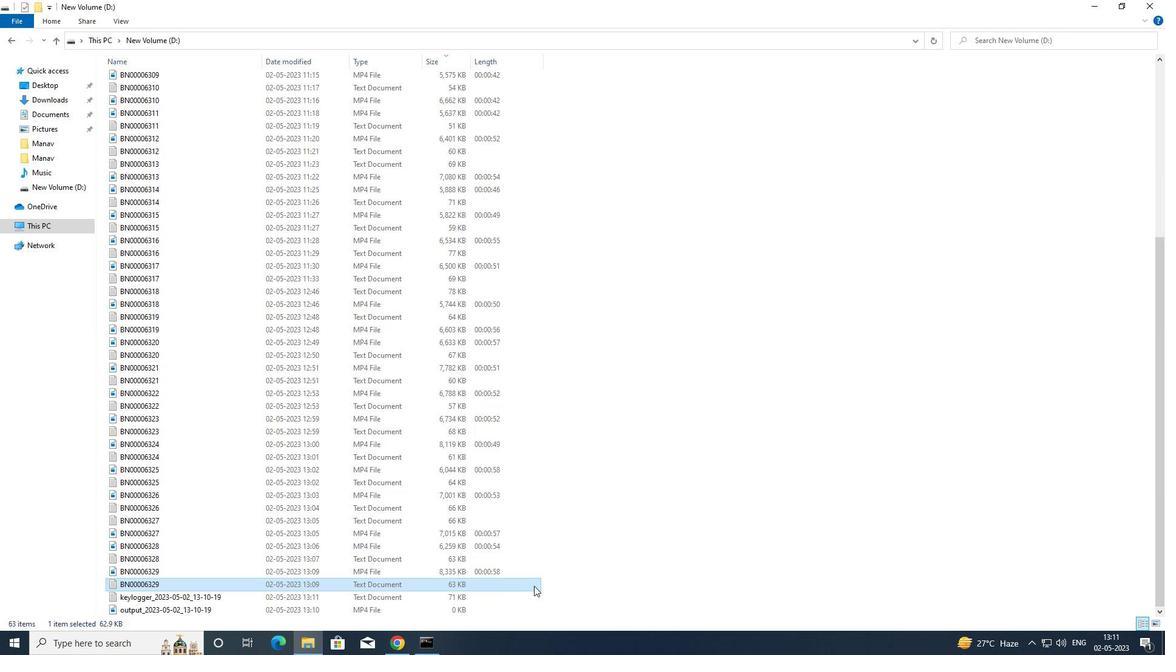 
